 Task: Look for space in Temse, Belgium from 5th June, 2023 to 16th June, 2023 for 2 adults in price range Rs.7000 to Rs.15000. Place can be entire place with 1  bedroom having 1 bed and 1 bathroom. Property type can be hotel. Amenities needed are: heating, . Booking option can be shelf check-in. Required host language is English.
Action: Mouse moved to (485, 131)
Screenshot: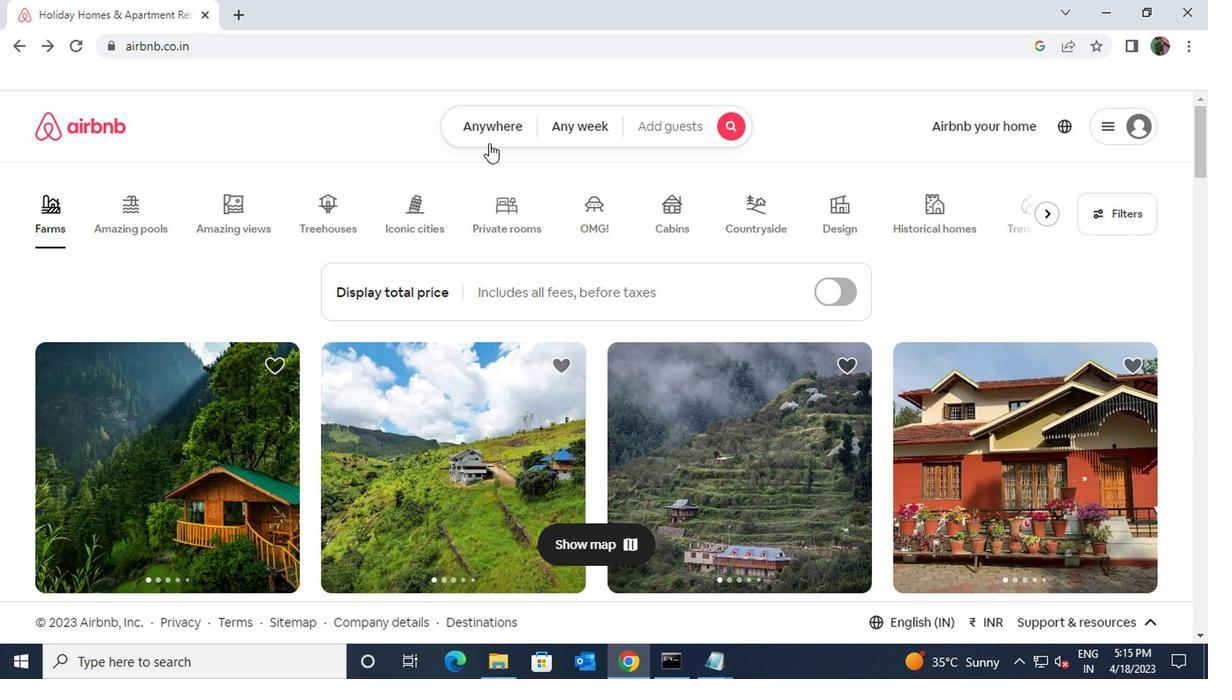 
Action: Mouse pressed left at (485, 131)
Screenshot: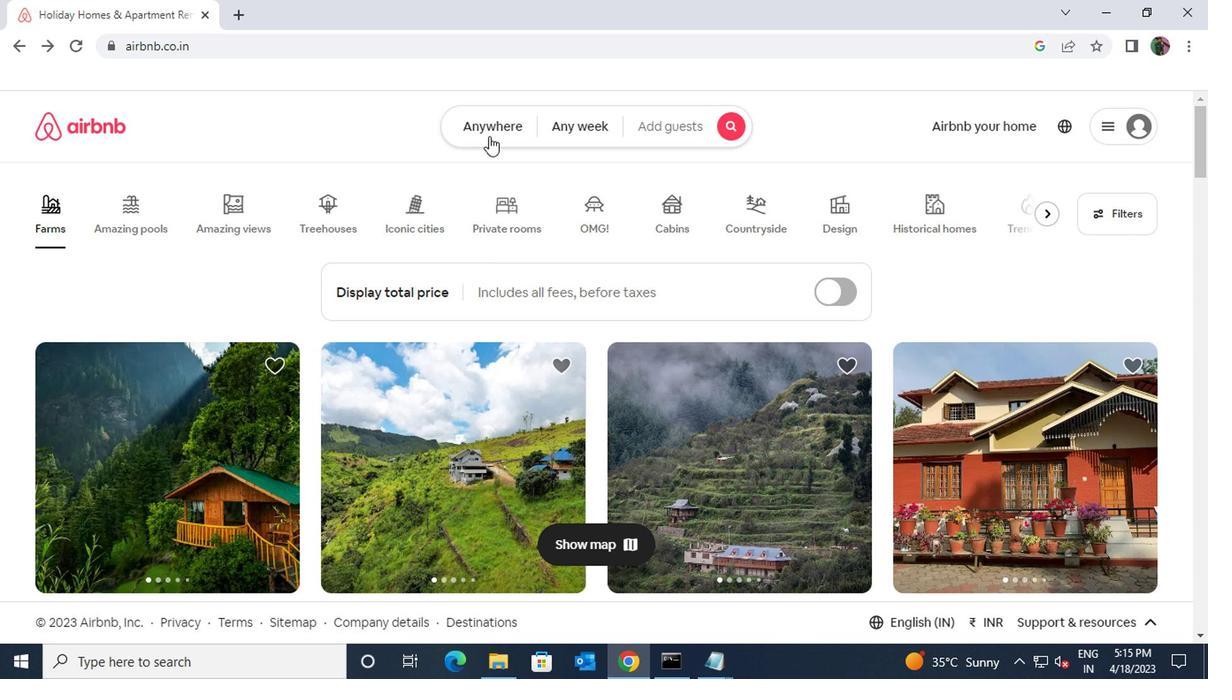 
Action: Mouse moved to (438, 195)
Screenshot: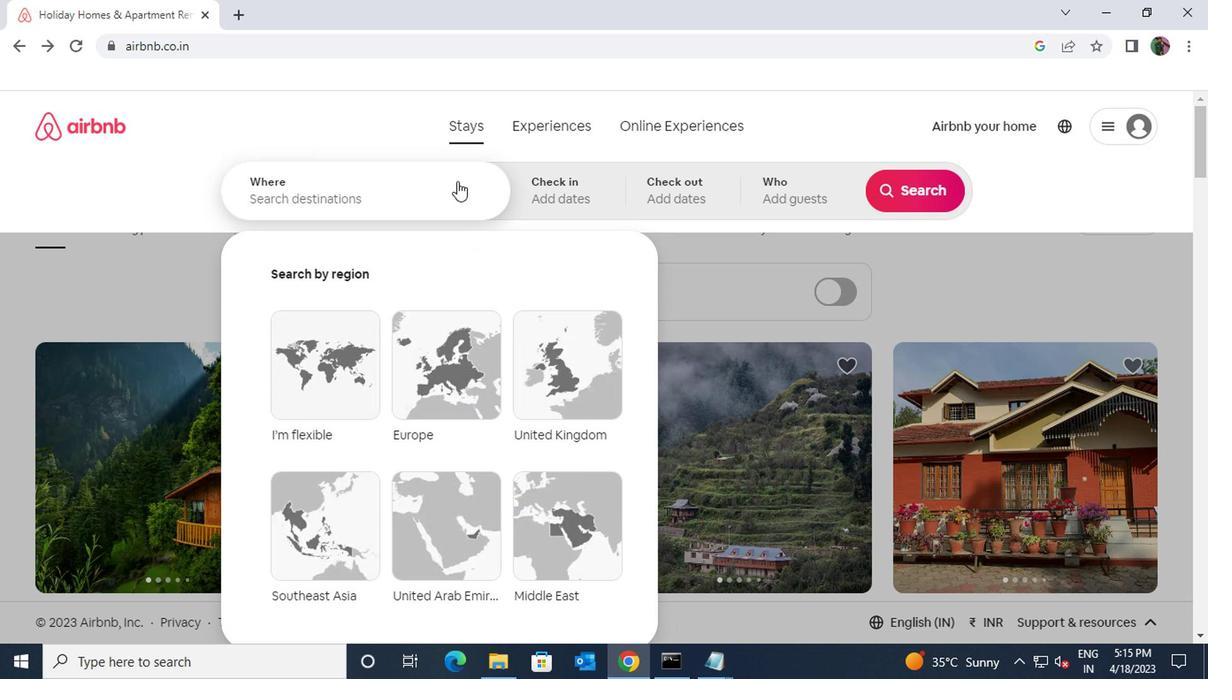 
Action: Mouse pressed left at (438, 195)
Screenshot: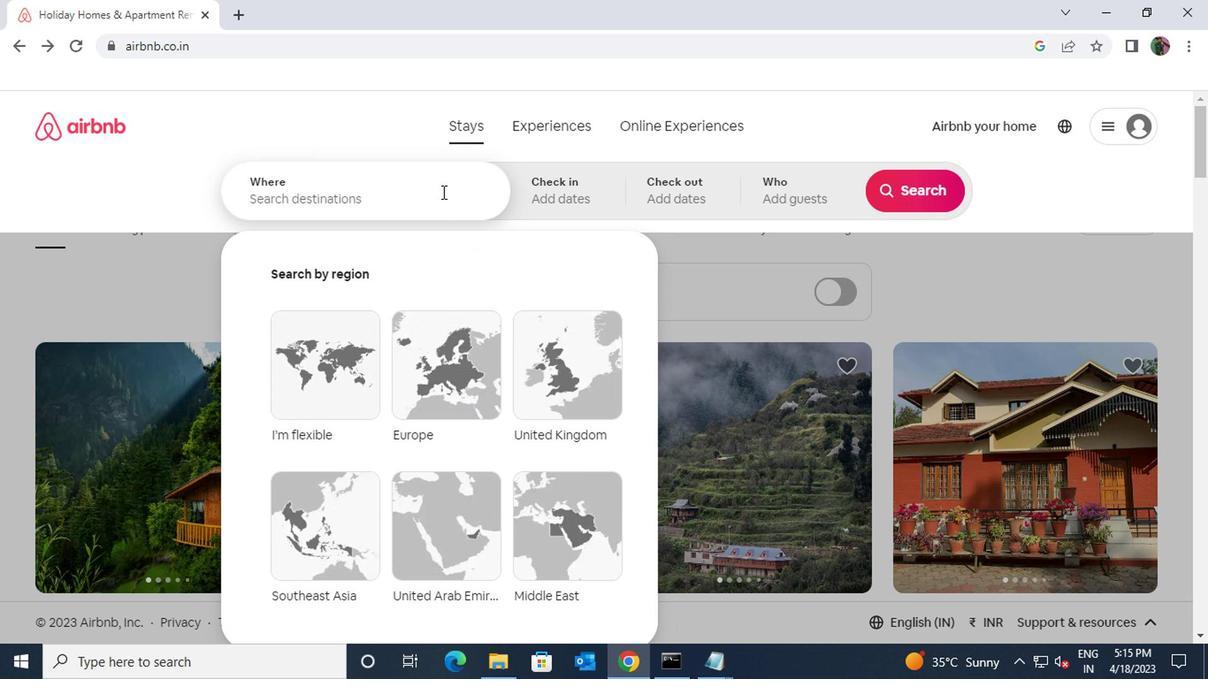 
Action: Key pressed temse<Key.space>bel
Screenshot: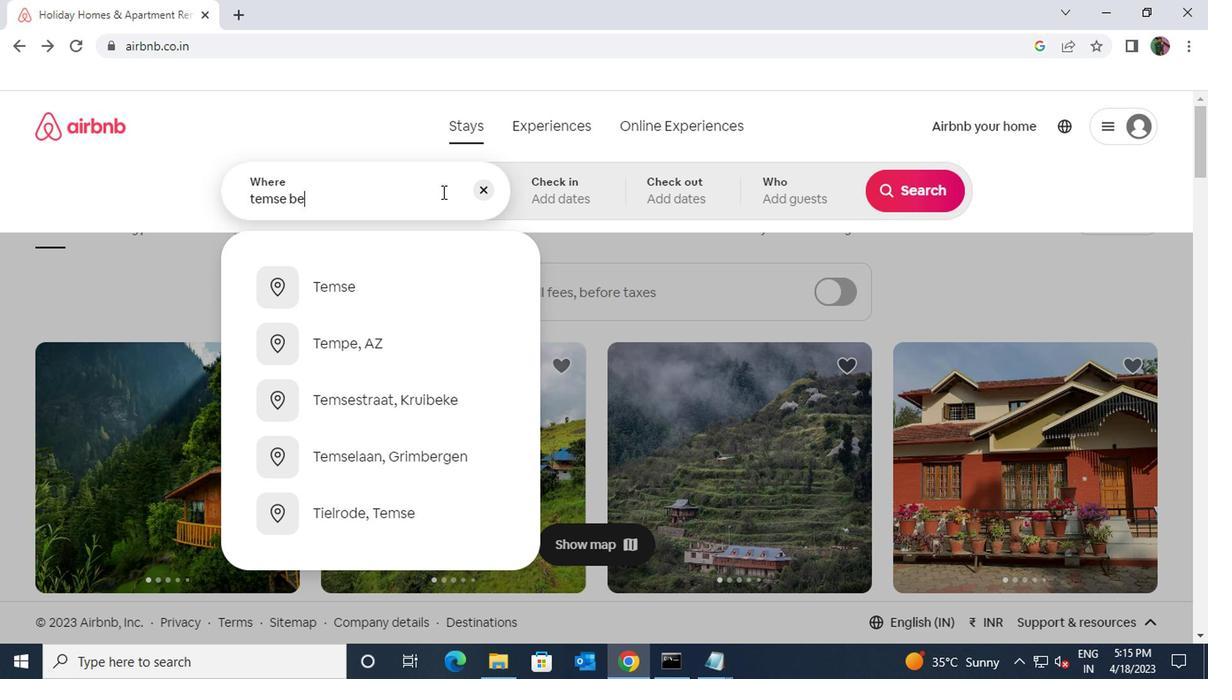 
Action: Mouse moved to (404, 279)
Screenshot: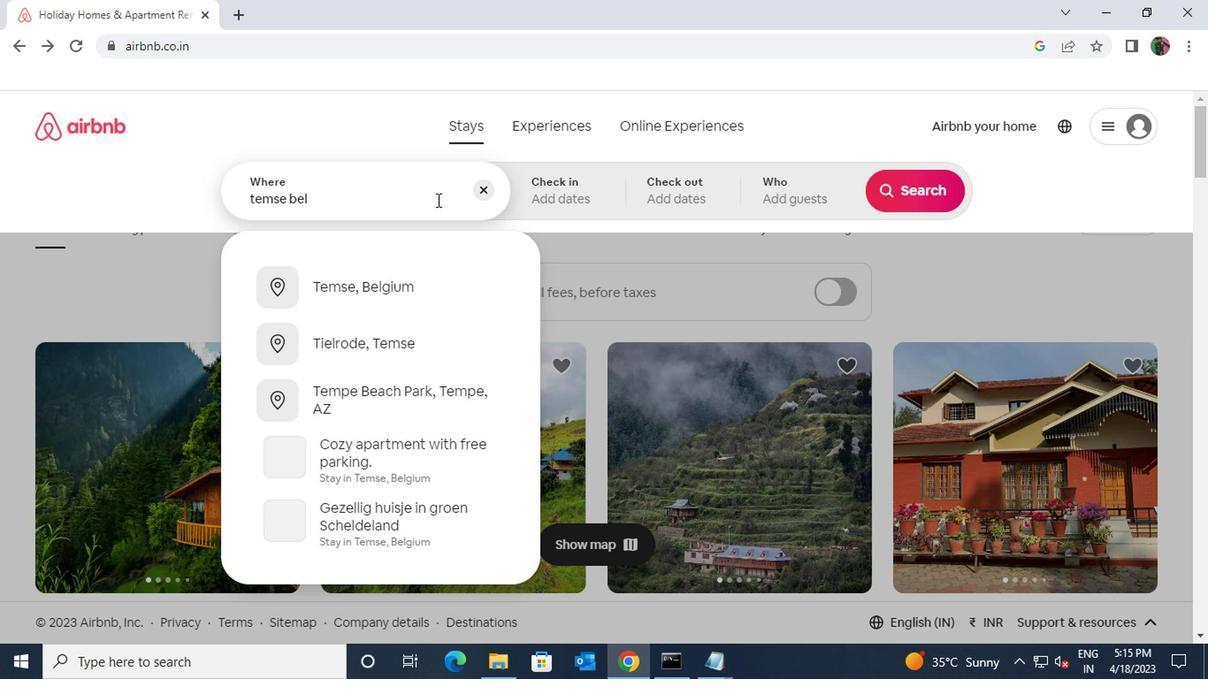 
Action: Mouse pressed left at (404, 279)
Screenshot: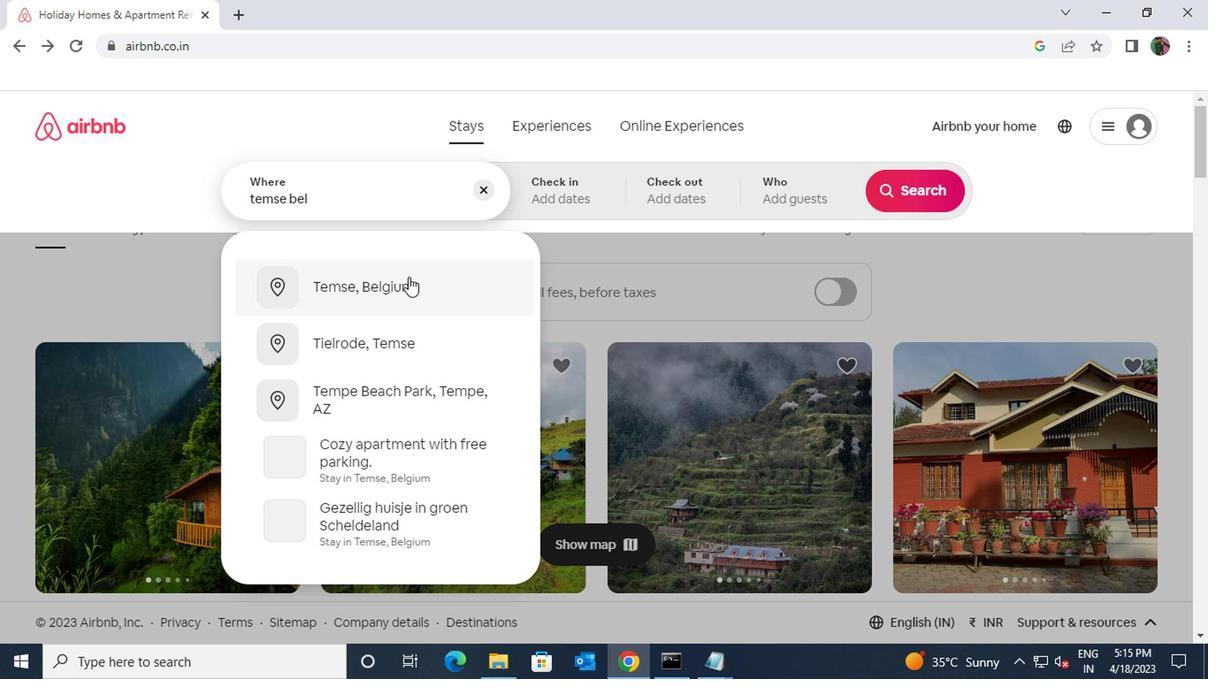 
Action: Mouse moved to (893, 336)
Screenshot: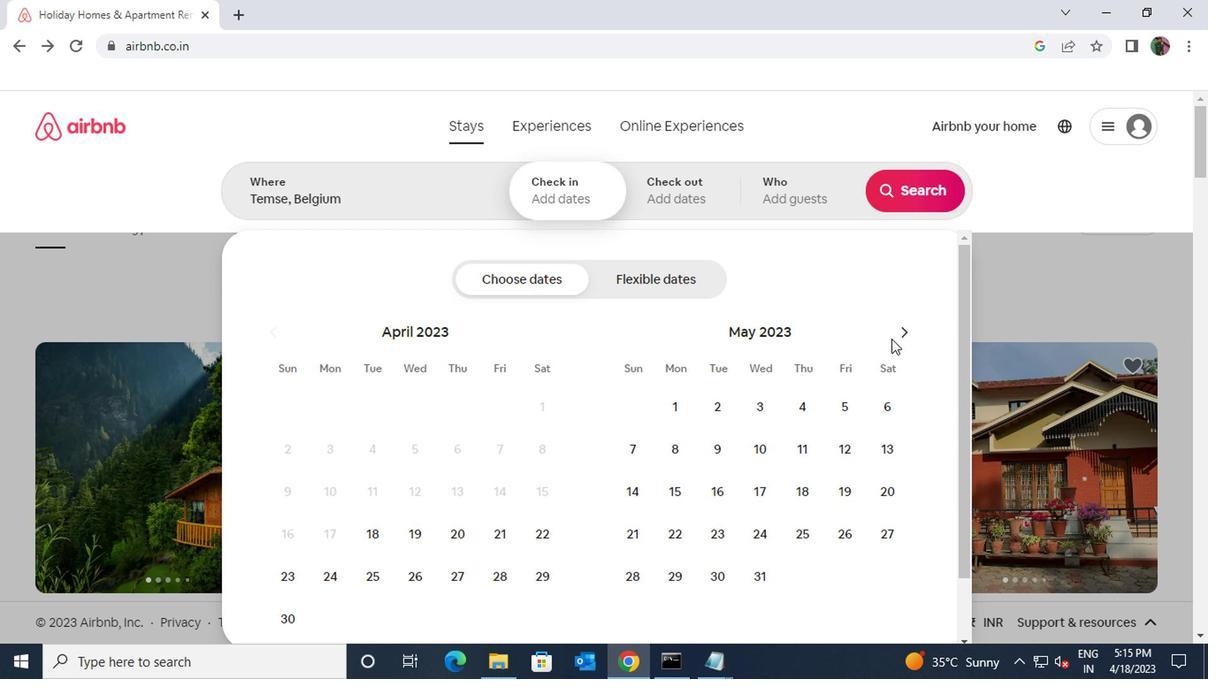 
Action: Mouse pressed left at (893, 336)
Screenshot: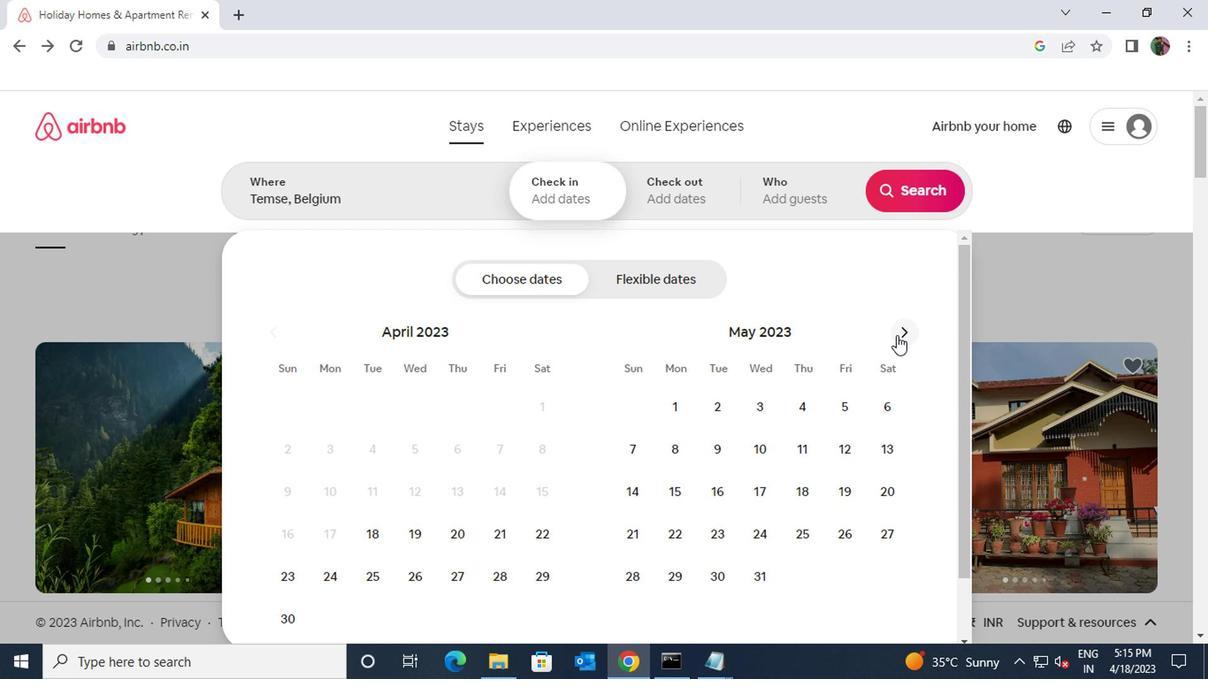 
Action: Mouse moved to (666, 449)
Screenshot: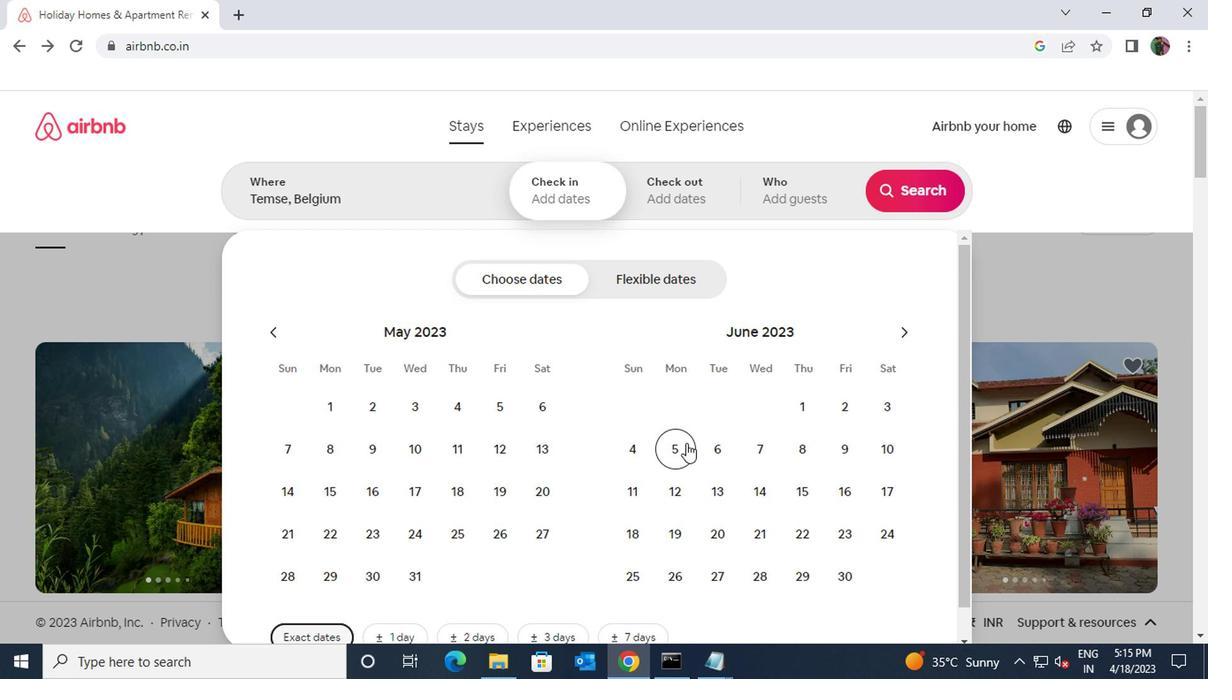 
Action: Mouse pressed left at (666, 449)
Screenshot: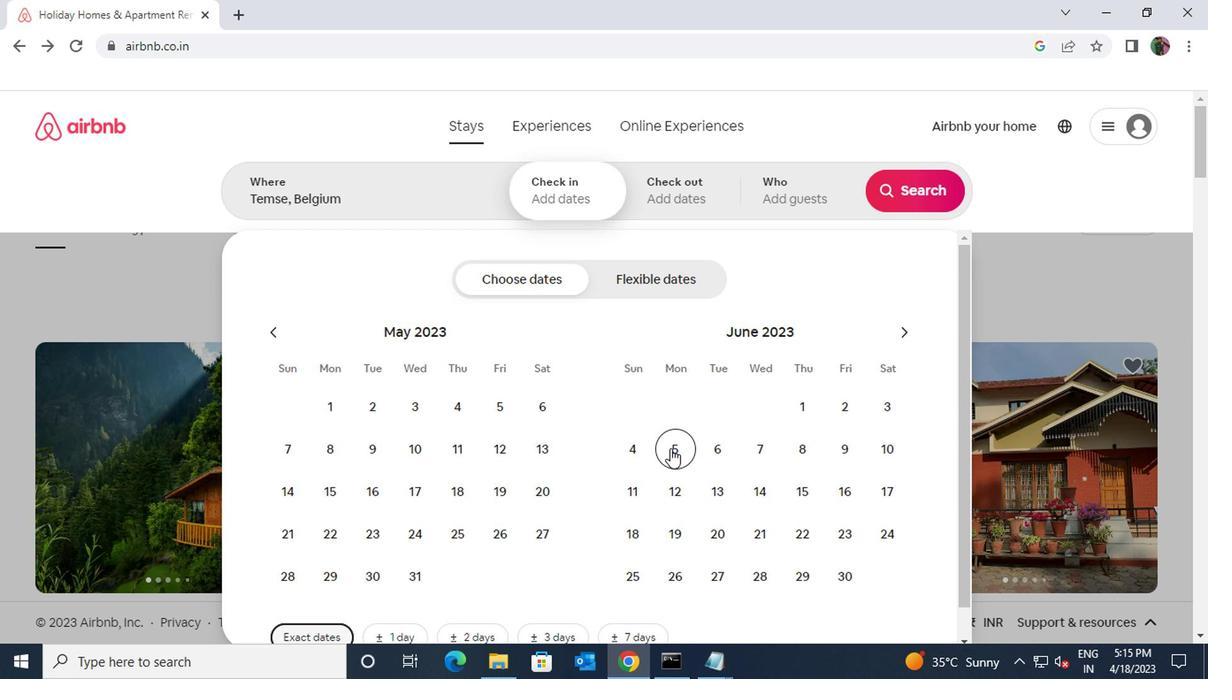 
Action: Mouse moved to (833, 492)
Screenshot: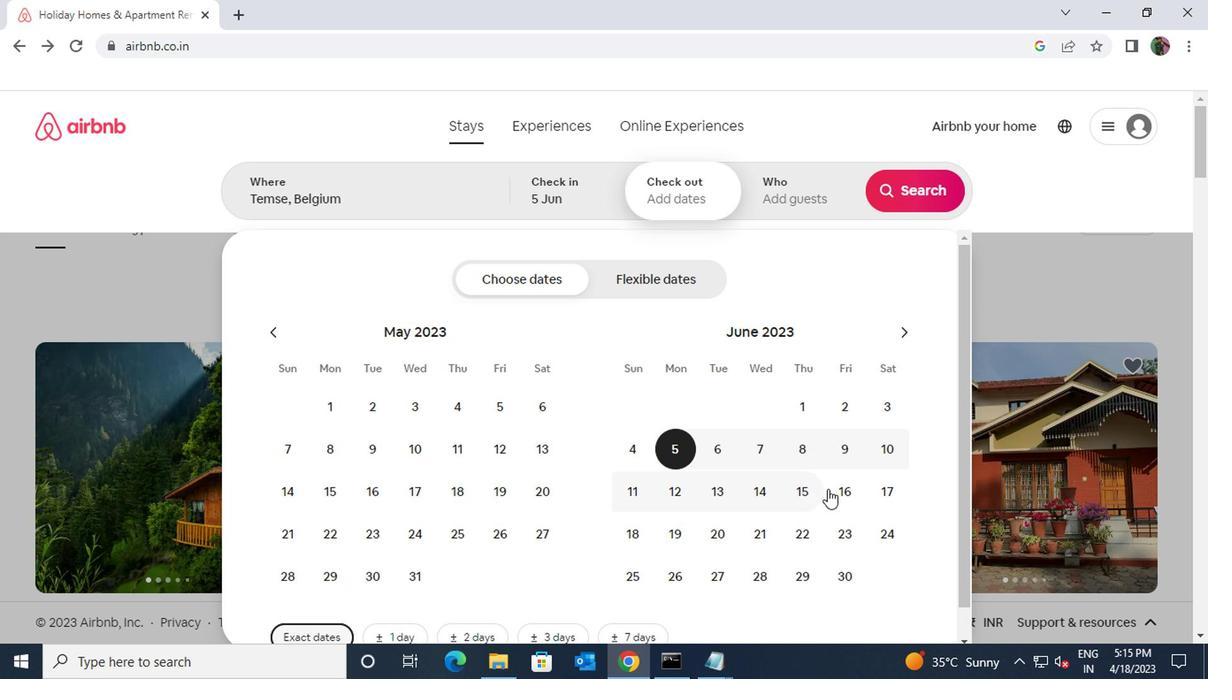
Action: Mouse pressed left at (833, 492)
Screenshot: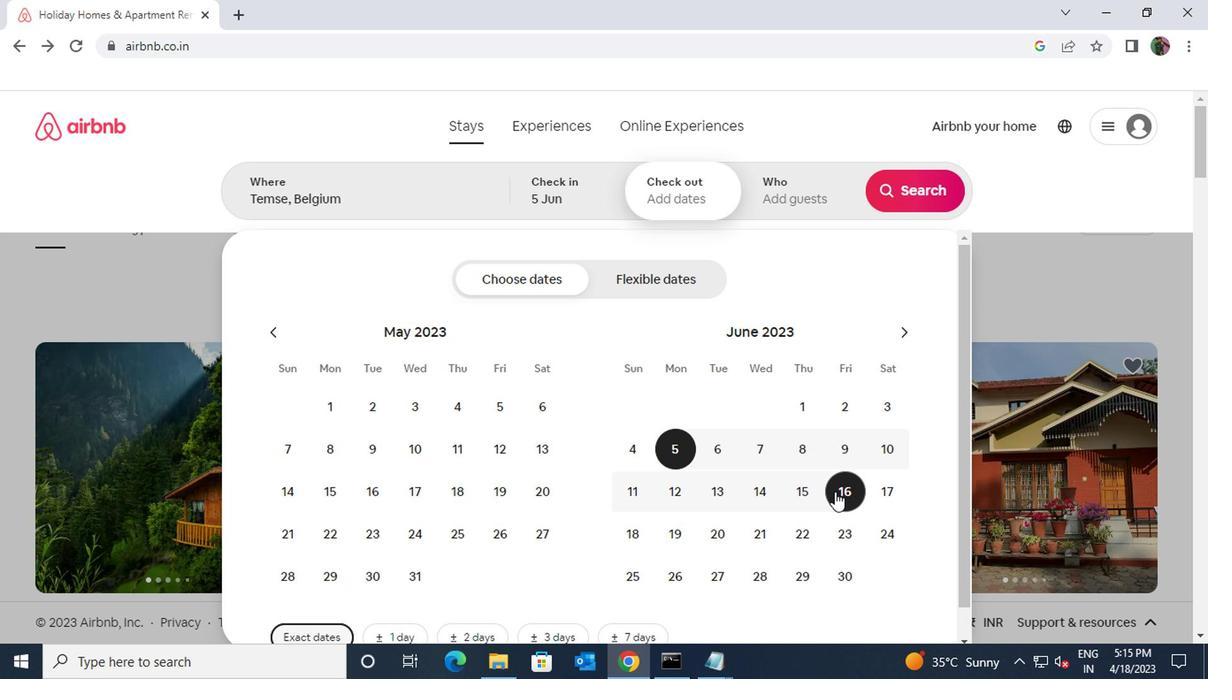 
Action: Mouse moved to (808, 202)
Screenshot: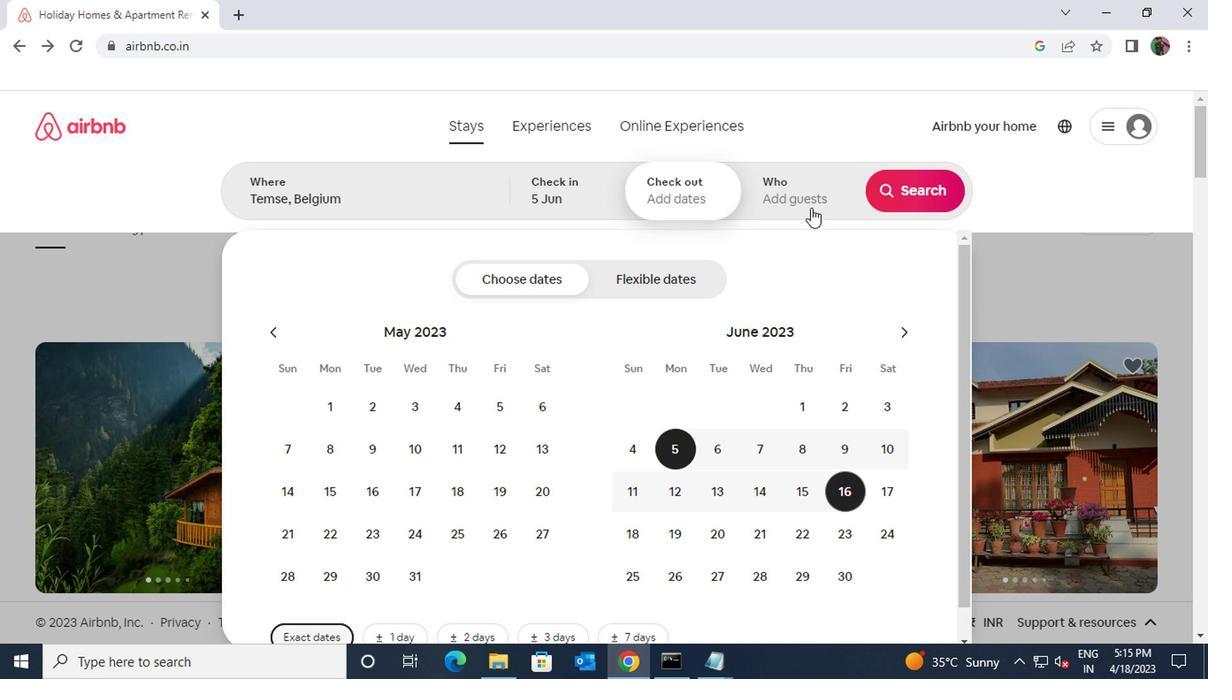 
Action: Mouse pressed left at (808, 202)
Screenshot: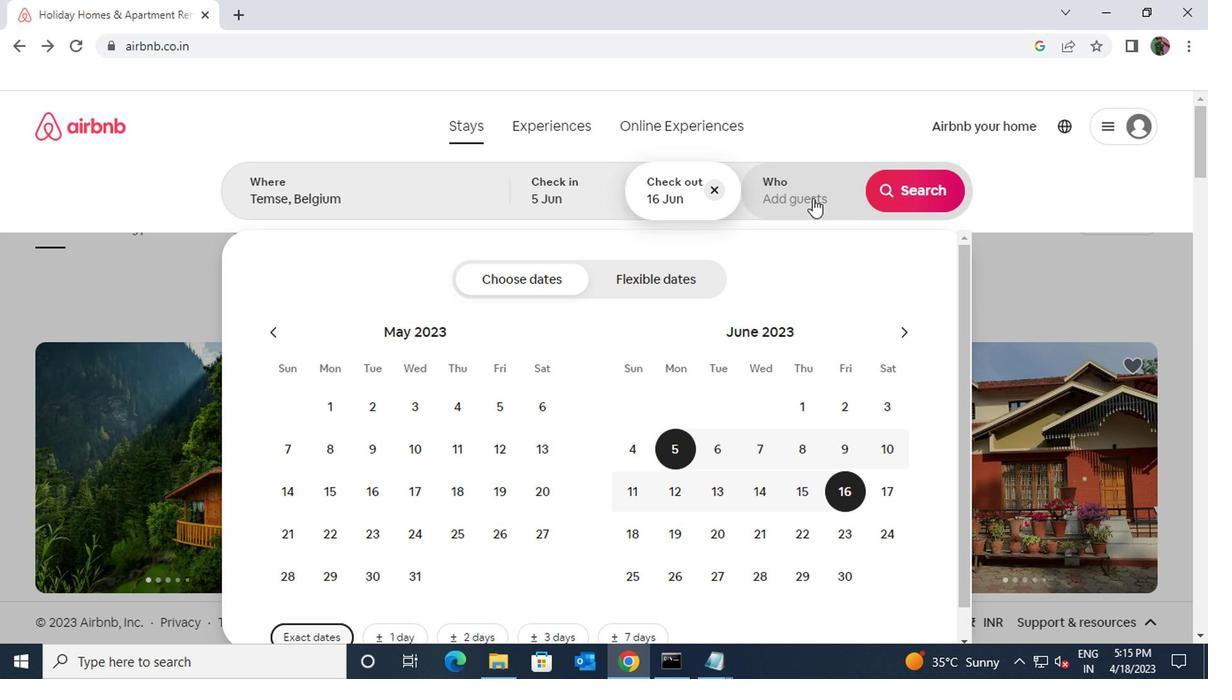 
Action: Mouse moved to (908, 287)
Screenshot: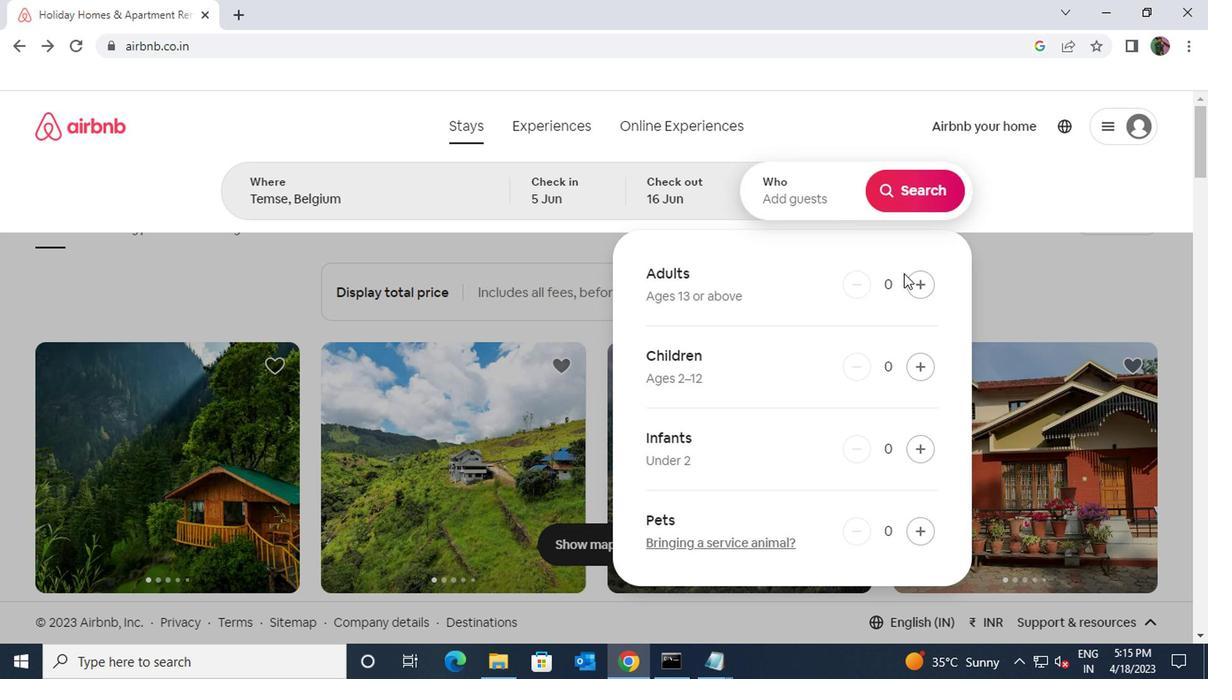 
Action: Mouse pressed left at (908, 287)
Screenshot: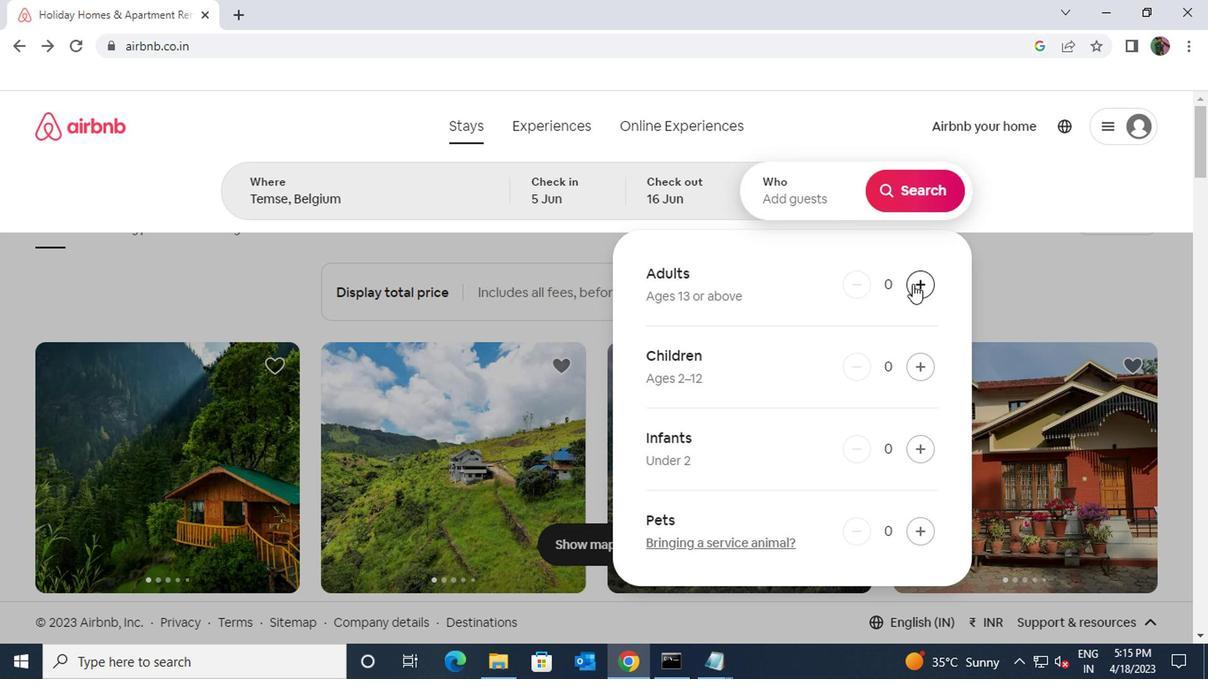 
Action: Mouse pressed left at (908, 287)
Screenshot: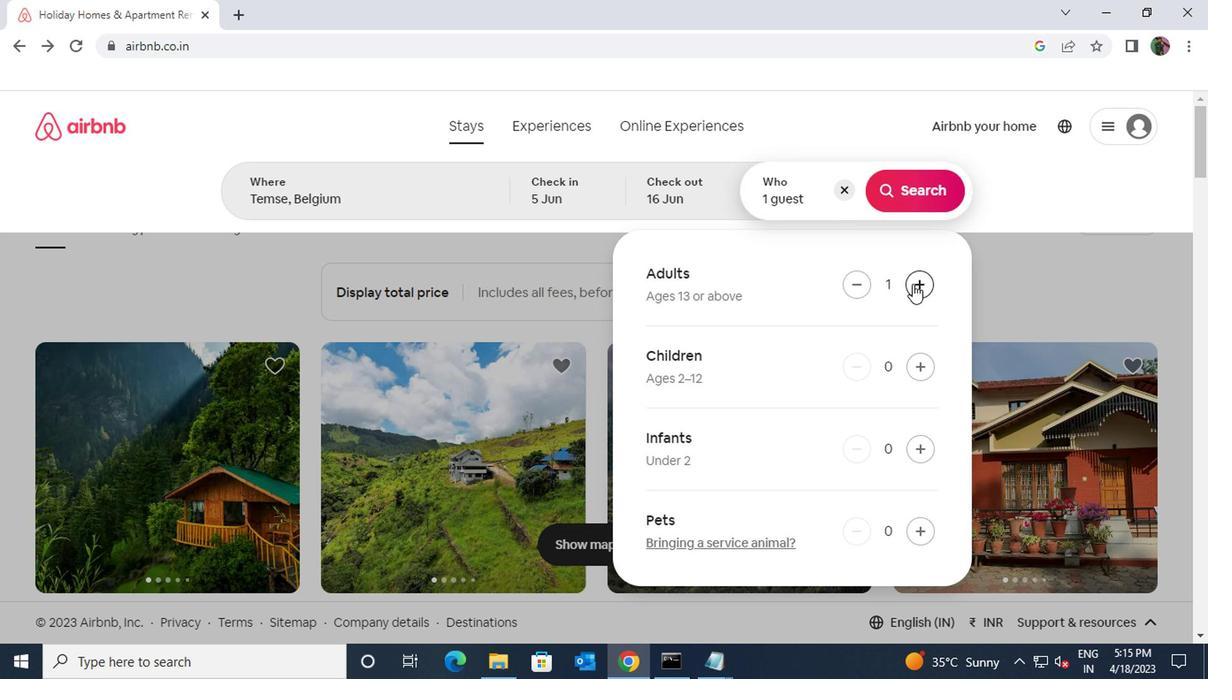 
Action: Mouse moved to (907, 193)
Screenshot: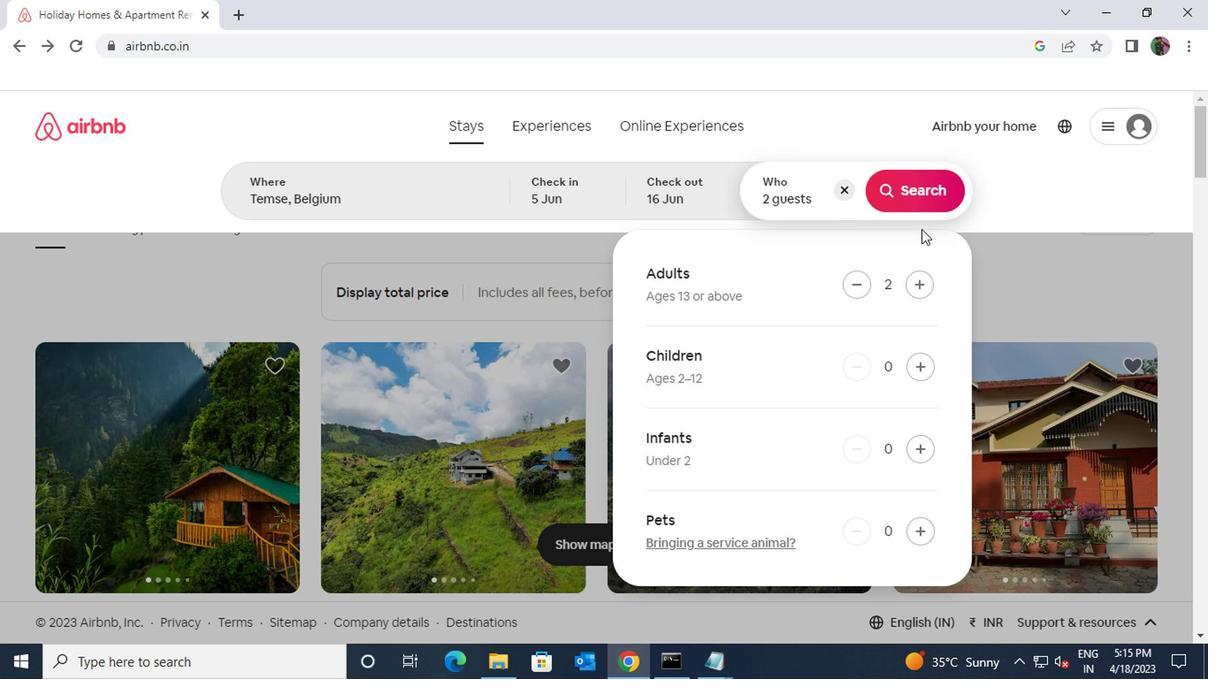 
Action: Mouse pressed left at (907, 193)
Screenshot: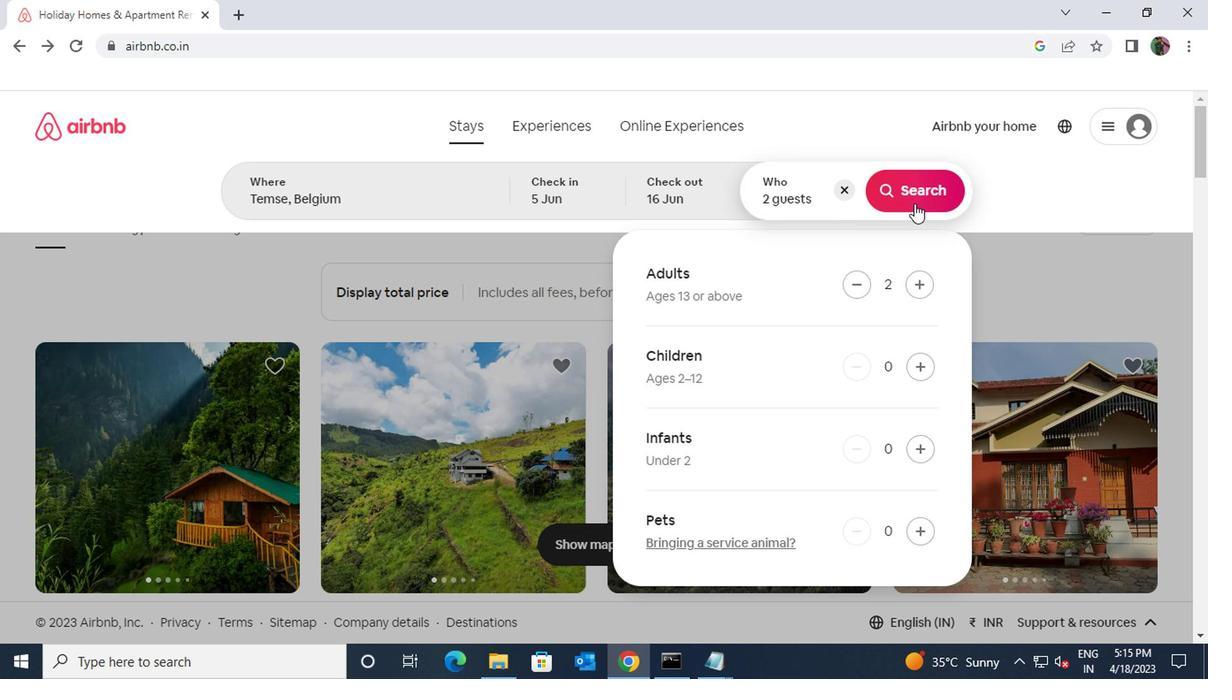 
Action: Mouse moved to (1099, 198)
Screenshot: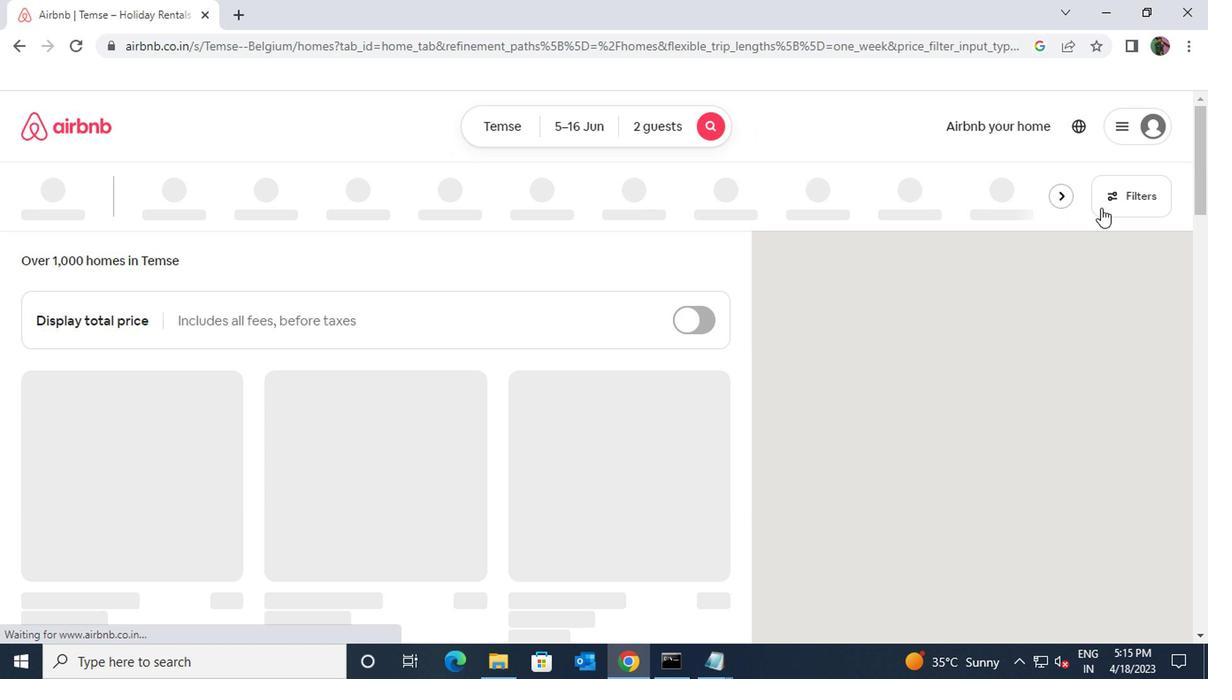 
Action: Mouse pressed left at (1099, 198)
Screenshot: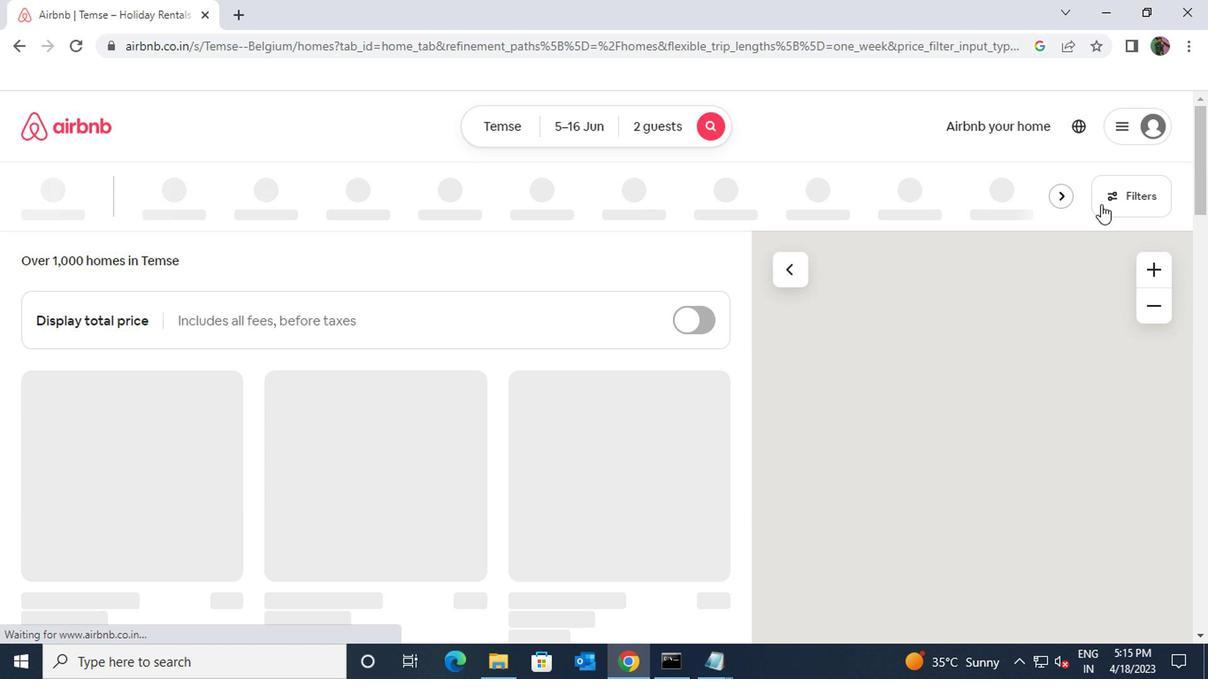 
Action: Mouse moved to (372, 421)
Screenshot: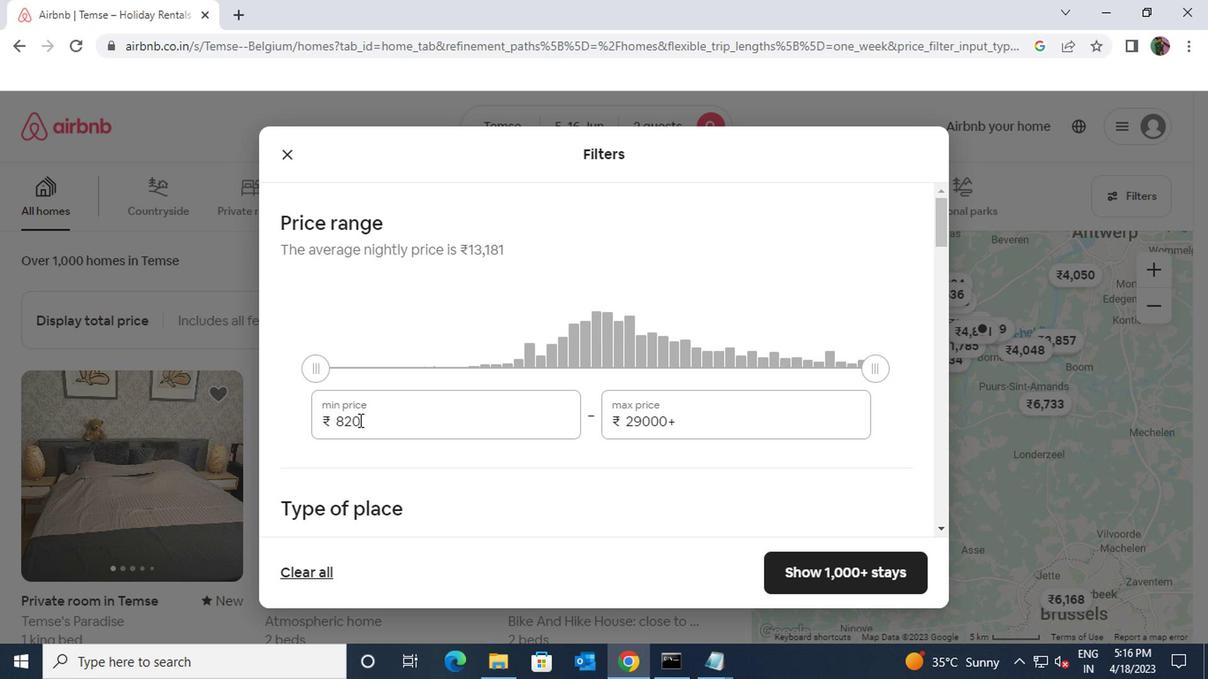 
Action: Mouse pressed left at (372, 421)
Screenshot: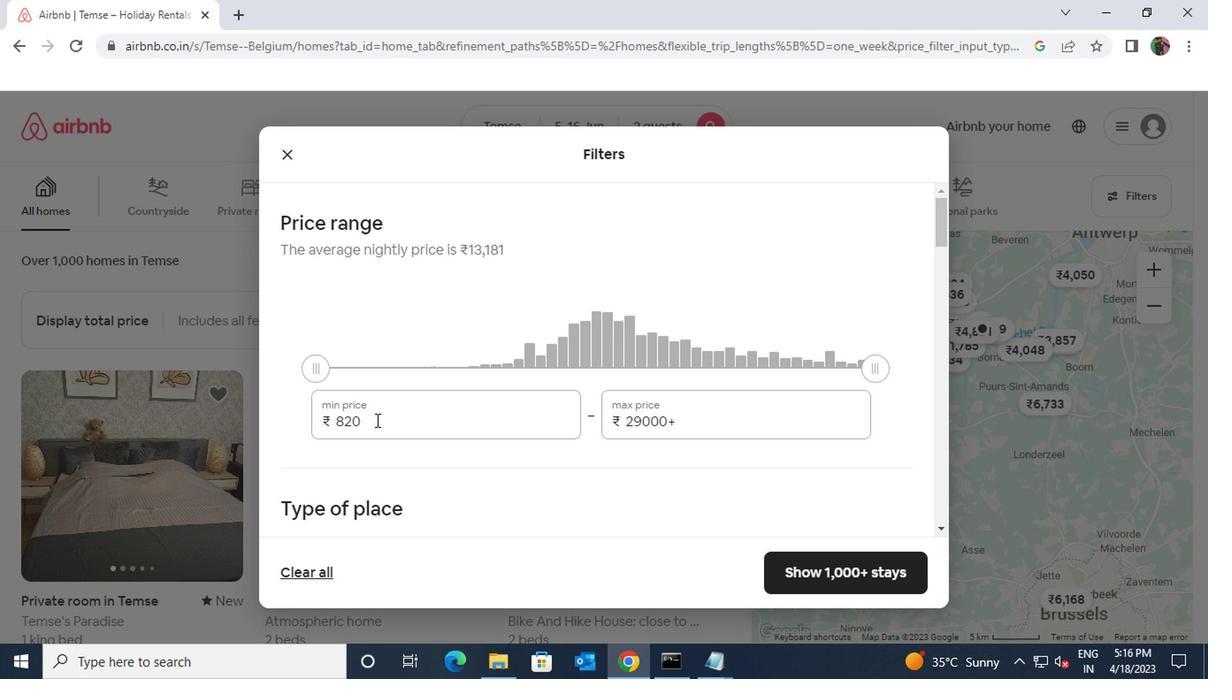 
Action: Mouse moved to (323, 424)
Screenshot: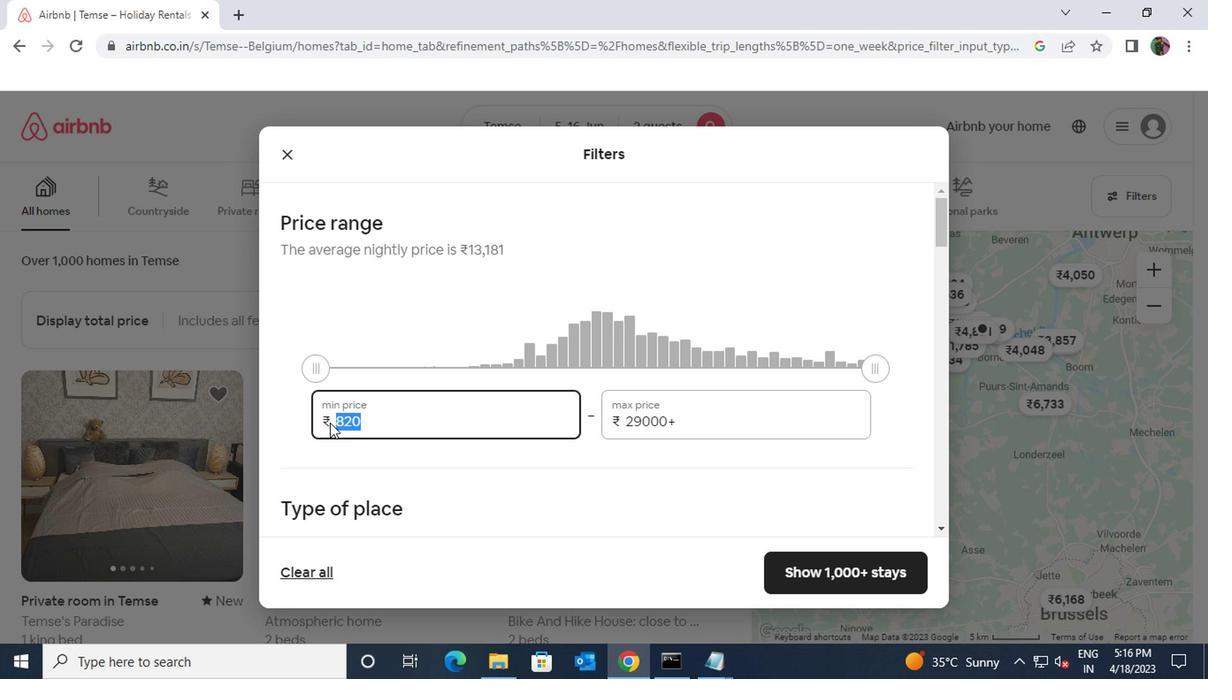 
Action: Key pressed 7000
Screenshot: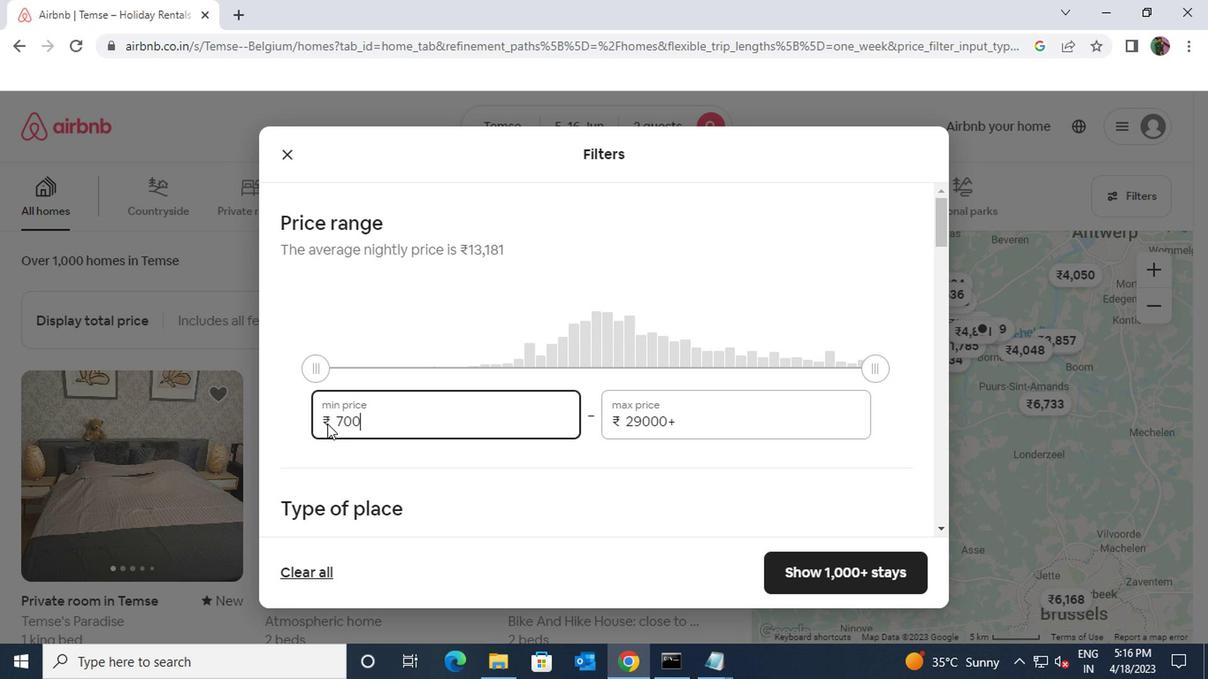 
Action: Mouse moved to (669, 418)
Screenshot: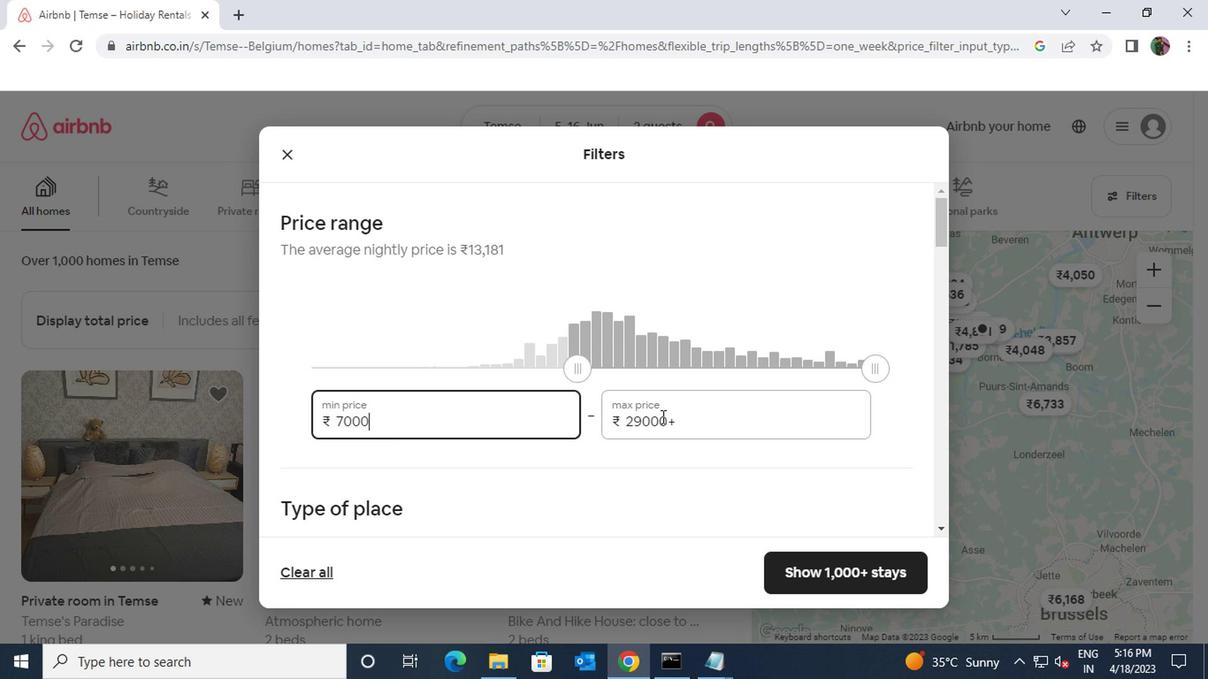 
Action: Mouse pressed left at (669, 418)
Screenshot: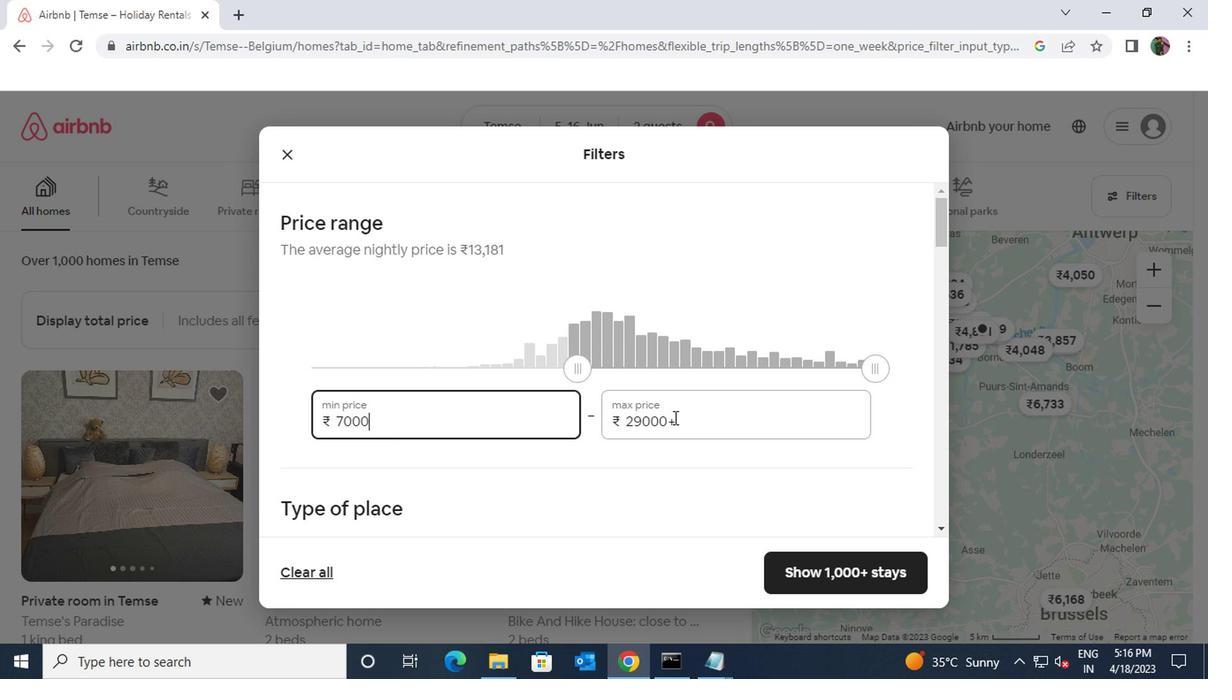 
Action: Mouse moved to (621, 421)
Screenshot: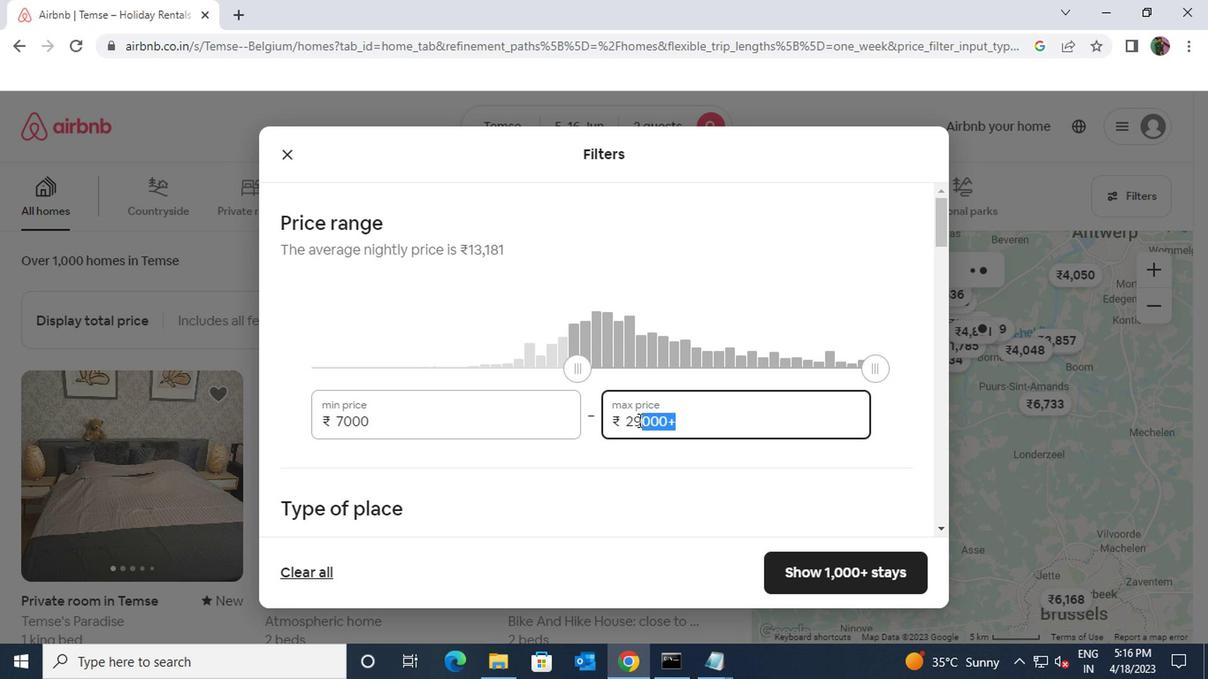 
Action: Key pressed 15000
Screenshot: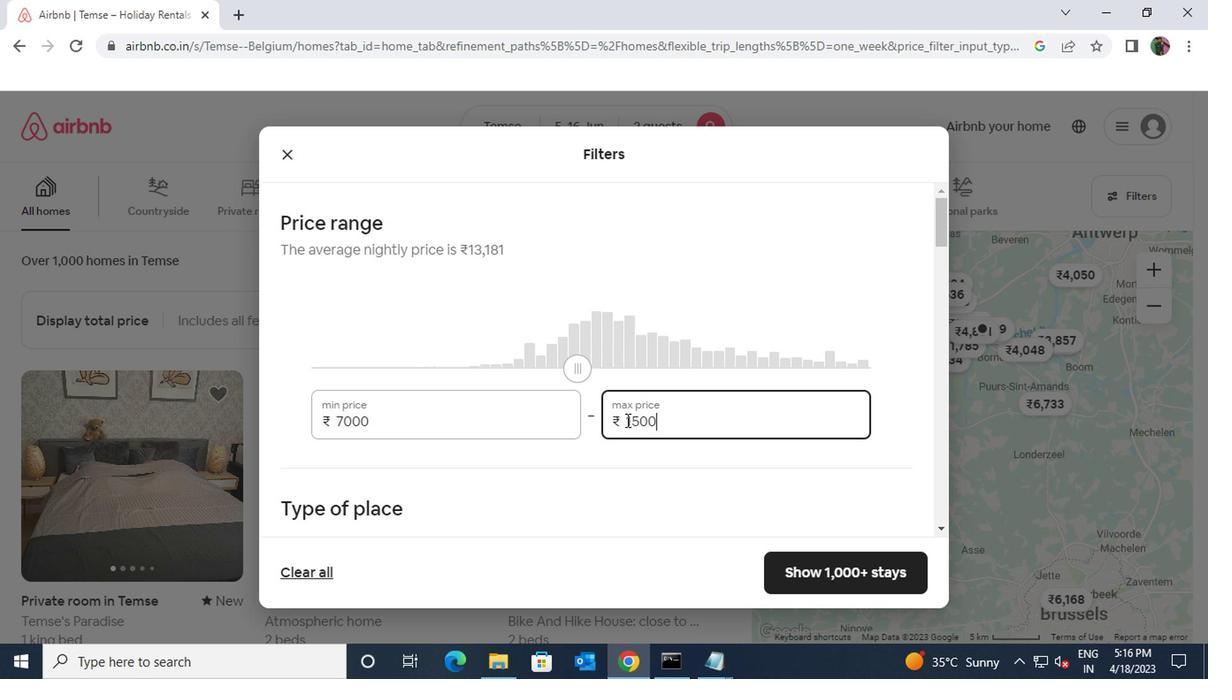 
Action: Mouse moved to (579, 472)
Screenshot: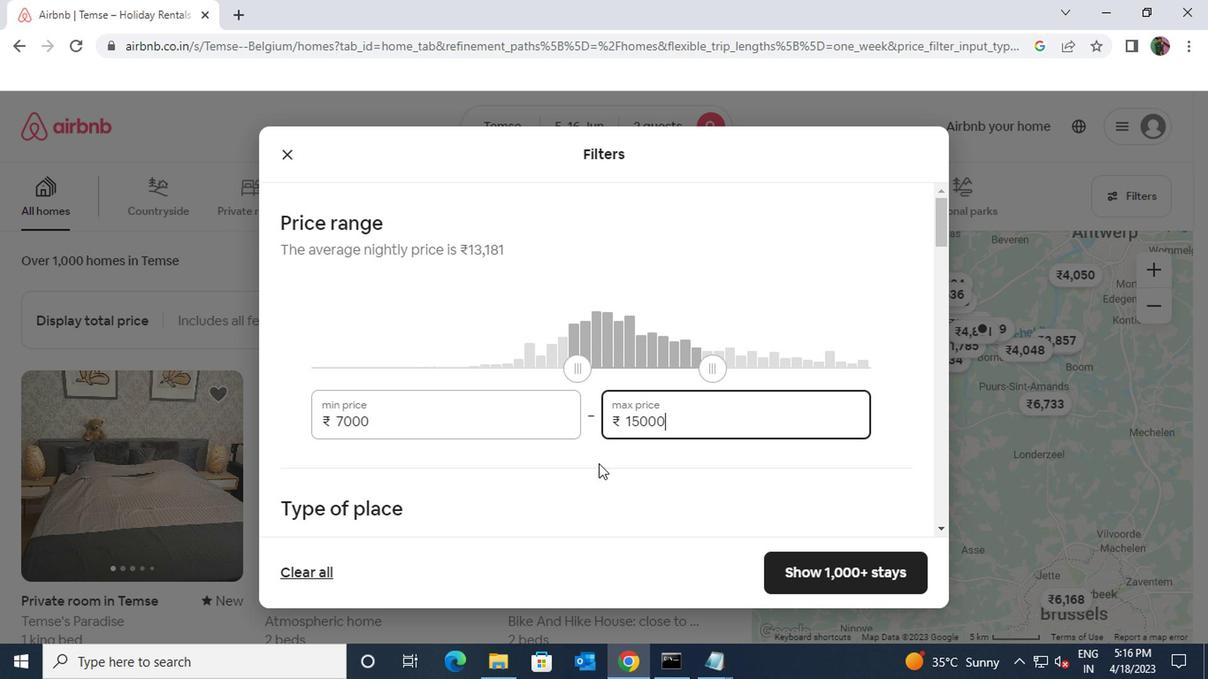 
Action: Mouse scrolled (579, 471) with delta (0, 0)
Screenshot: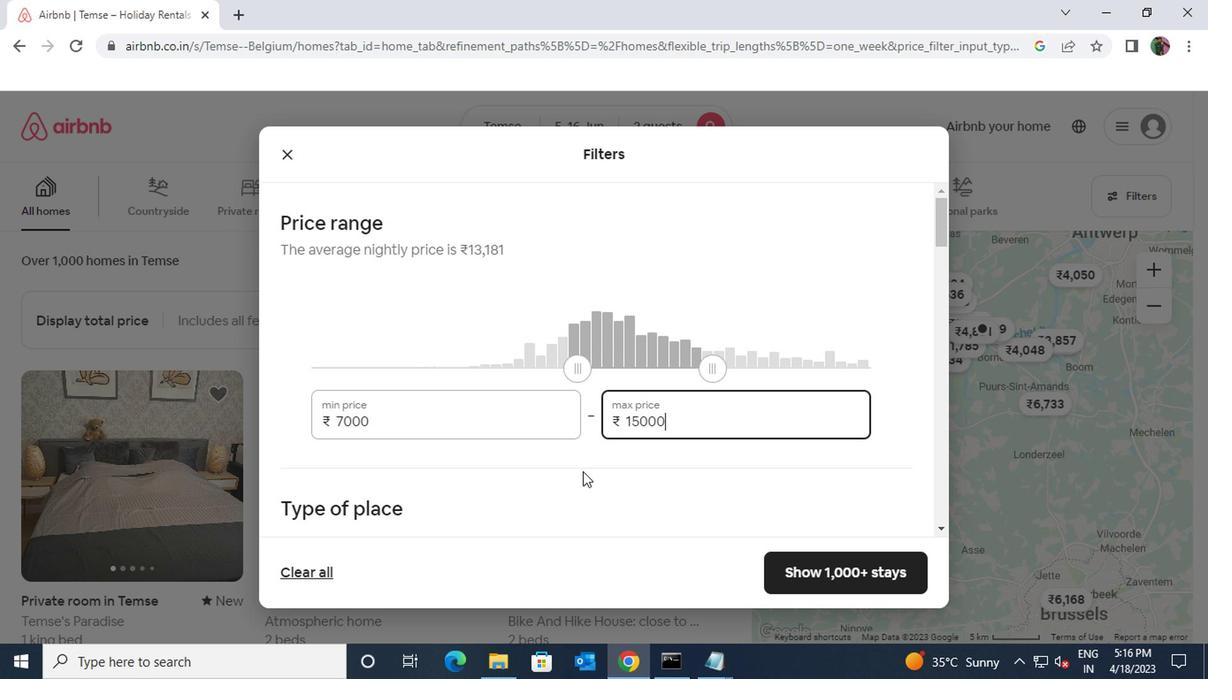 
Action: Mouse scrolled (579, 471) with delta (0, 0)
Screenshot: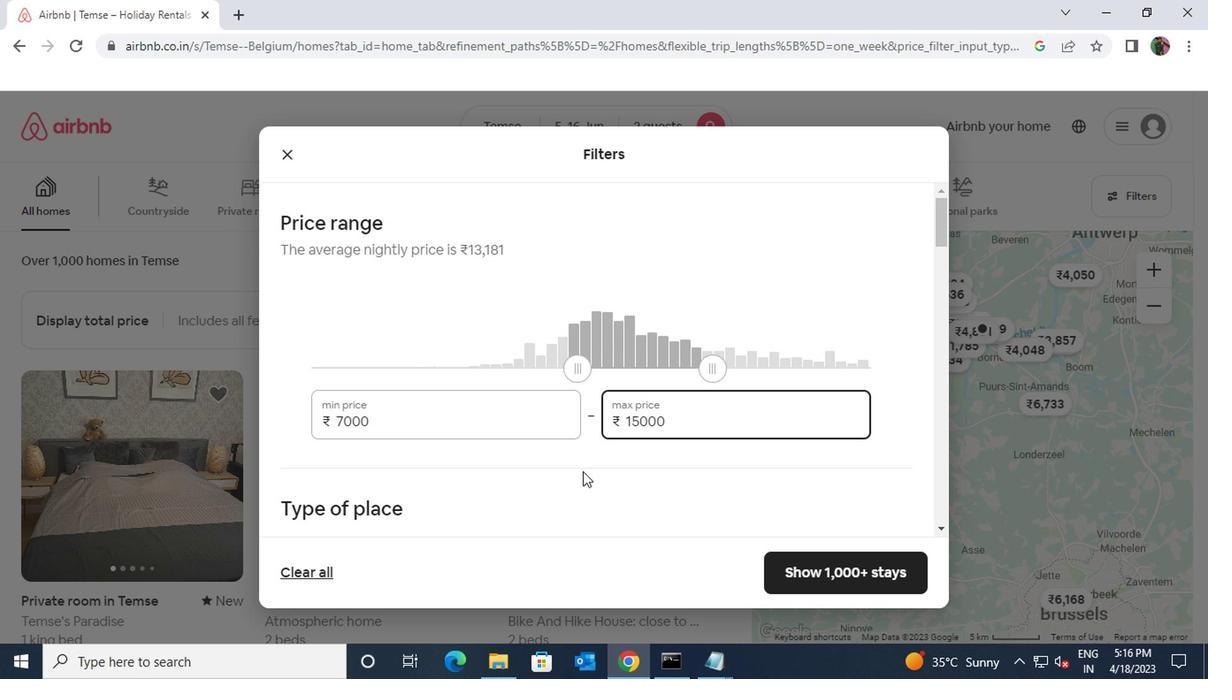 
Action: Mouse moved to (289, 392)
Screenshot: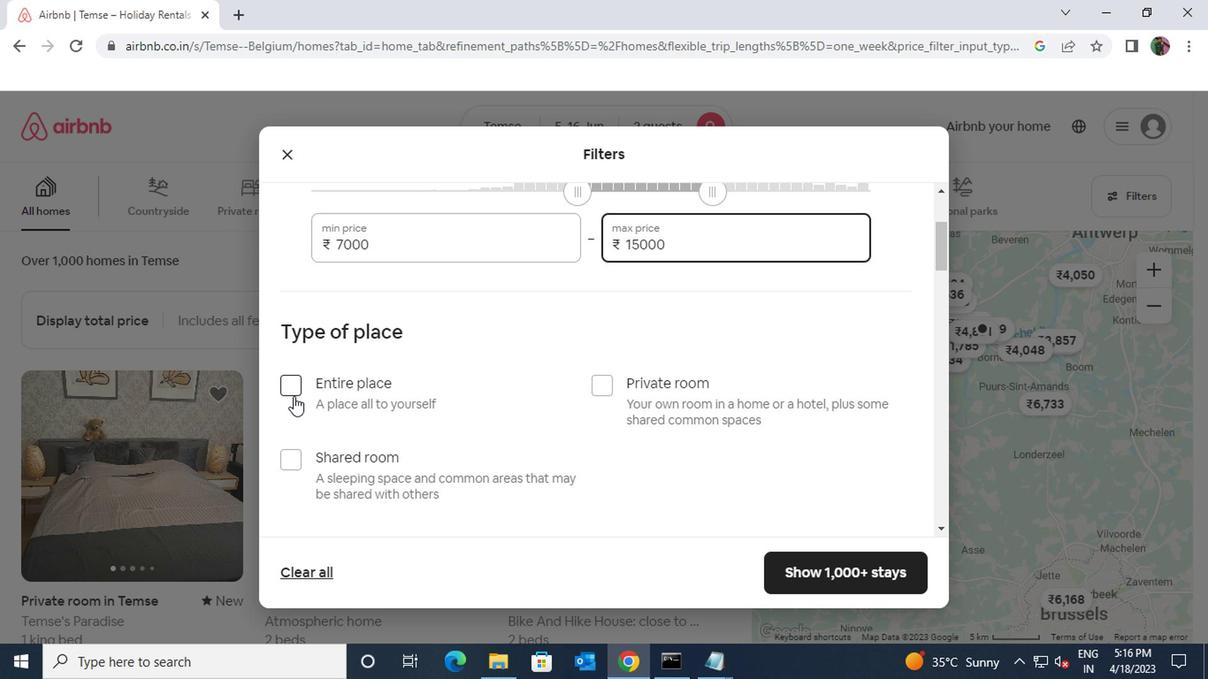 
Action: Mouse pressed left at (289, 392)
Screenshot: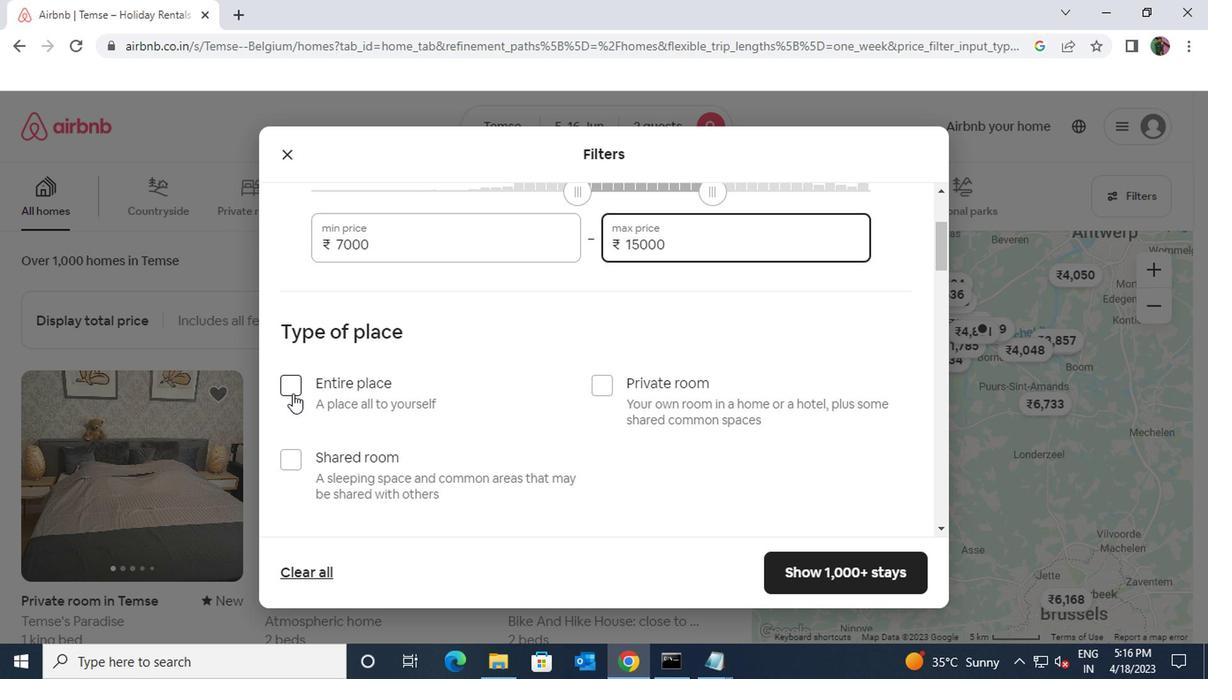 
Action: Mouse moved to (484, 470)
Screenshot: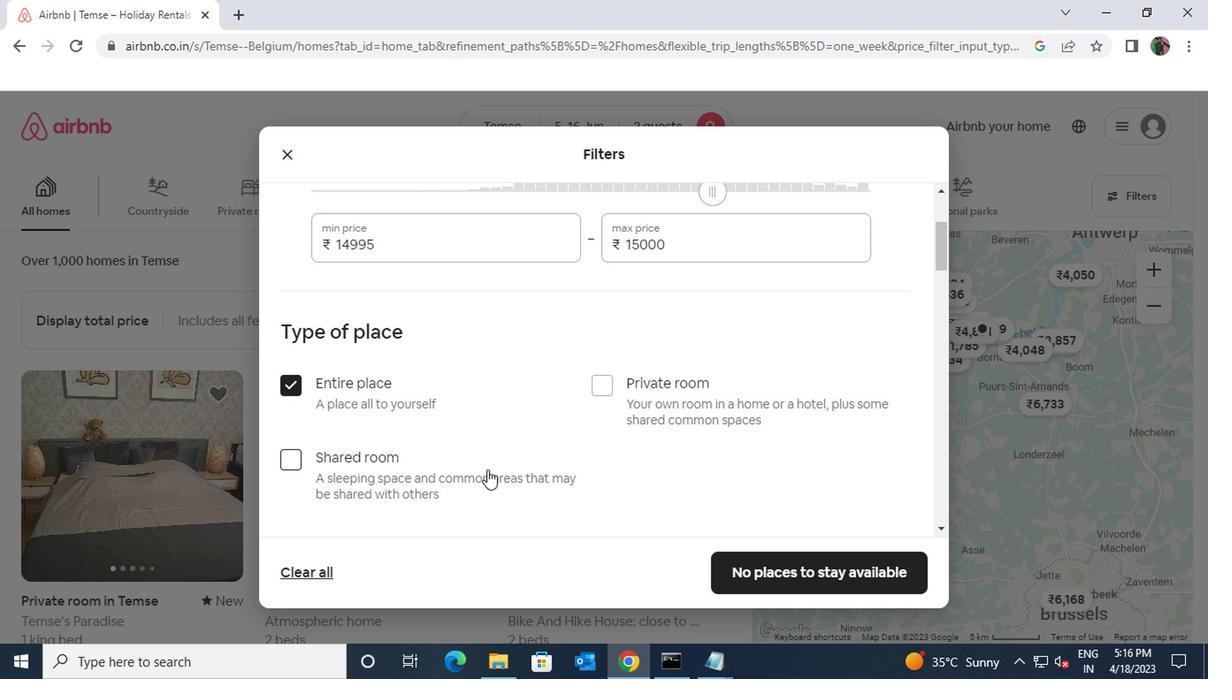 
Action: Mouse scrolled (484, 469) with delta (0, 0)
Screenshot: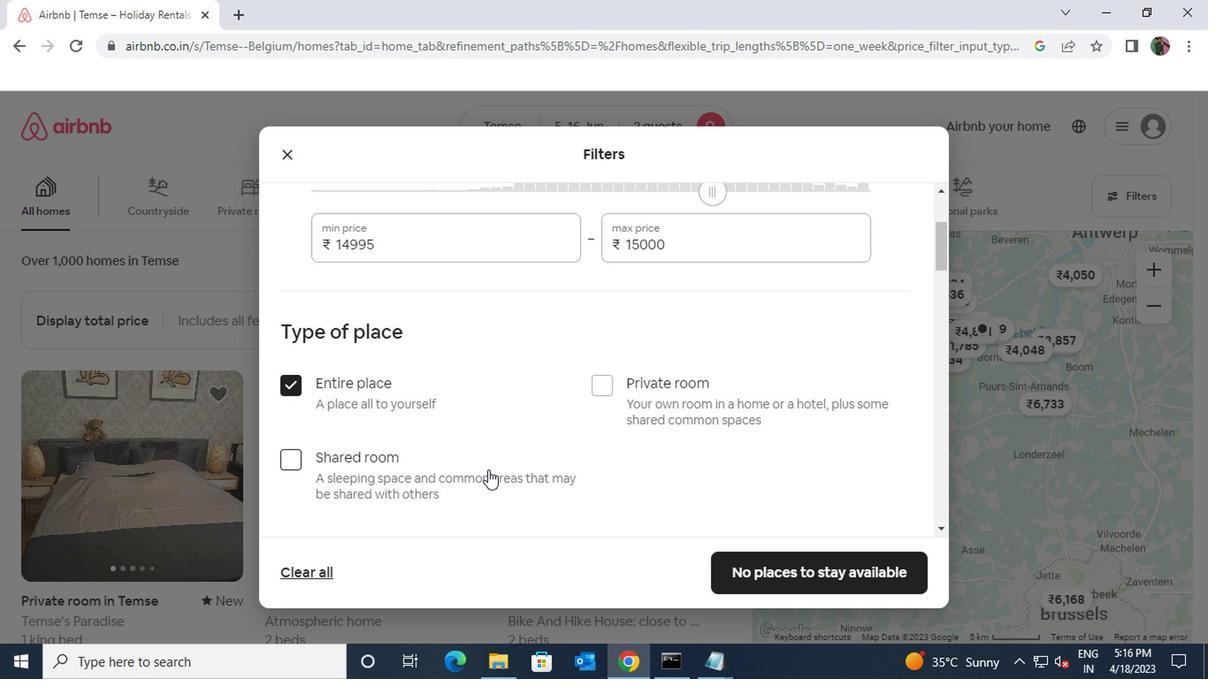 
Action: Mouse scrolled (484, 469) with delta (0, 0)
Screenshot: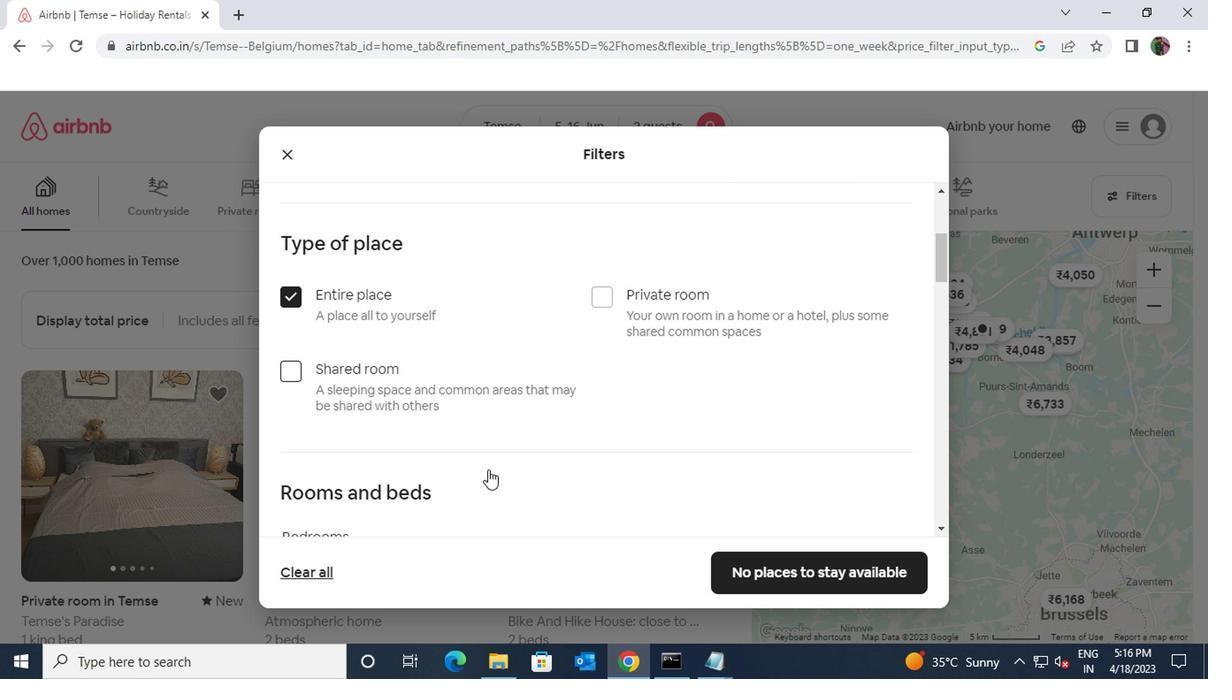 
Action: Mouse moved to (391, 496)
Screenshot: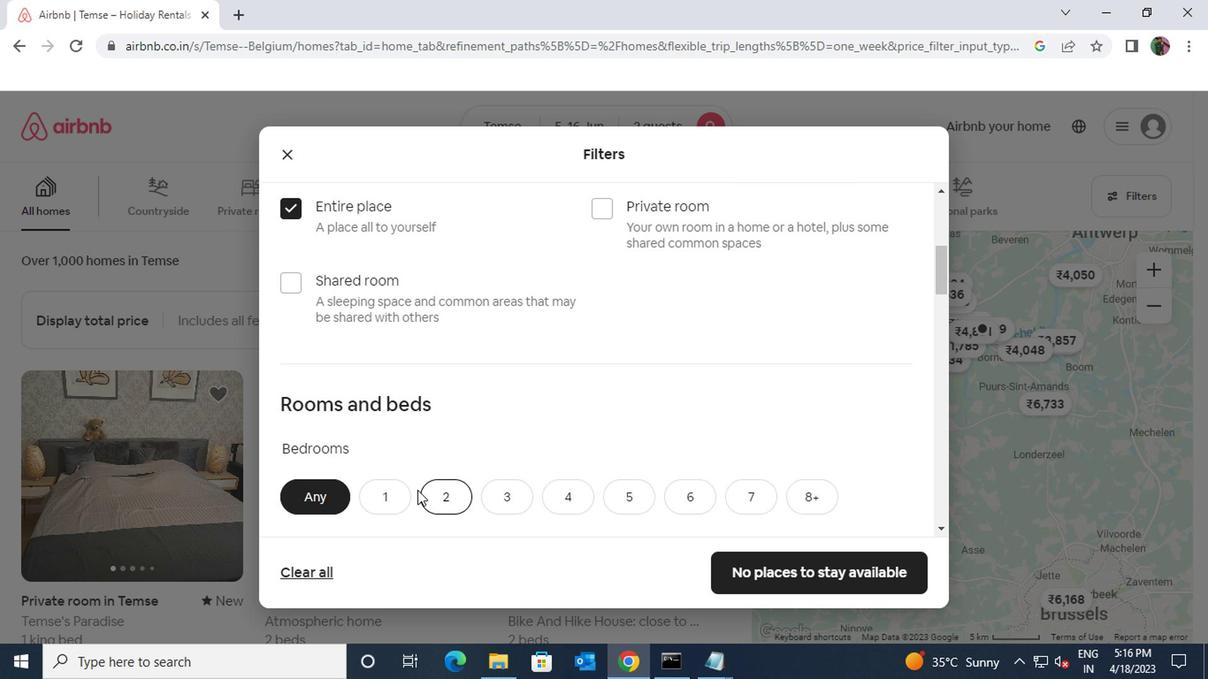 
Action: Mouse pressed left at (391, 496)
Screenshot: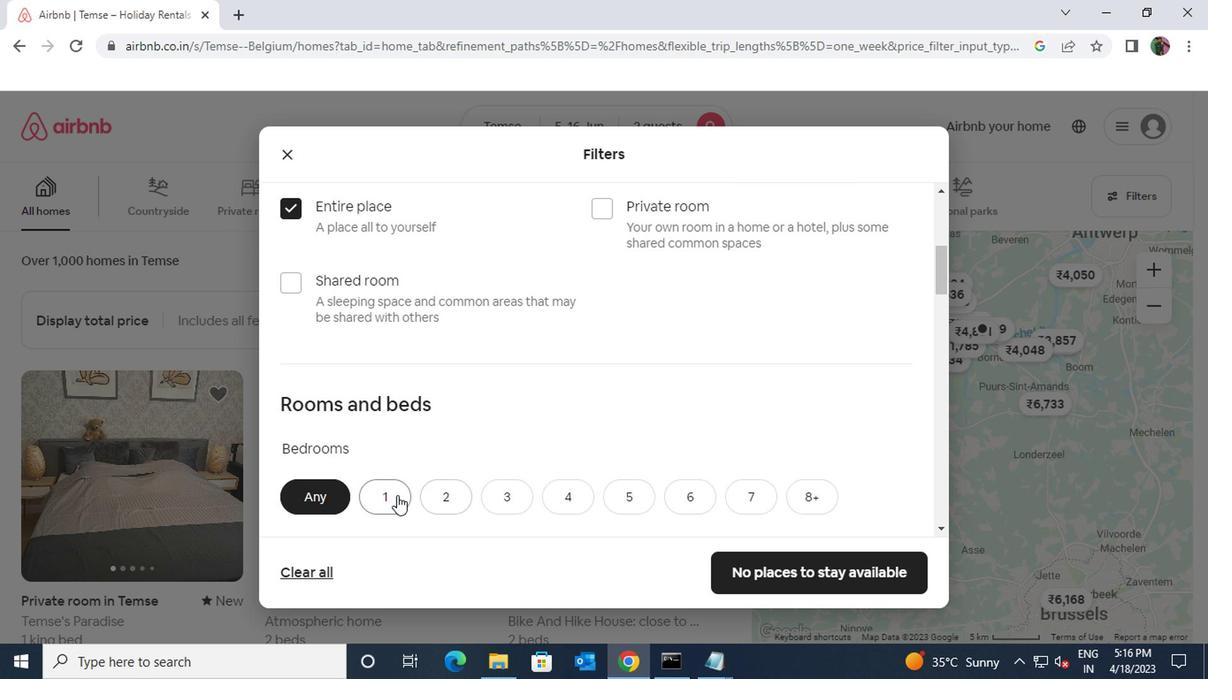 
Action: Mouse scrolled (391, 496) with delta (0, 0)
Screenshot: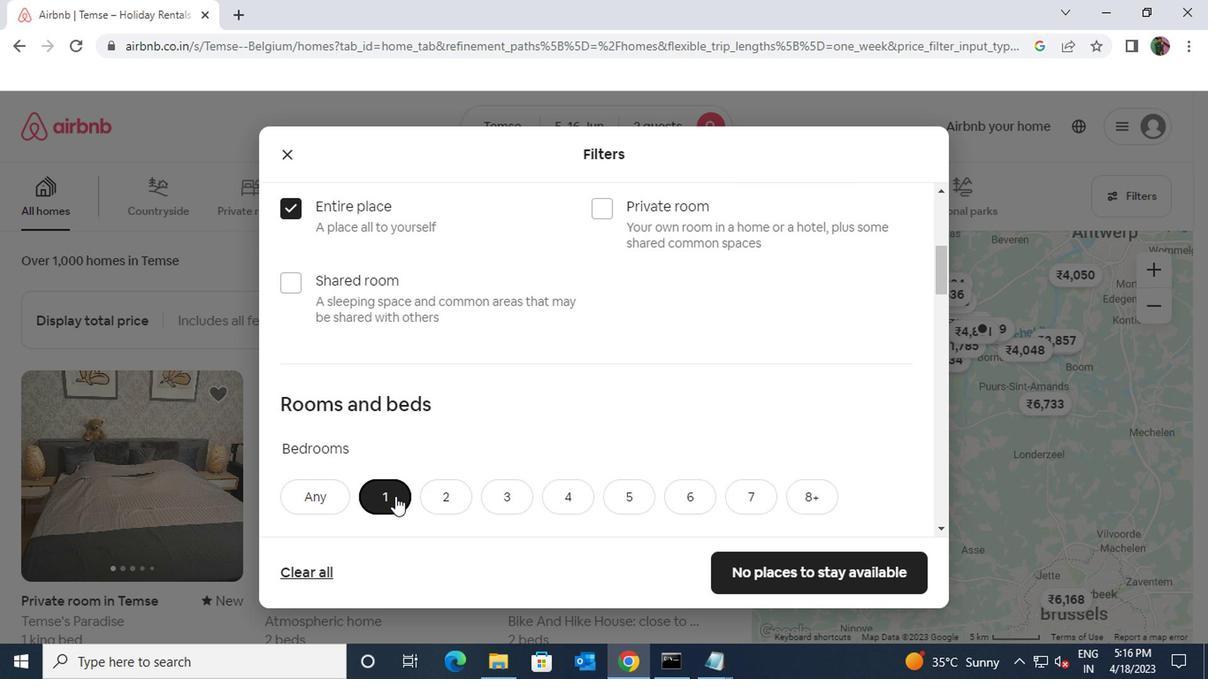 
Action: Mouse pressed left at (391, 496)
Screenshot: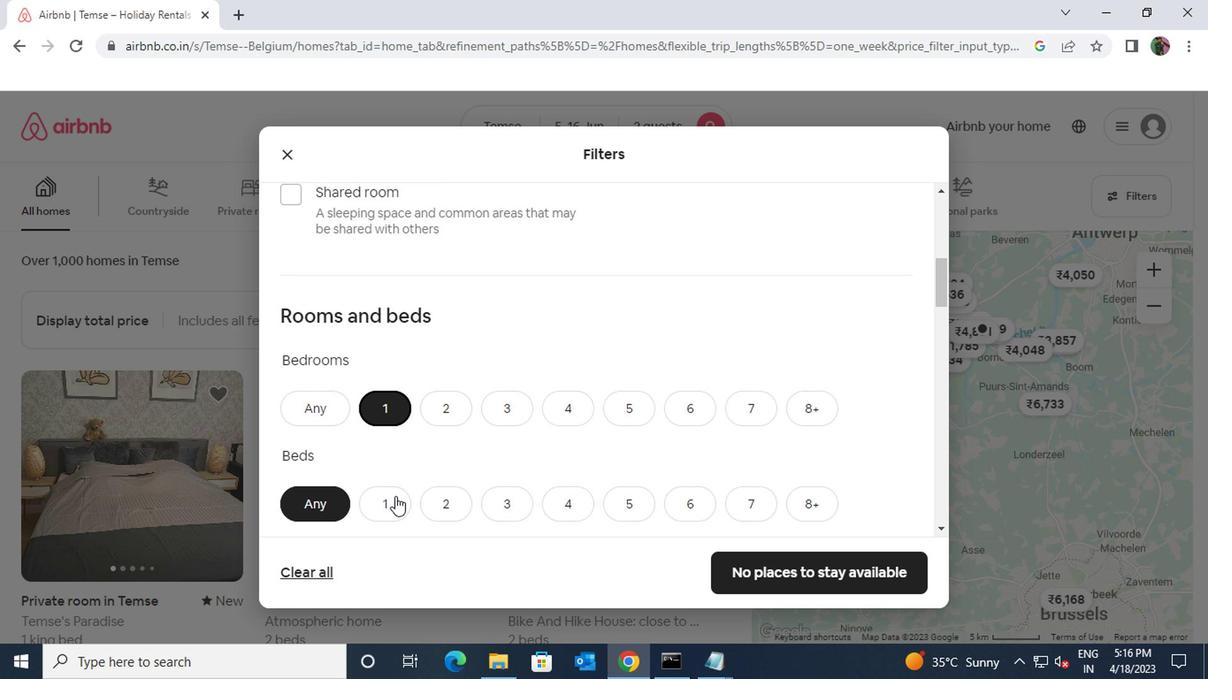 
Action: Mouse scrolled (391, 496) with delta (0, 0)
Screenshot: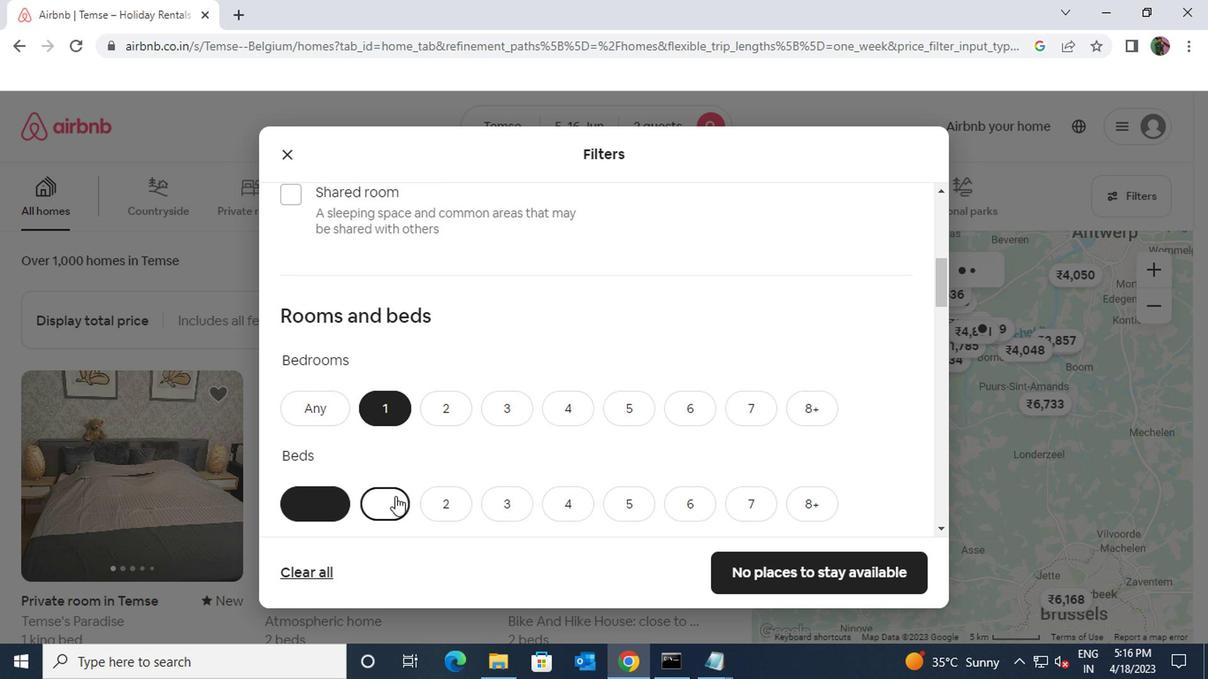 
Action: Mouse scrolled (391, 496) with delta (0, 0)
Screenshot: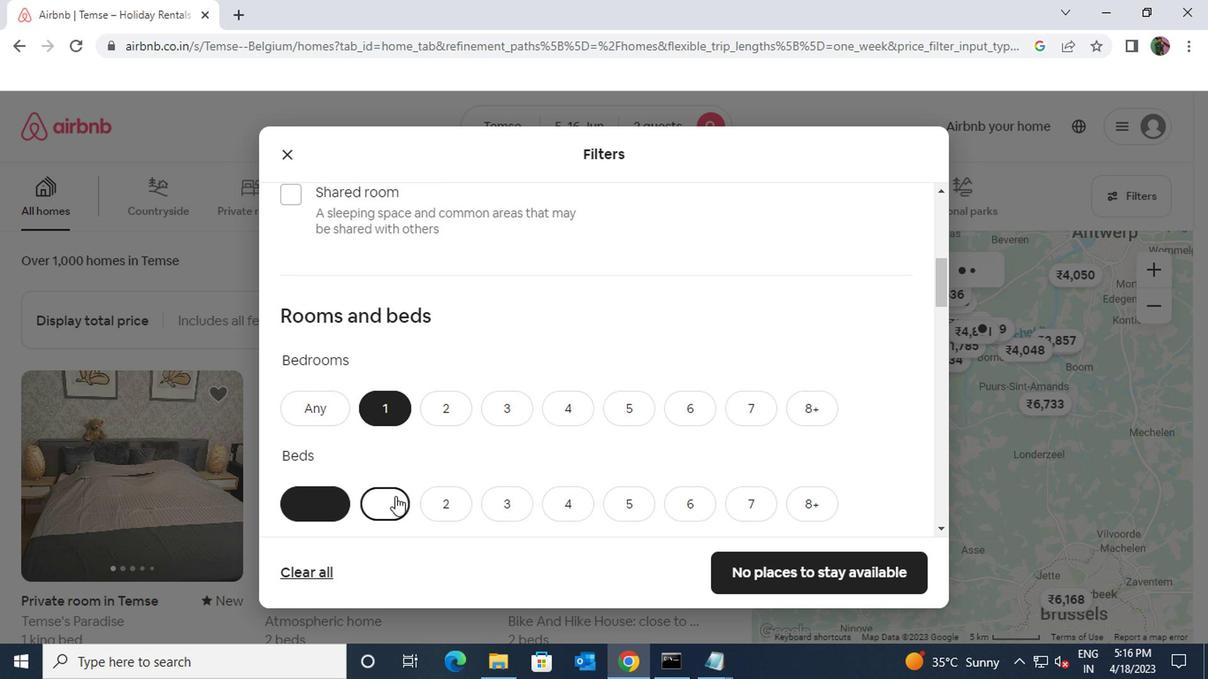 
Action: Mouse moved to (386, 431)
Screenshot: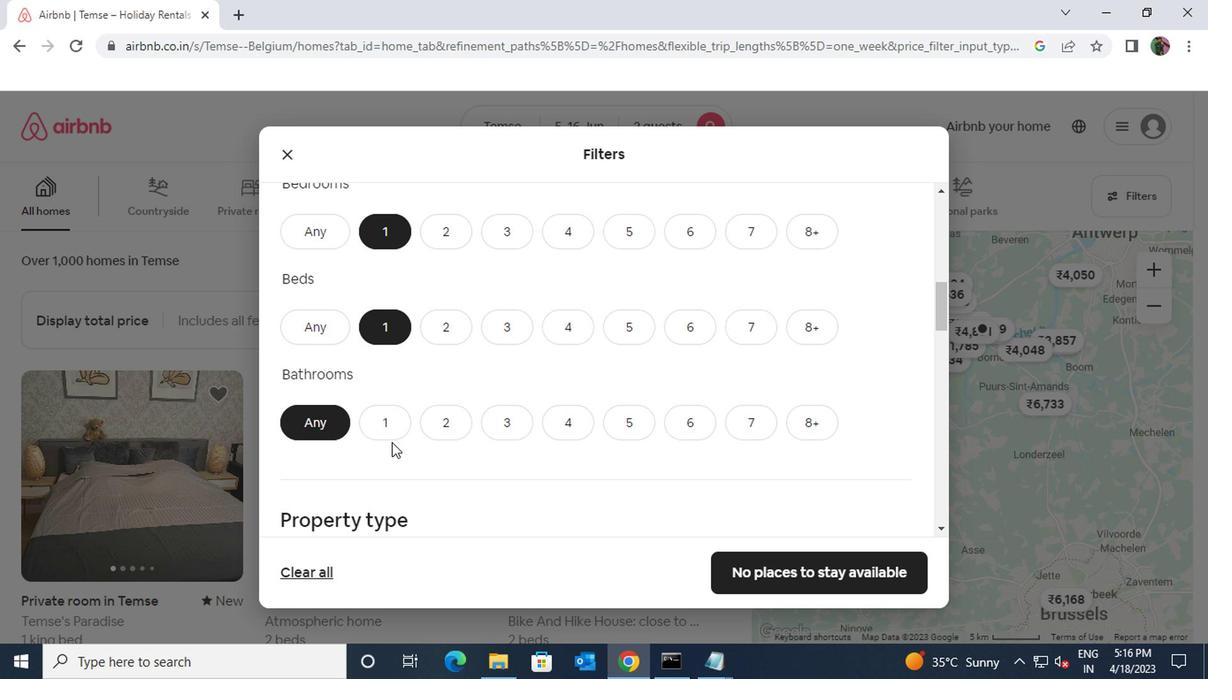 
Action: Mouse pressed left at (386, 431)
Screenshot: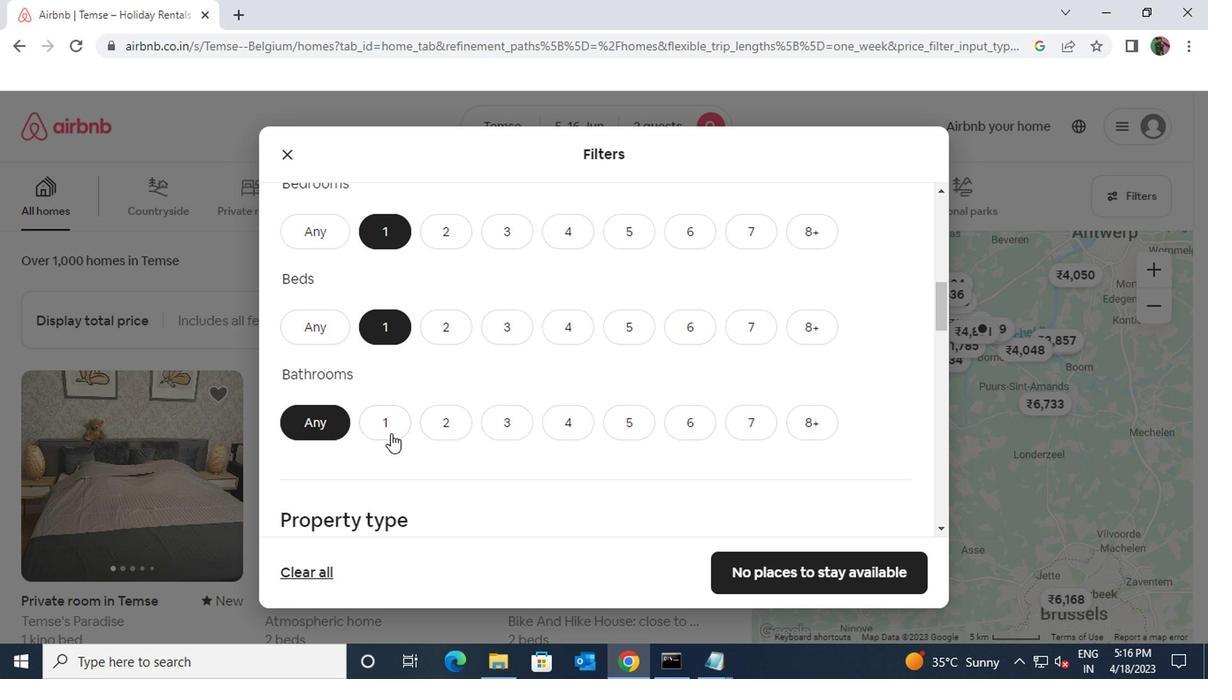 
Action: Mouse scrolled (386, 430) with delta (0, 0)
Screenshot: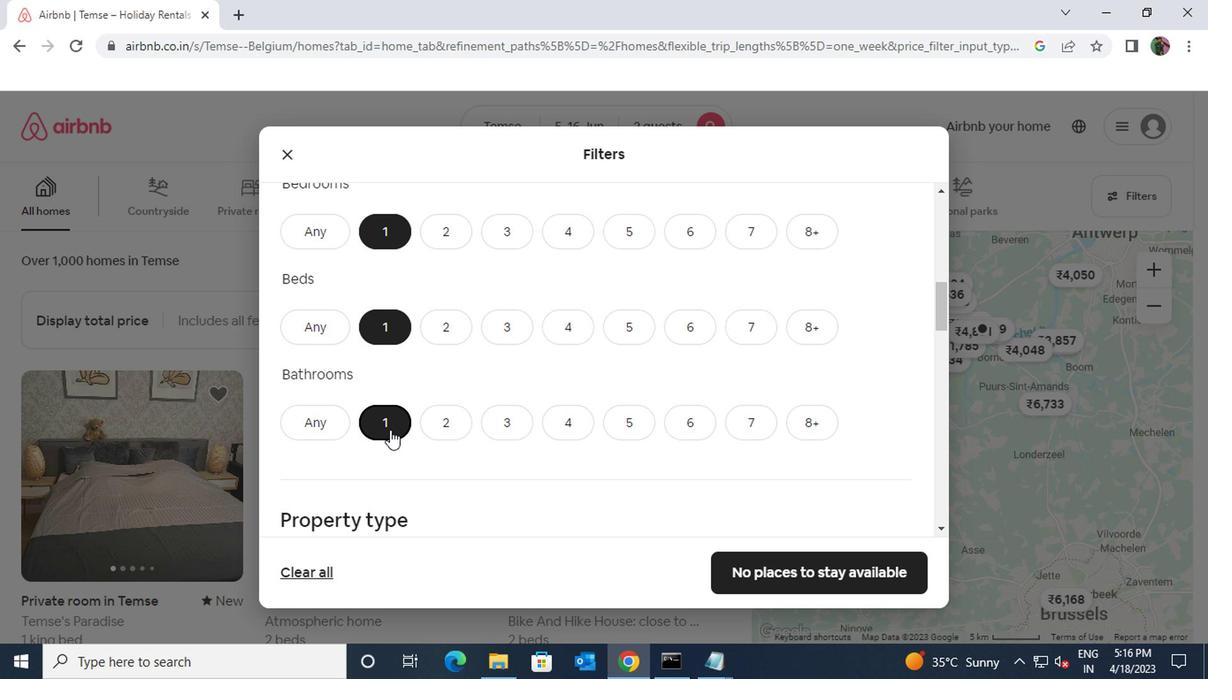 
Action: Mouse scrolled (386, 430) with delta (0, 0)
Screenshot: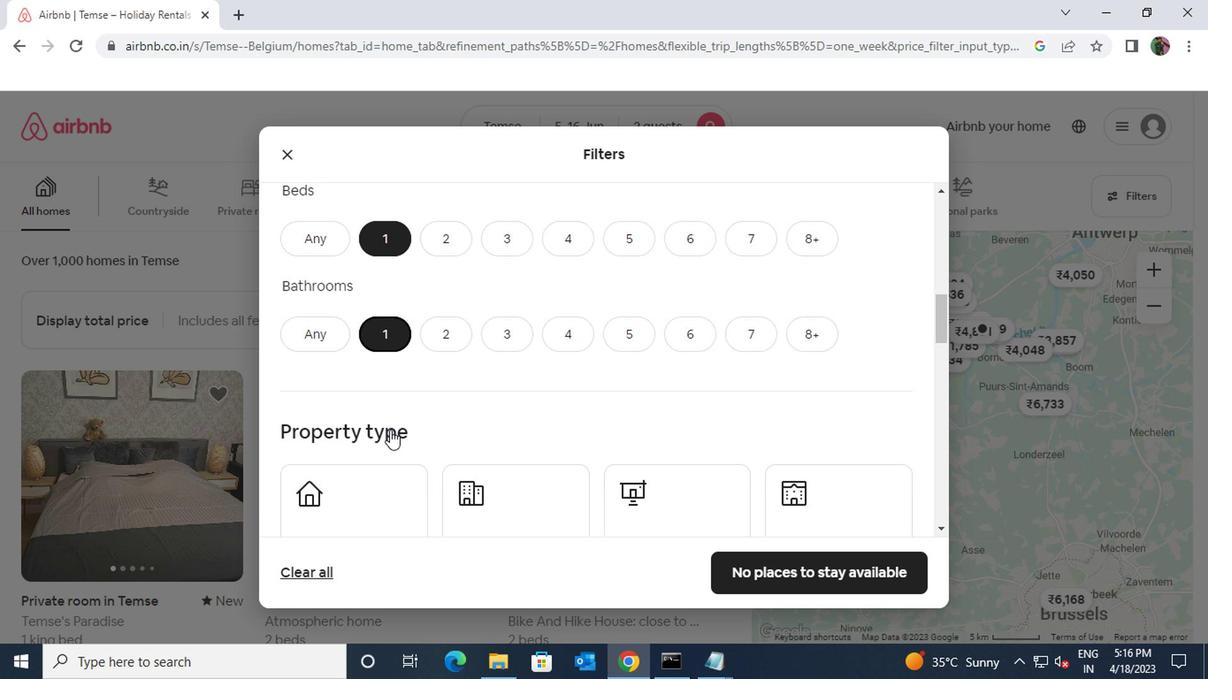
Action: Mouse moved to (767, 412)
Screenshot: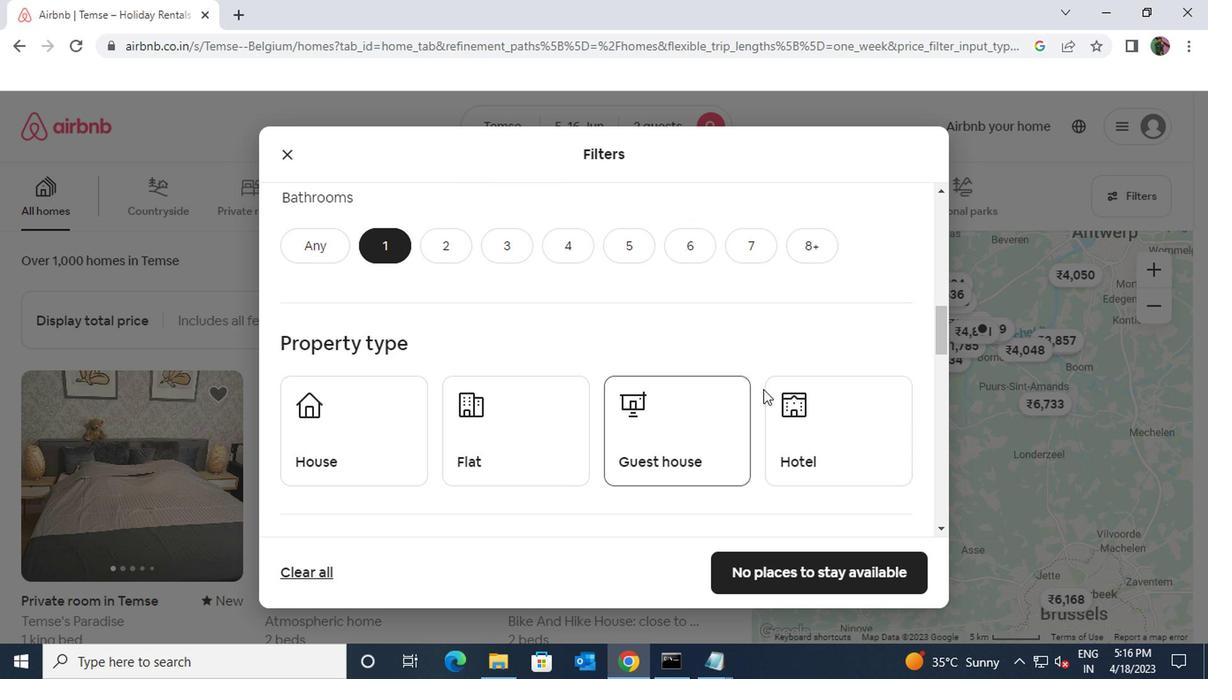 
Action: Mouse pressed left at (767, 412)
Screenshot: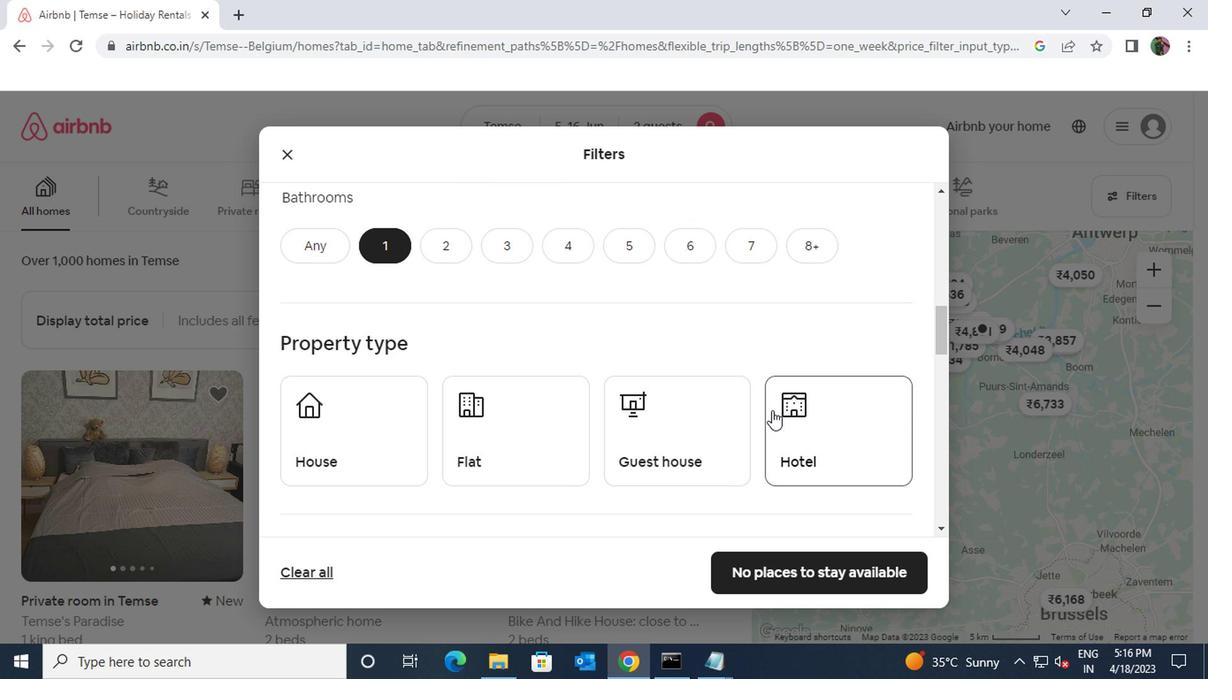 
Action: Mouse moved to (564, 507)
Screenshot: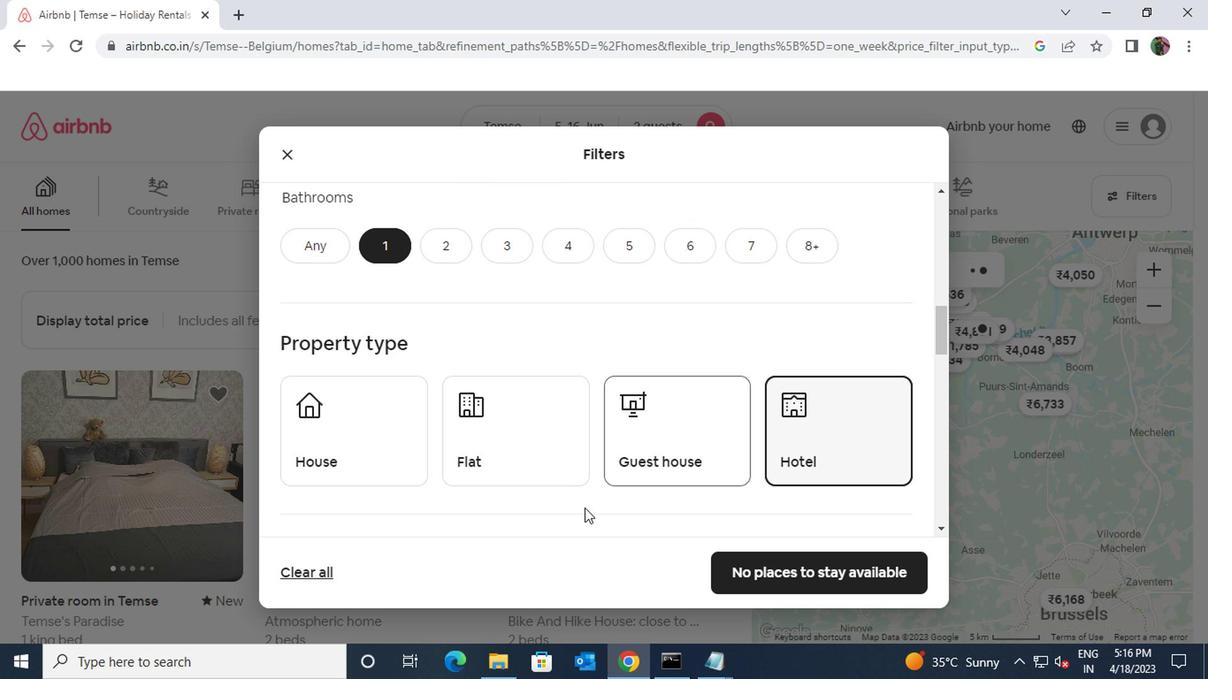 
Action: Mouse scrolled (564, 507) with delta (0, 0)
Screenshot: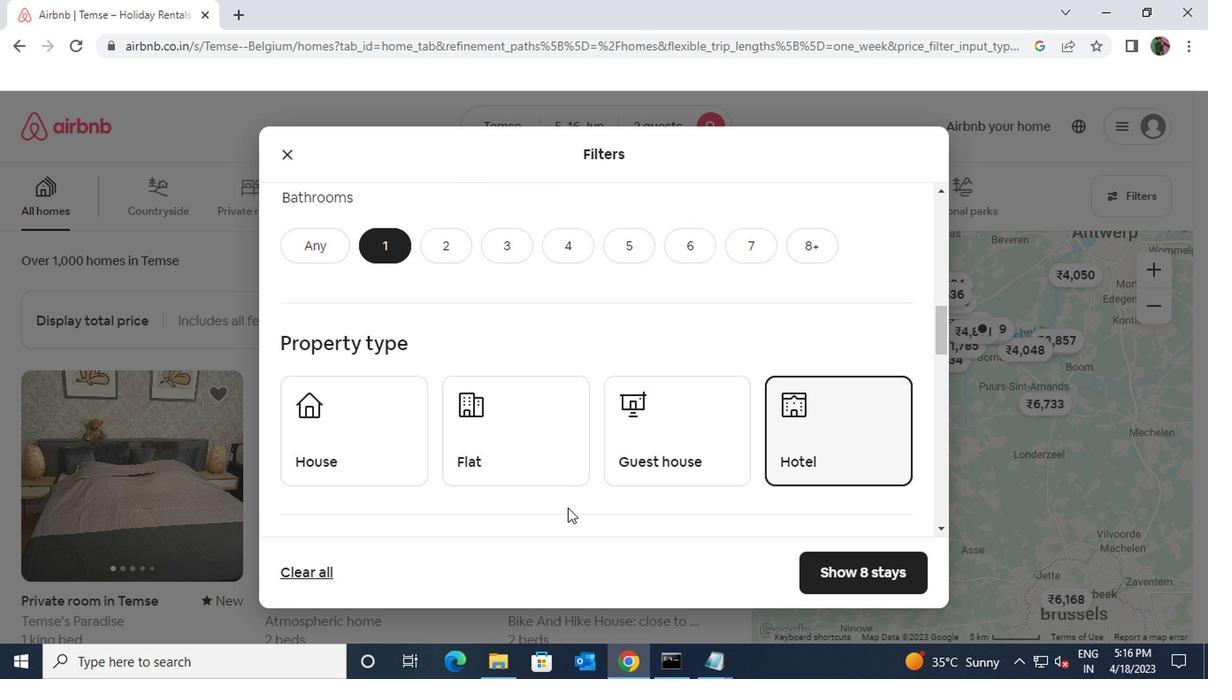 
Action: Mouse moved to (551, 479)
Screenshot: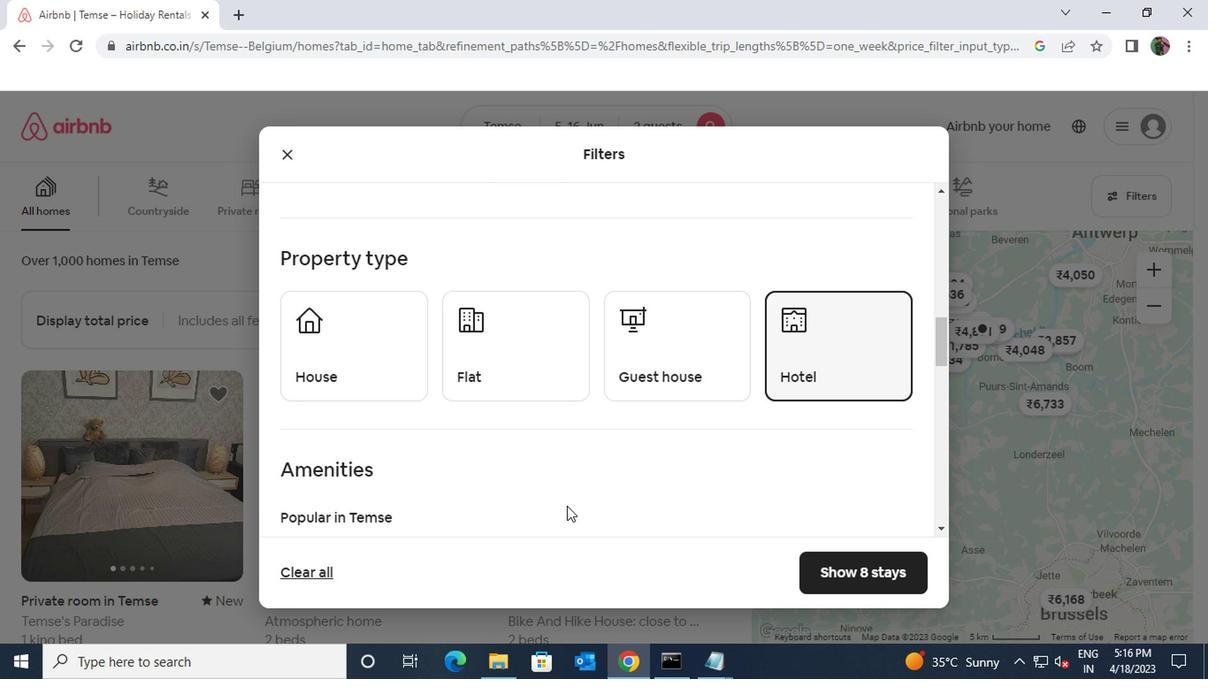 
Action: Mouse scrolled (551, 478) with delta (0, 0)
Screenshot: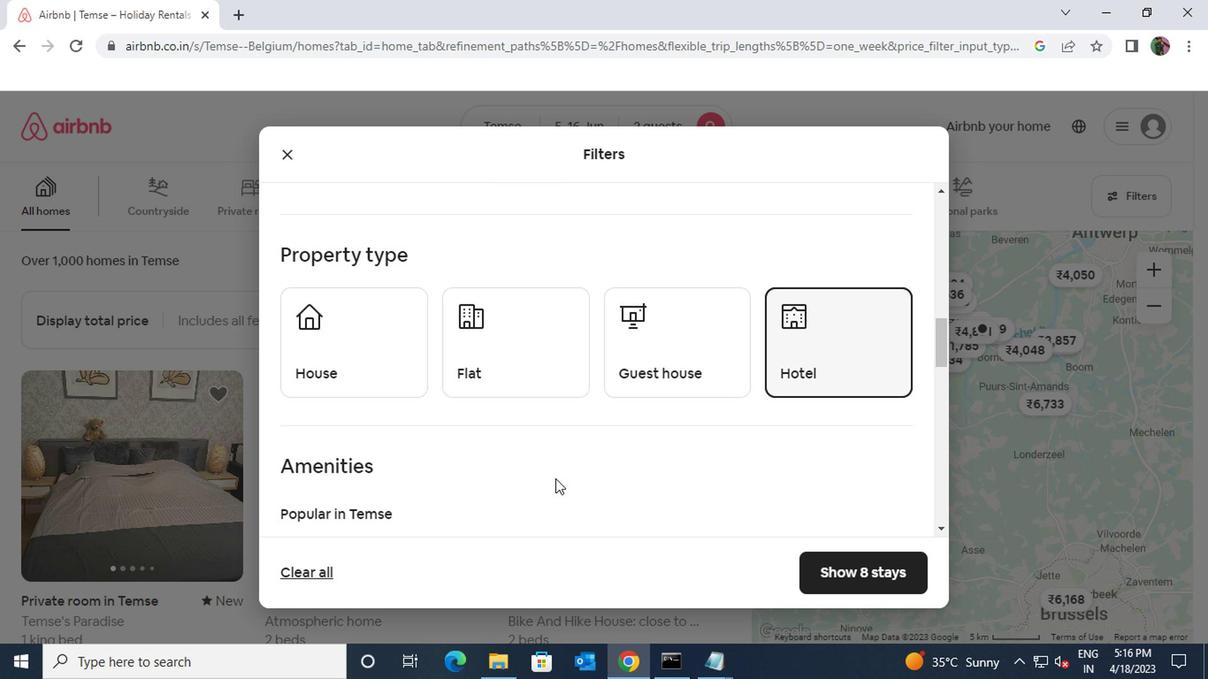 
Action: Mouse scrolled (551, 478) with delta (0, 0)
Screenshot: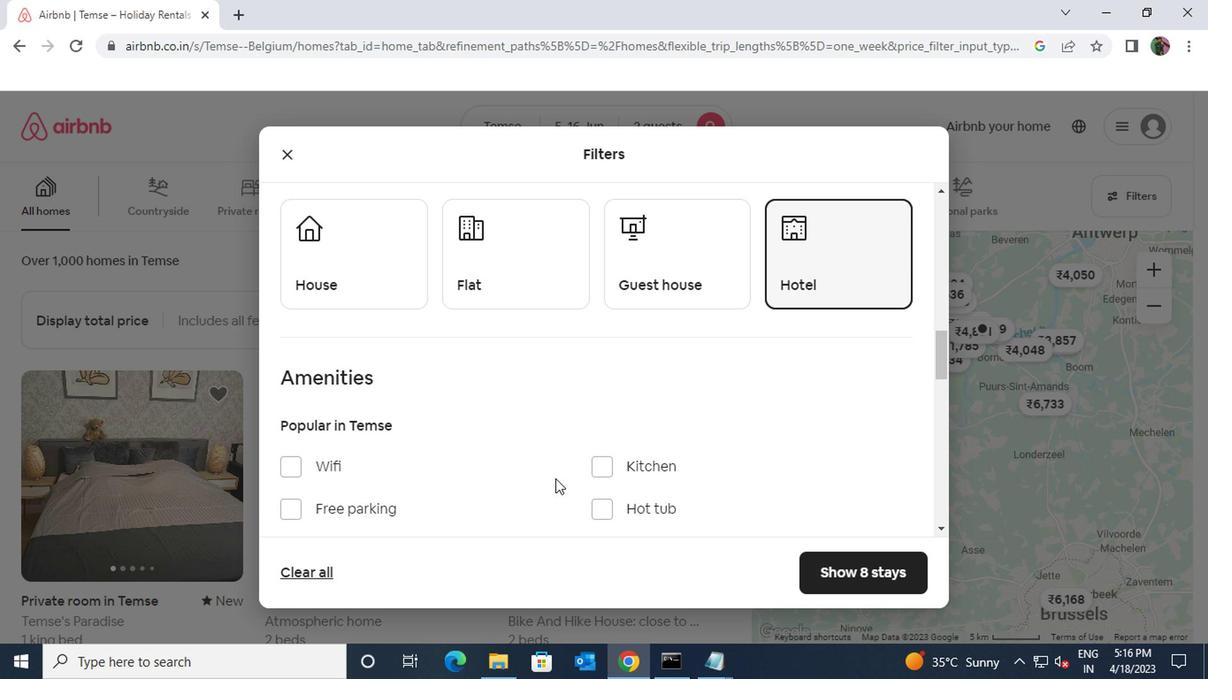 
Action: Mouse scrolled (551, 478) with delta (0, 0)
Screenshot: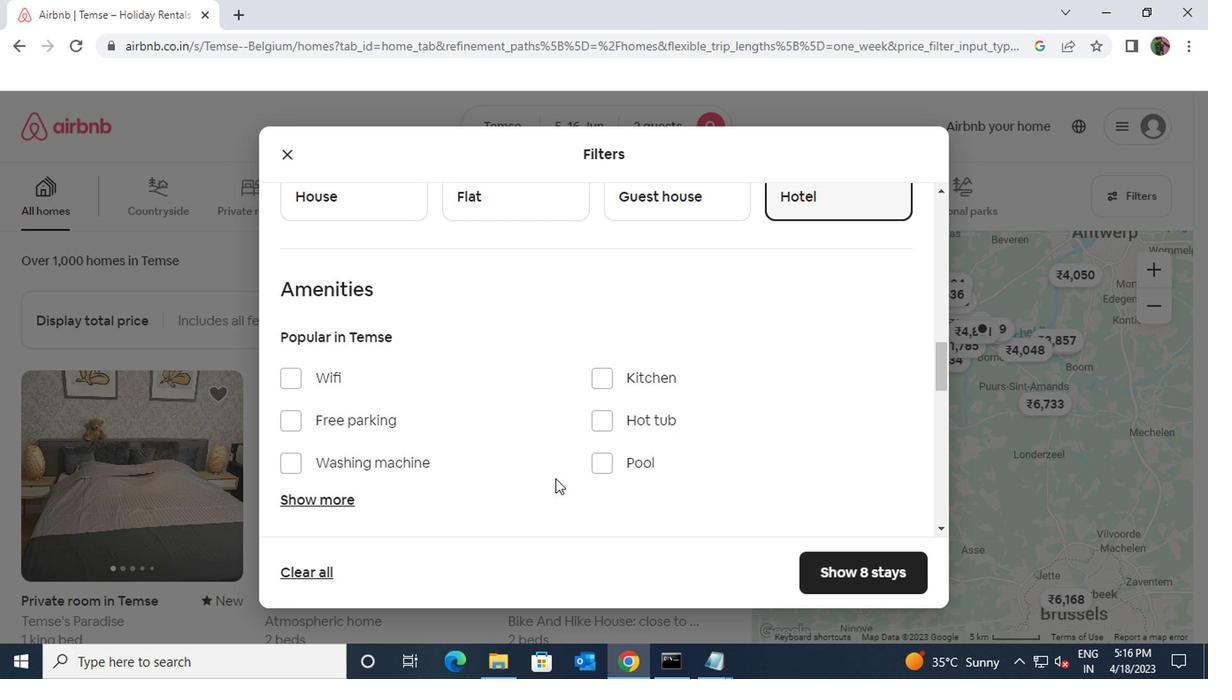 
Action: Mouse moved to (331, 412)
Screenshot: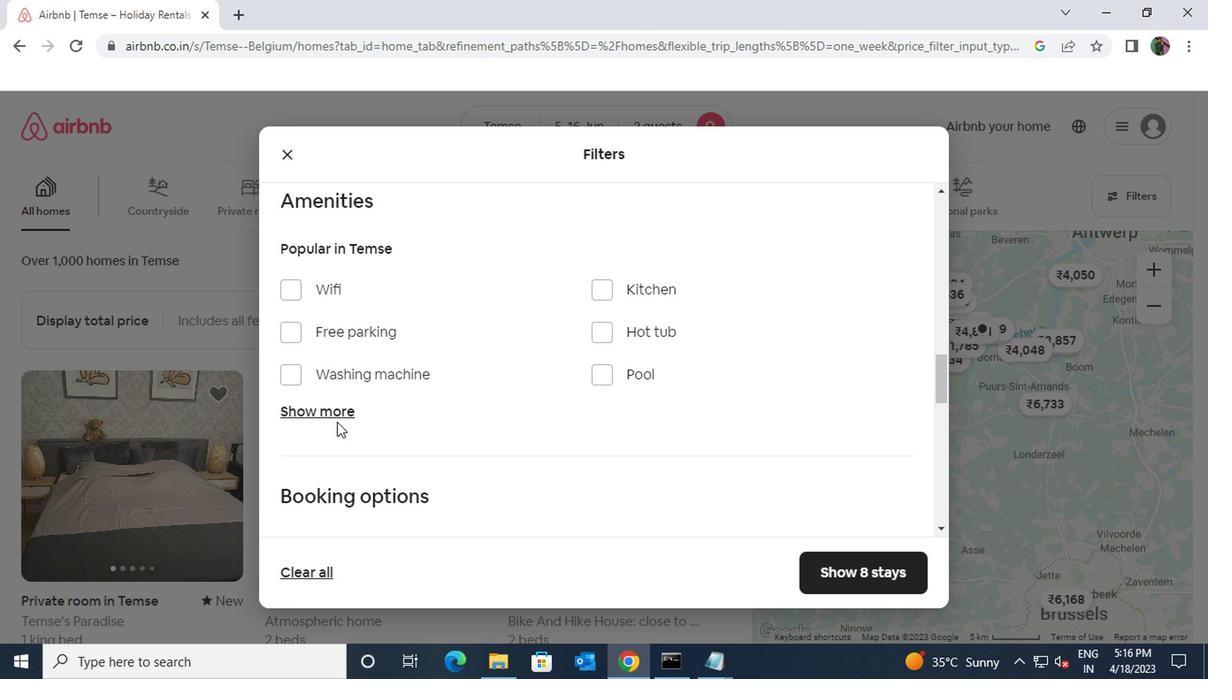 
Action: Mouse pressed left at (331, 412)
Screenshot: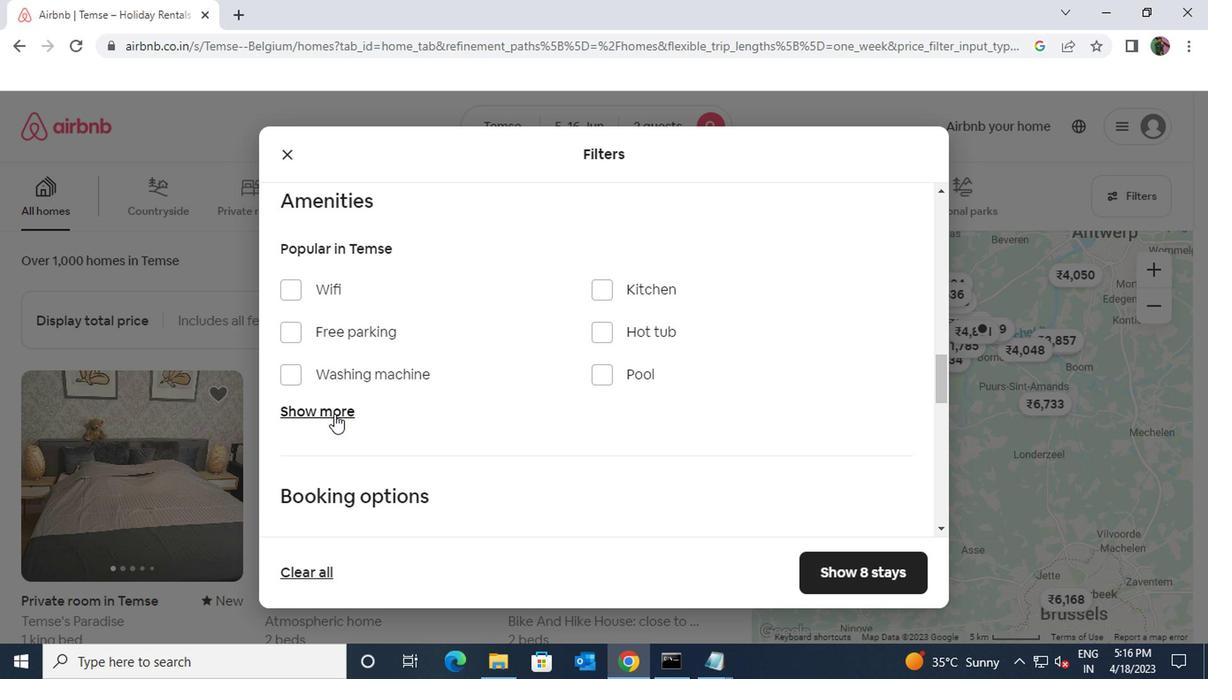 
Action: Mouse moved to (298, 519)
Screenshot: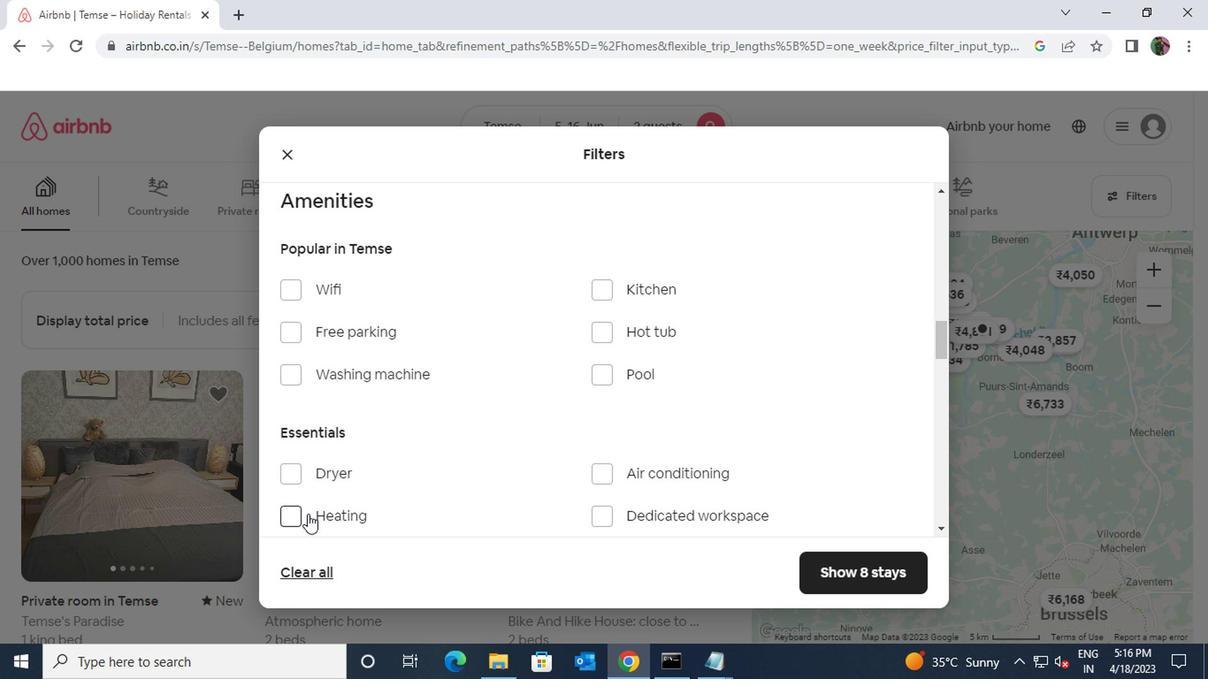 
Action: Mouse pressed left at (298, 519)
Screenshot: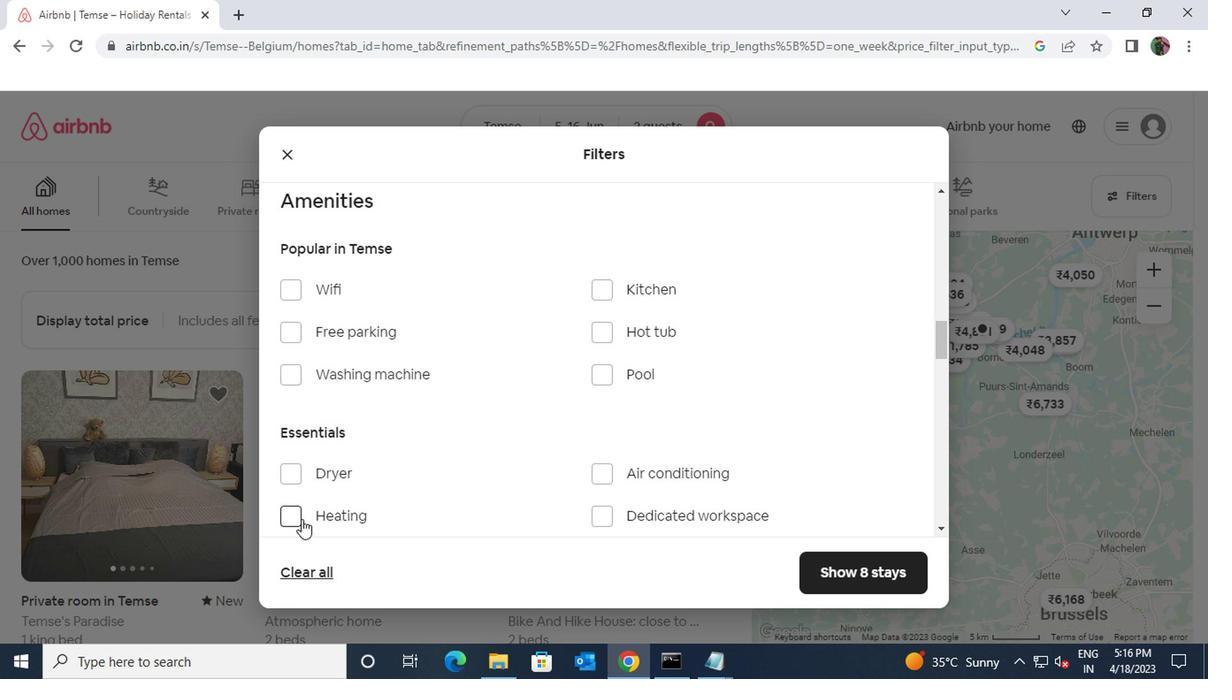 
Action: Mouse moved to (461, 479)
Screenshot: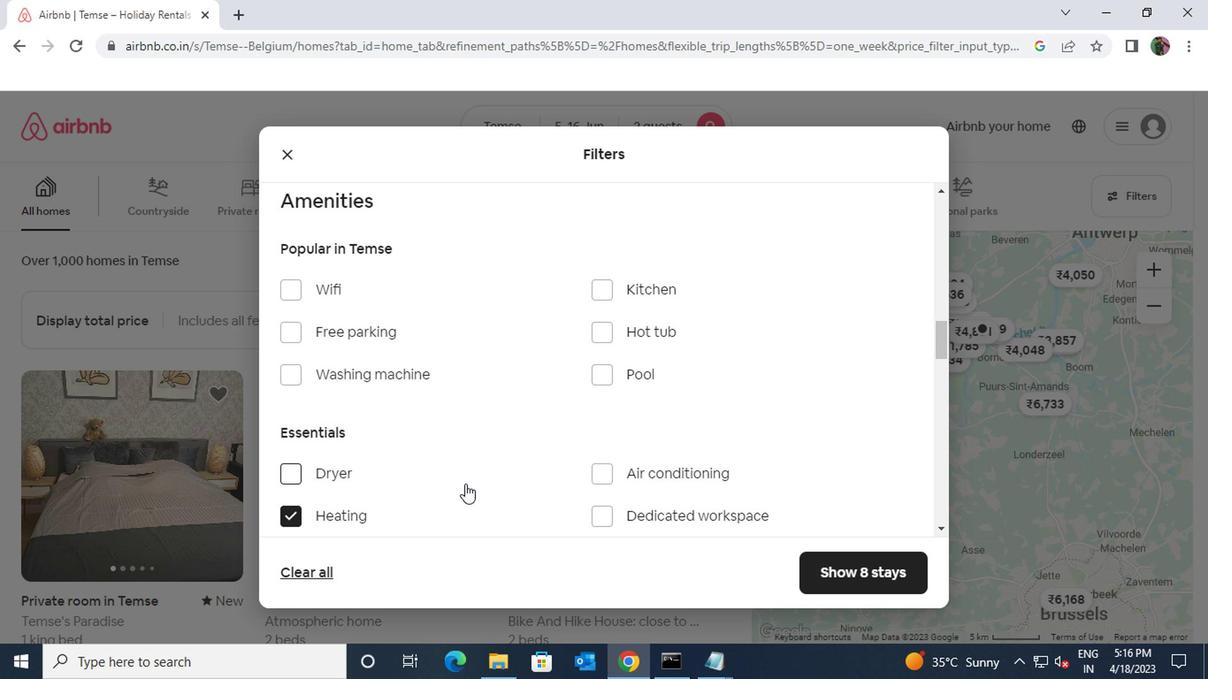 
Action: Mouse scrolled (461, 478) with delta (0, 0)
Screenshot: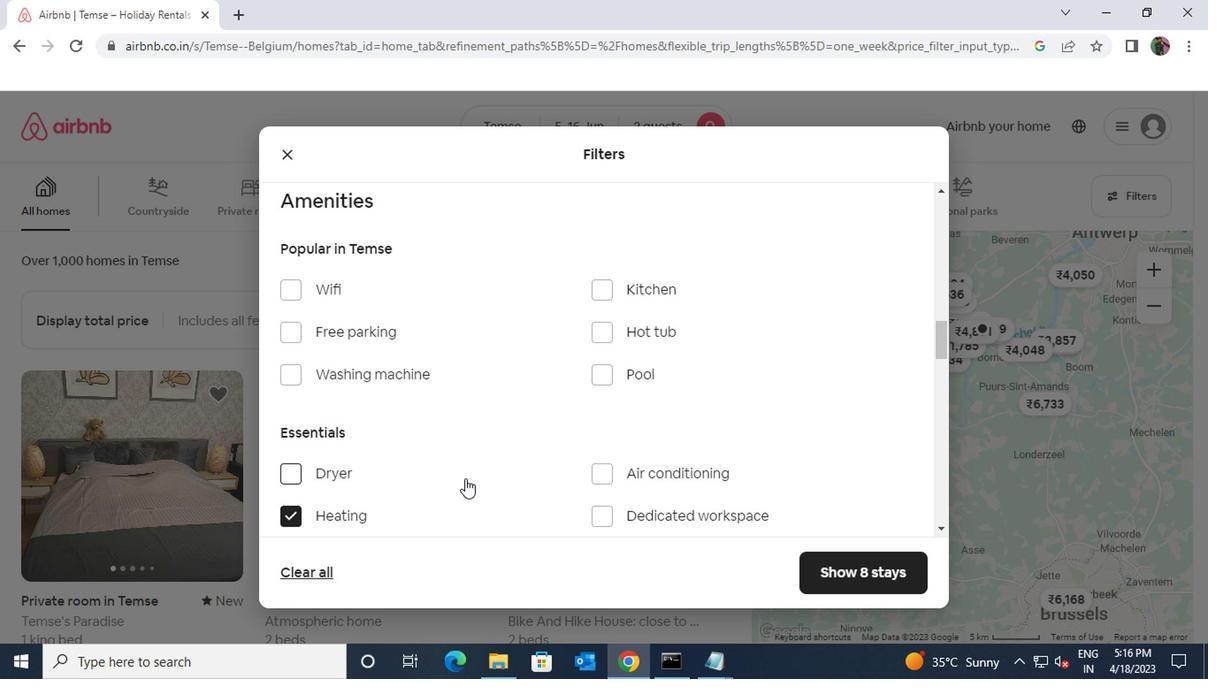 
Action: Mouse moved to (461, 456)
Screenshot: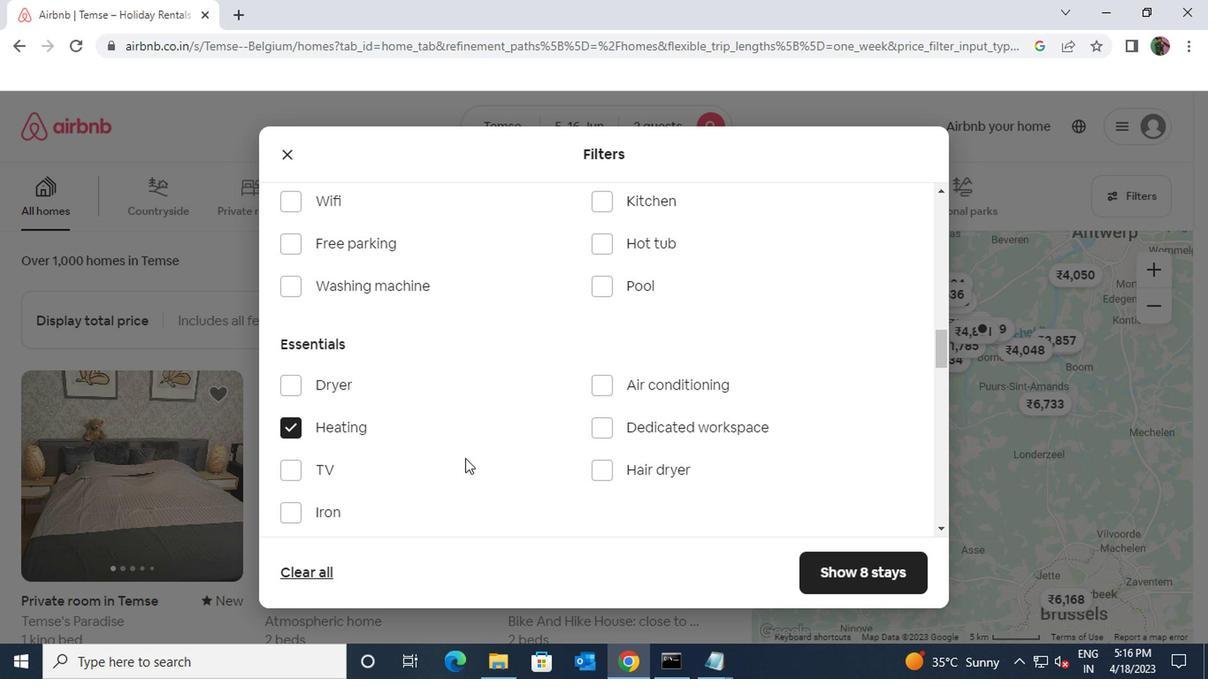 
Action: Mouse scrolled (461, 455) with delta (0, 0)
Screenshot: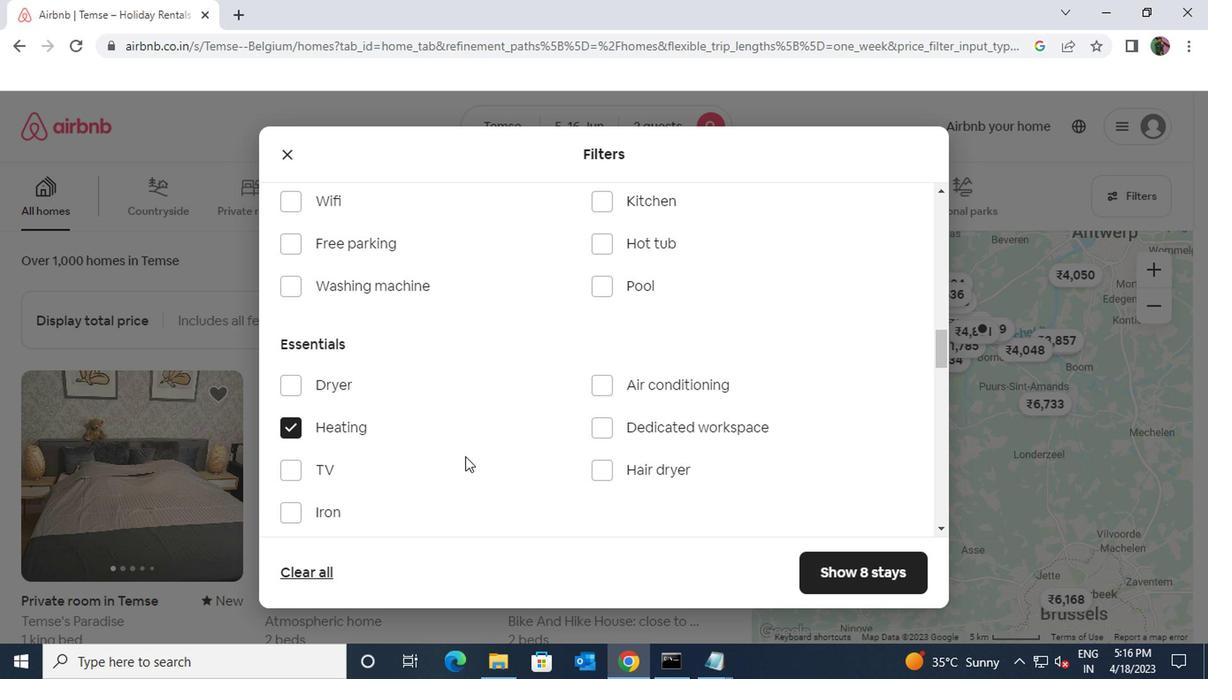 
Action: Mouse scrolled (461, 455) with delta (0, 0)
Screenshot: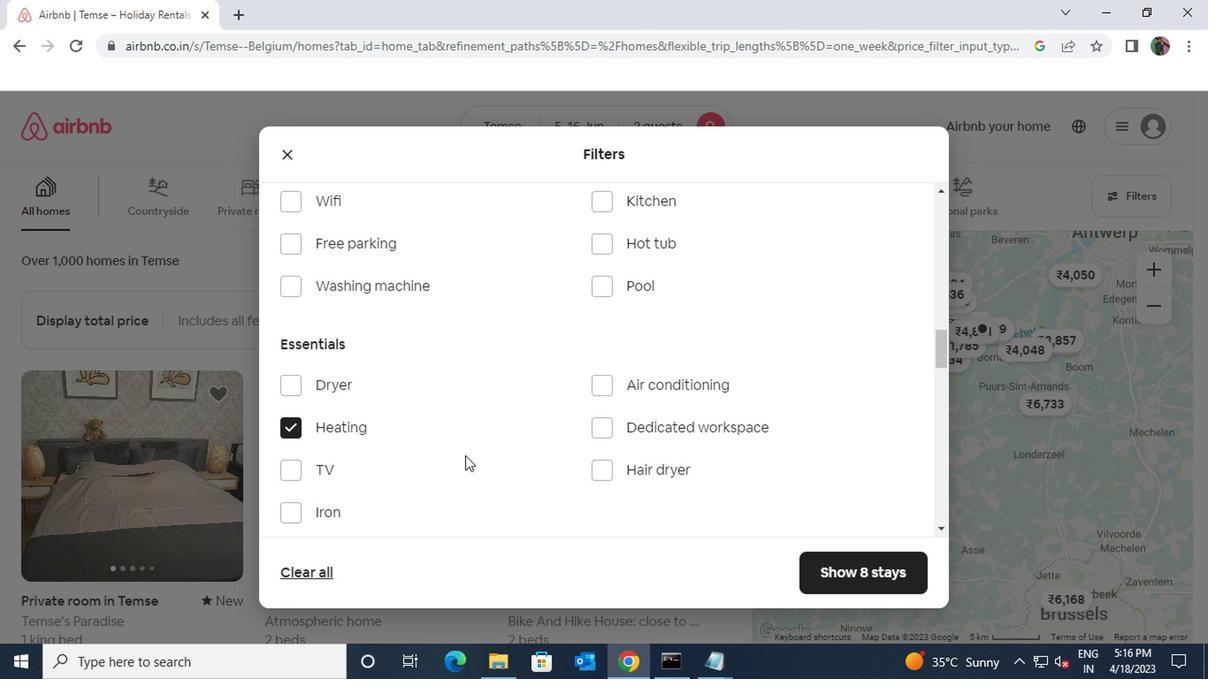 
Action: Mouse scrolled (461, 455) with delta (0, 0)
Screenshot: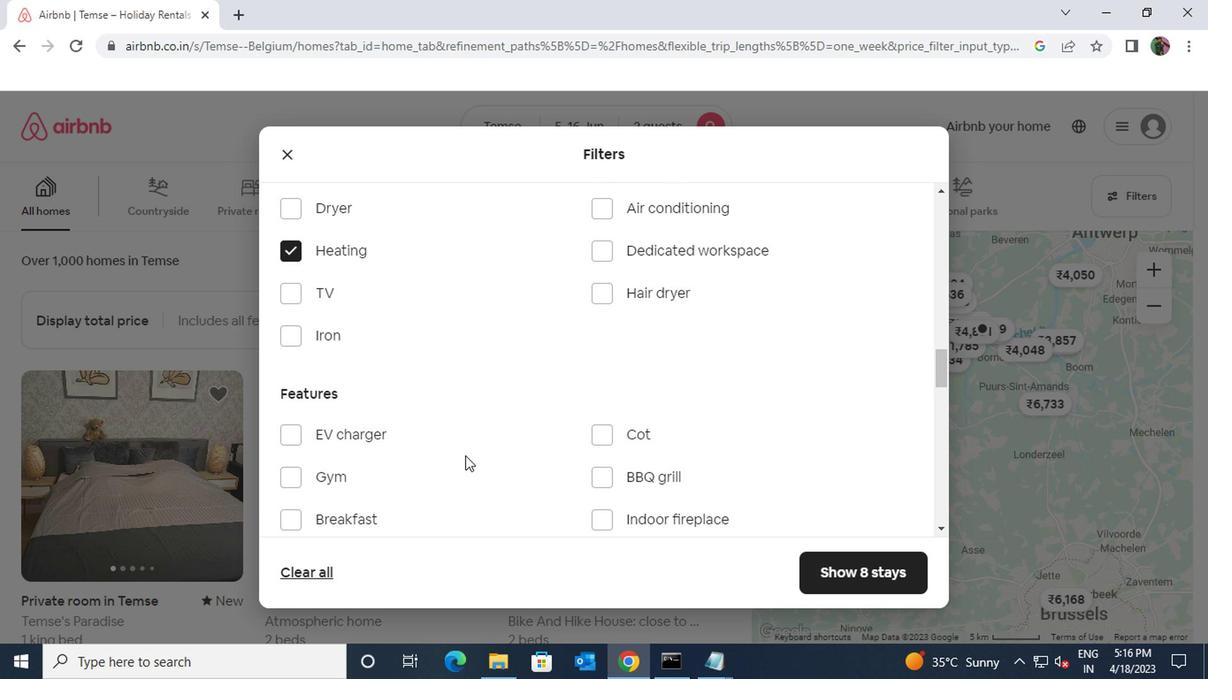 
Action: Mouse scrolled (461, 455) with delta (0, 0)
Screenshot: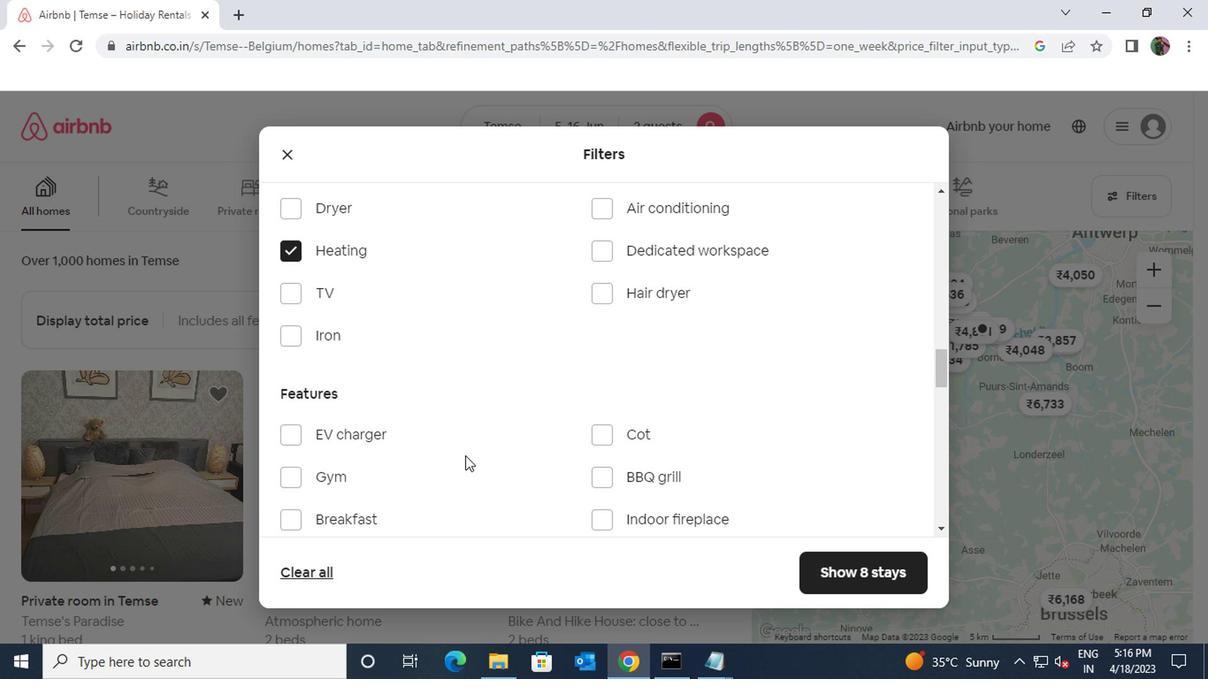 
Action: Mouse scrolled (461, 455) with delta (0, 0)
Screenshot: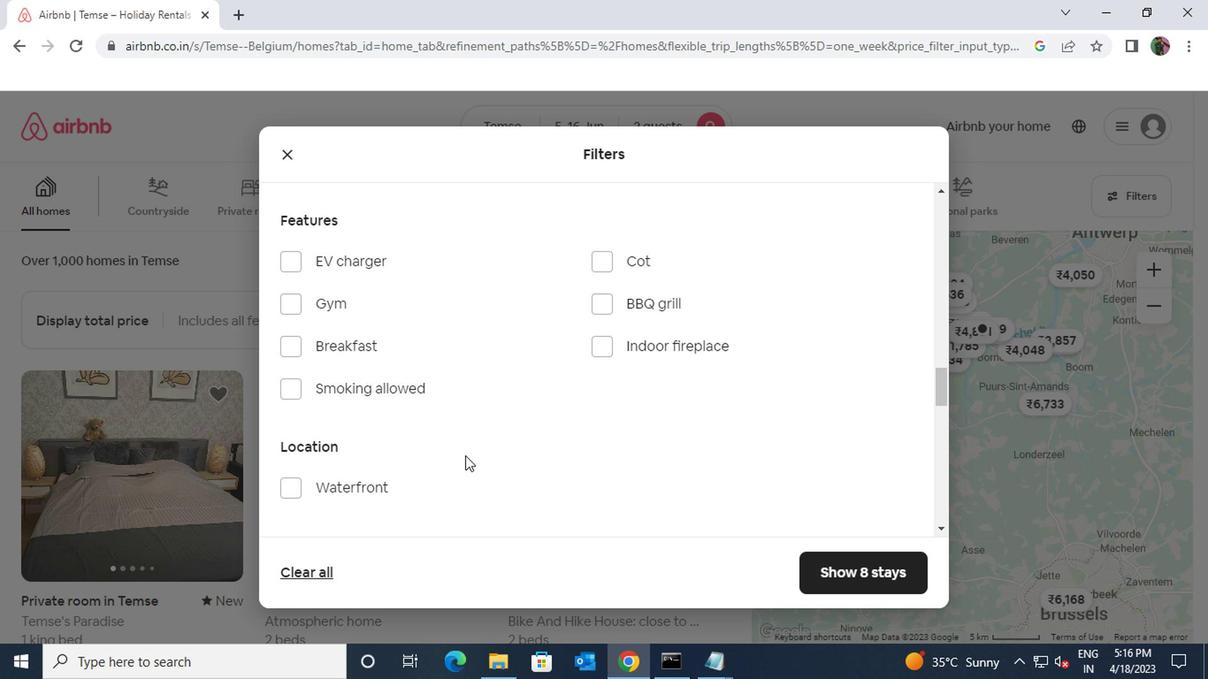 
Action: Mouse scrolled (461, 455) with delta (0, 0)
Screenshot: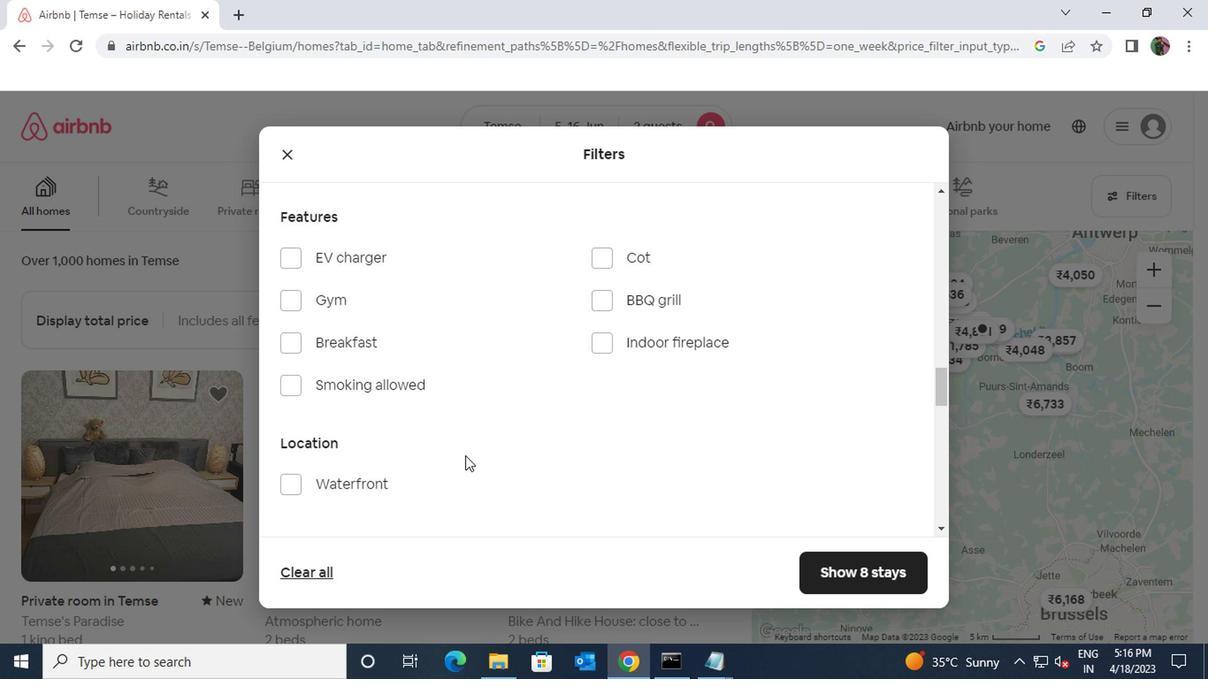 
Action: Mouse scrolled (461, 455) with delta (0, 0)
Screenshot: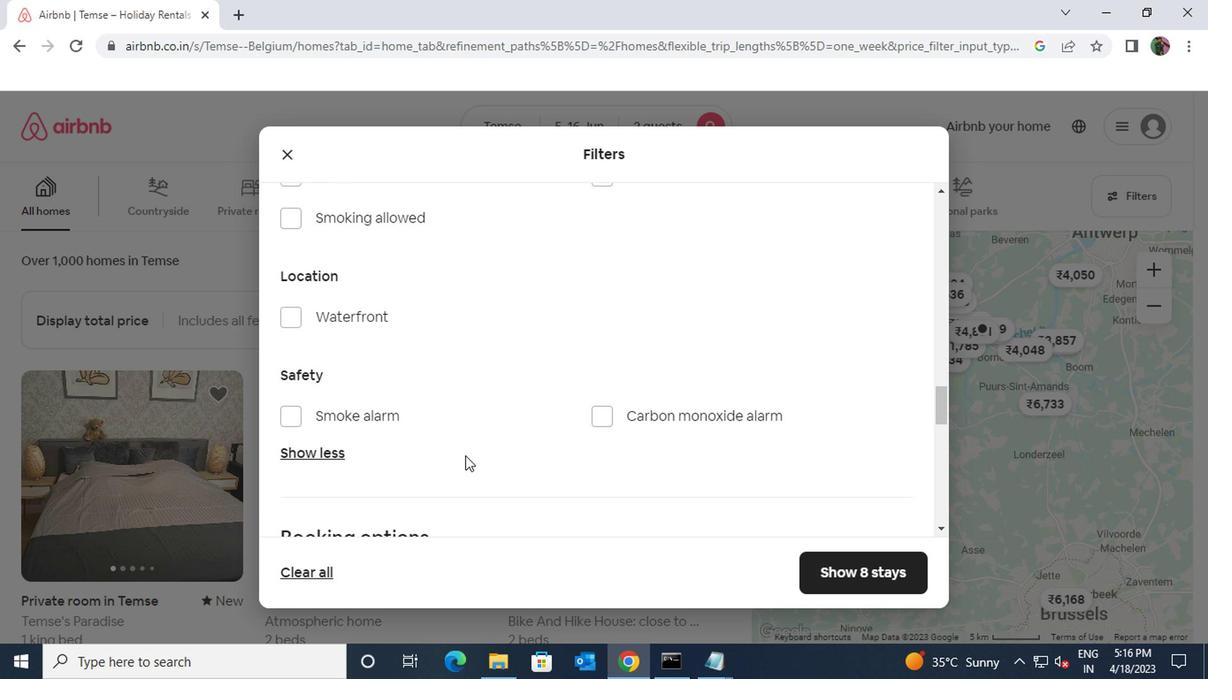 
Action: Mouse scrolled (461, 455) with delta (0, 0)
Screenshot: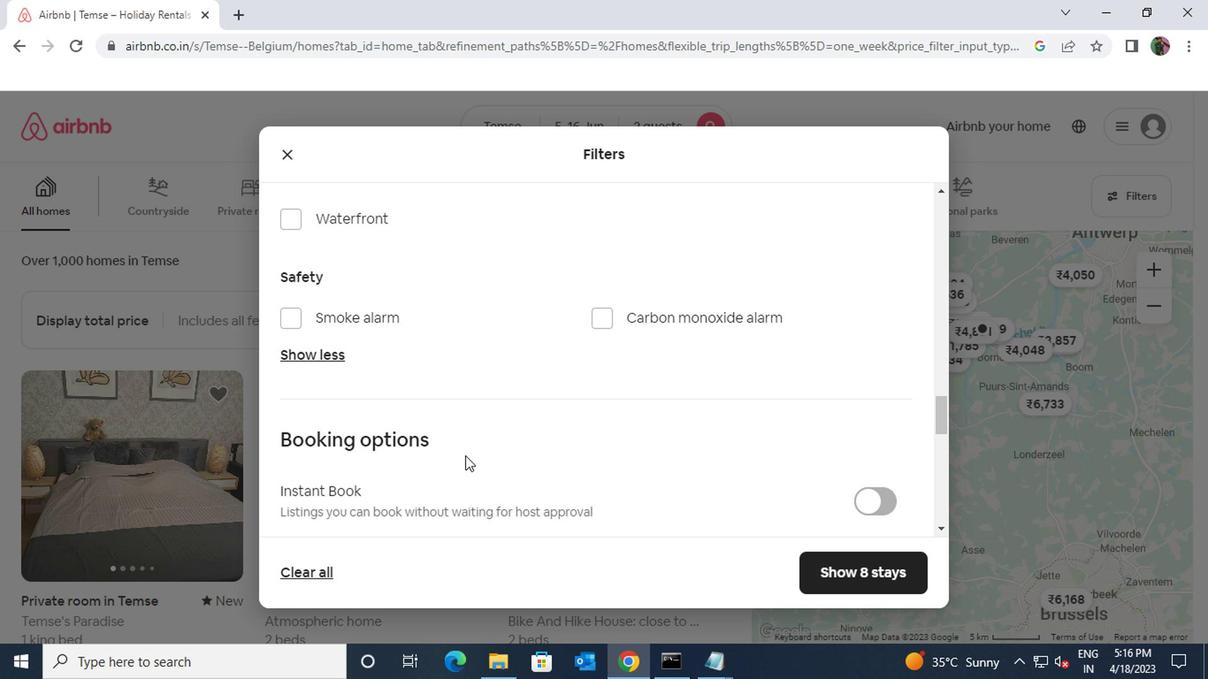 
Action: Mouse scrolled (461, 455) with delta (0, 0)
Screenshot: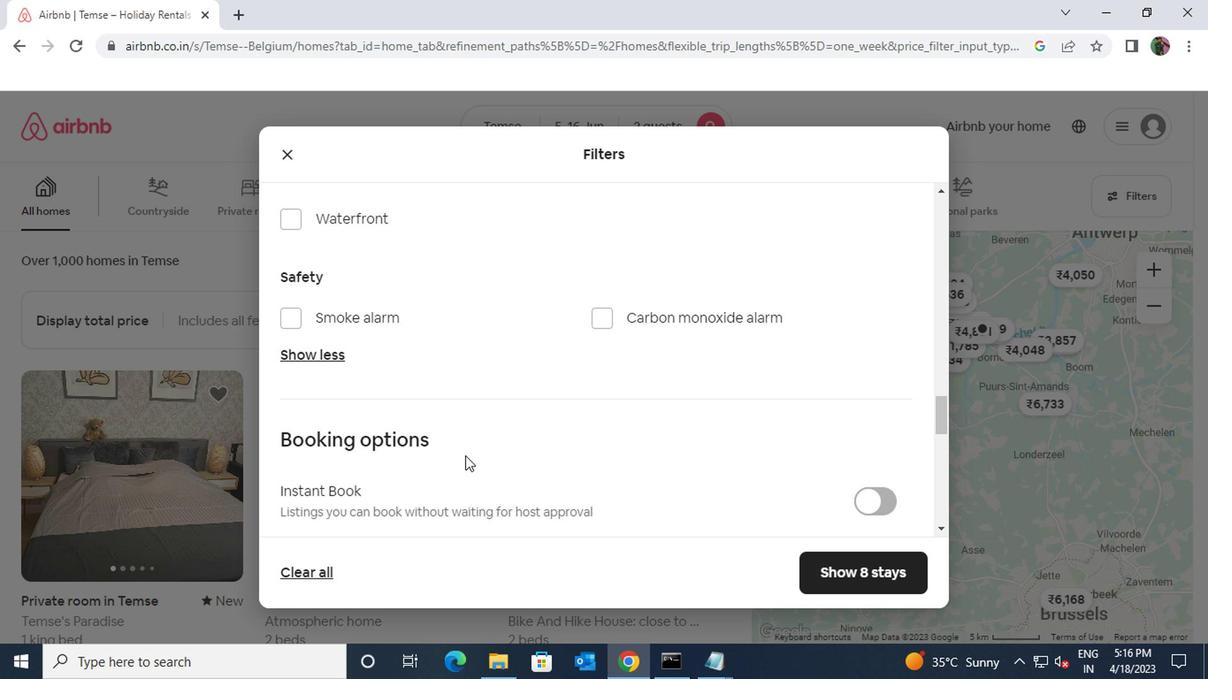 
Action: Mouse moved to (873, 386)
Screenshot: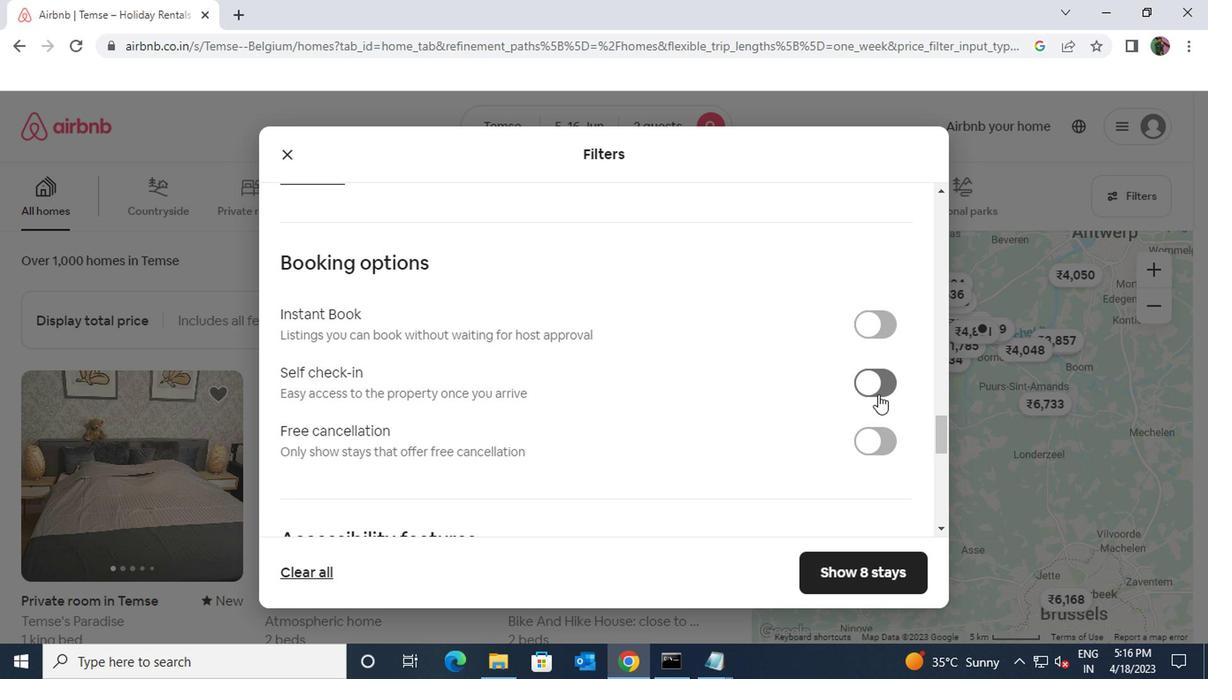 
Action: Mouse pressed left at (873, 386)
Screenshot: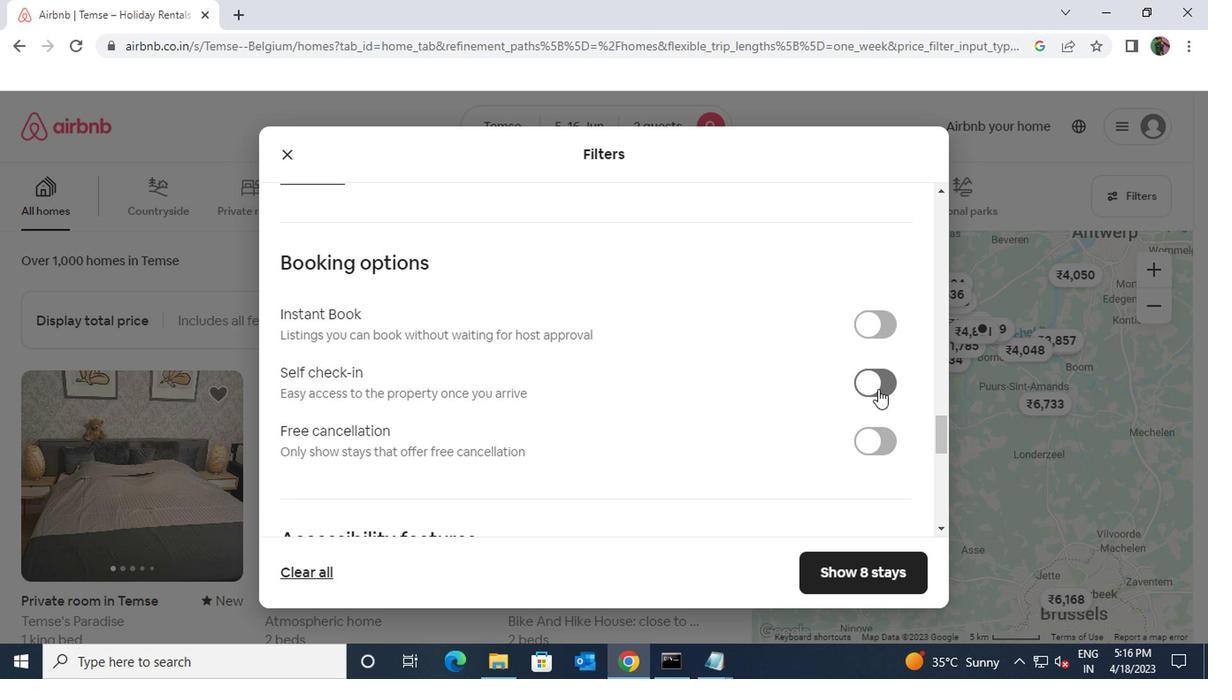 
Action: Mouse moved to (531, 415)
Screenshot: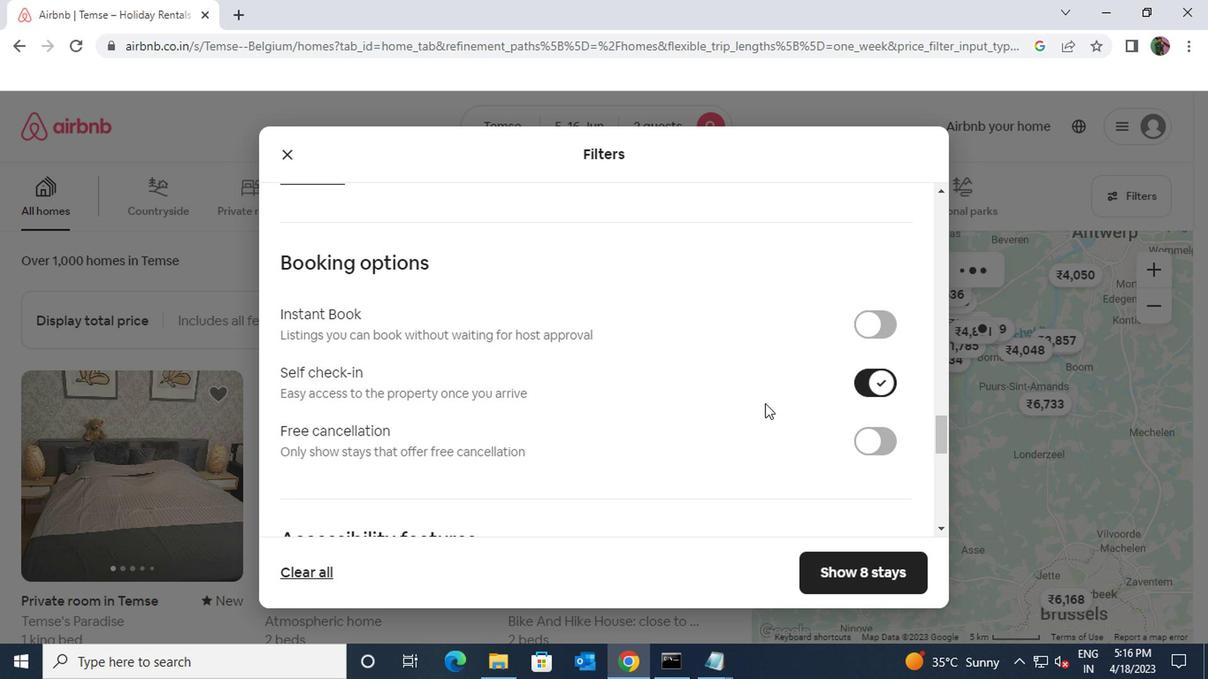 
Action: Mouse scrolled (531, 414) with delta (0, 0)
Screenshot: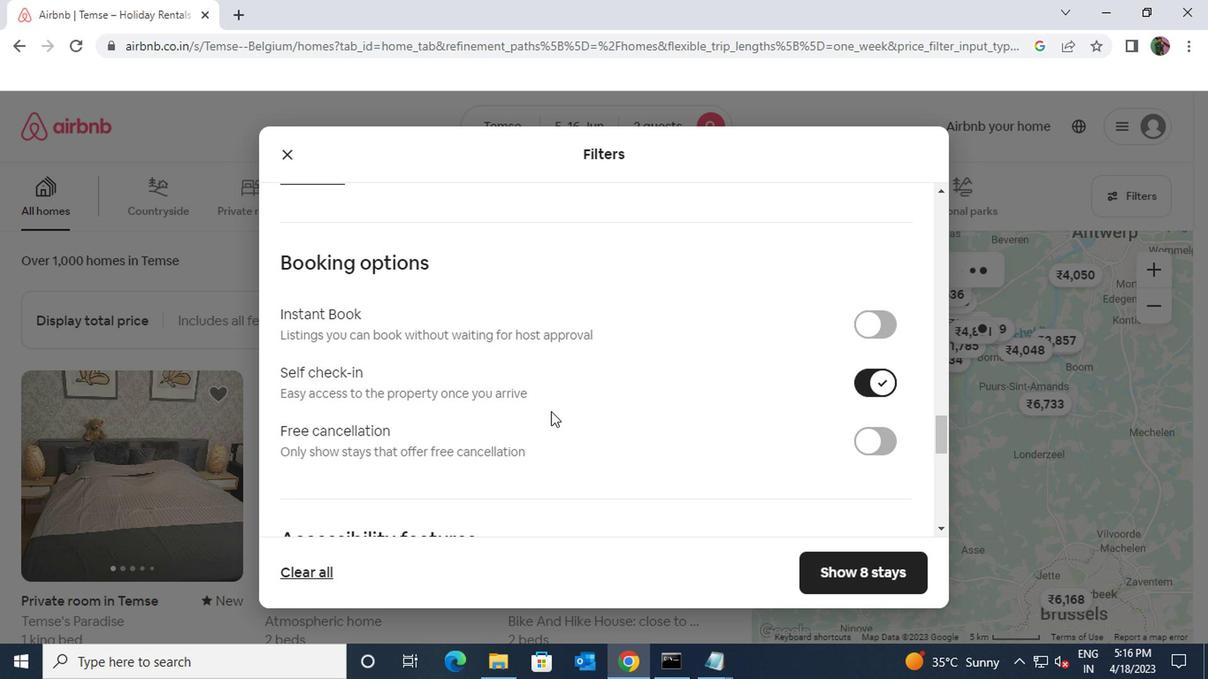 
Action: Mouse scrolled (531, 414) with delta (0, 0)
Screenshot: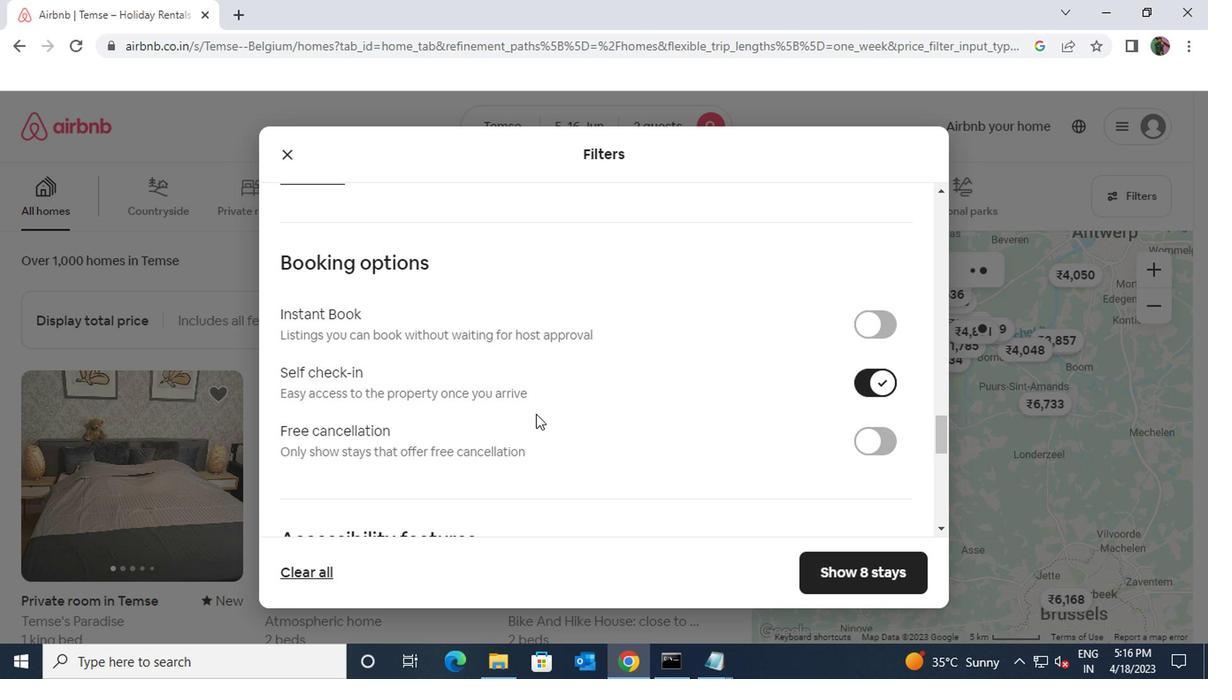 
Action: Mouse scrolled (531, 414) with delta (0, 0)
Screenshot: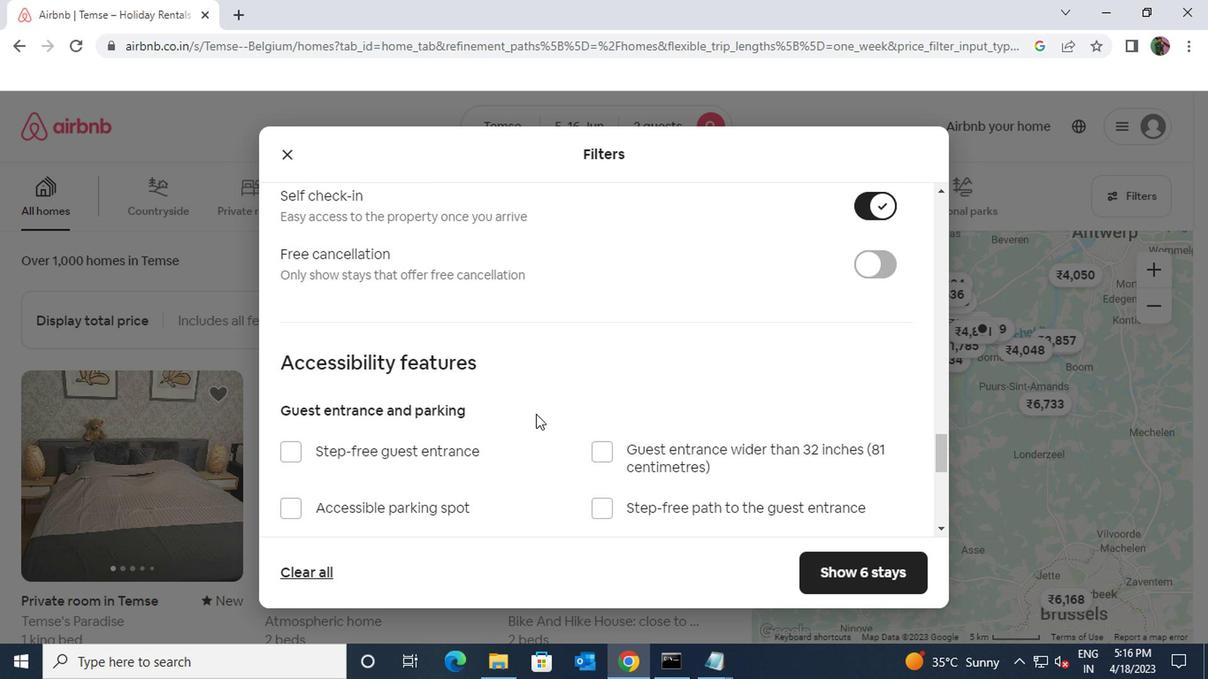 
Action: Mouse scrolled (531, 414) with delta (0, 0)
Screenshot: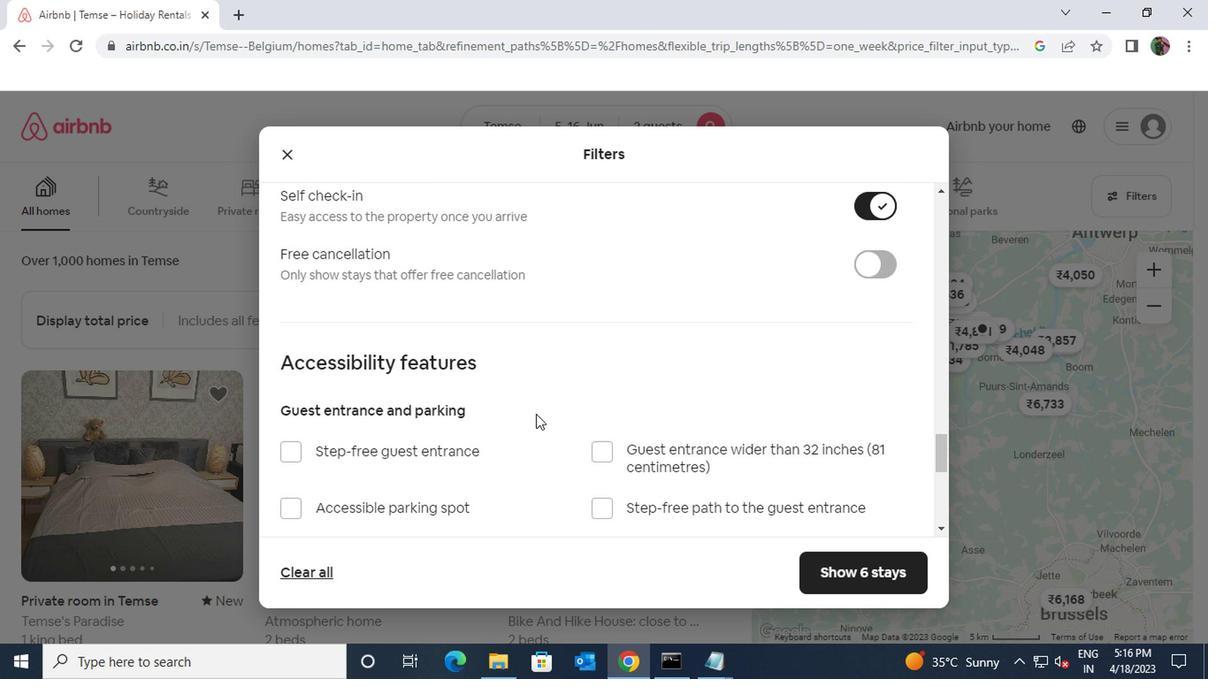 
Action: Mouse scrolled (531, 414) with delta (0, 0)
Screenshot: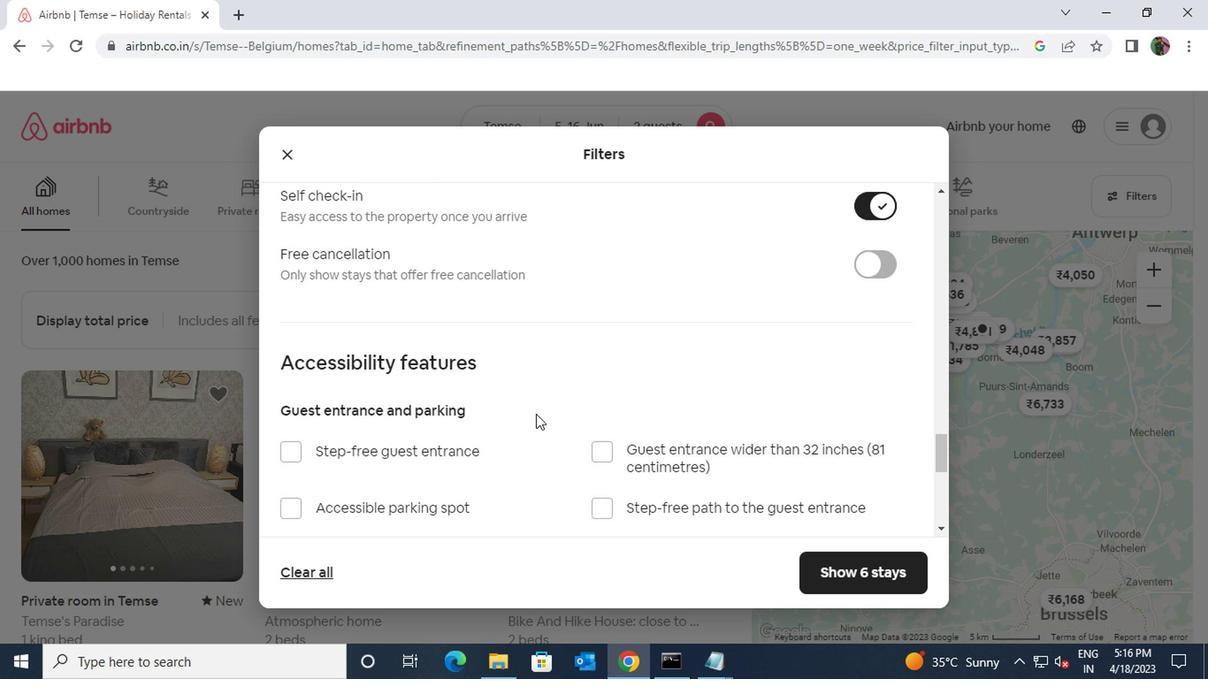 
Action: Mouse scrolled (531, 414) with delta (0, 0)
Screenshot: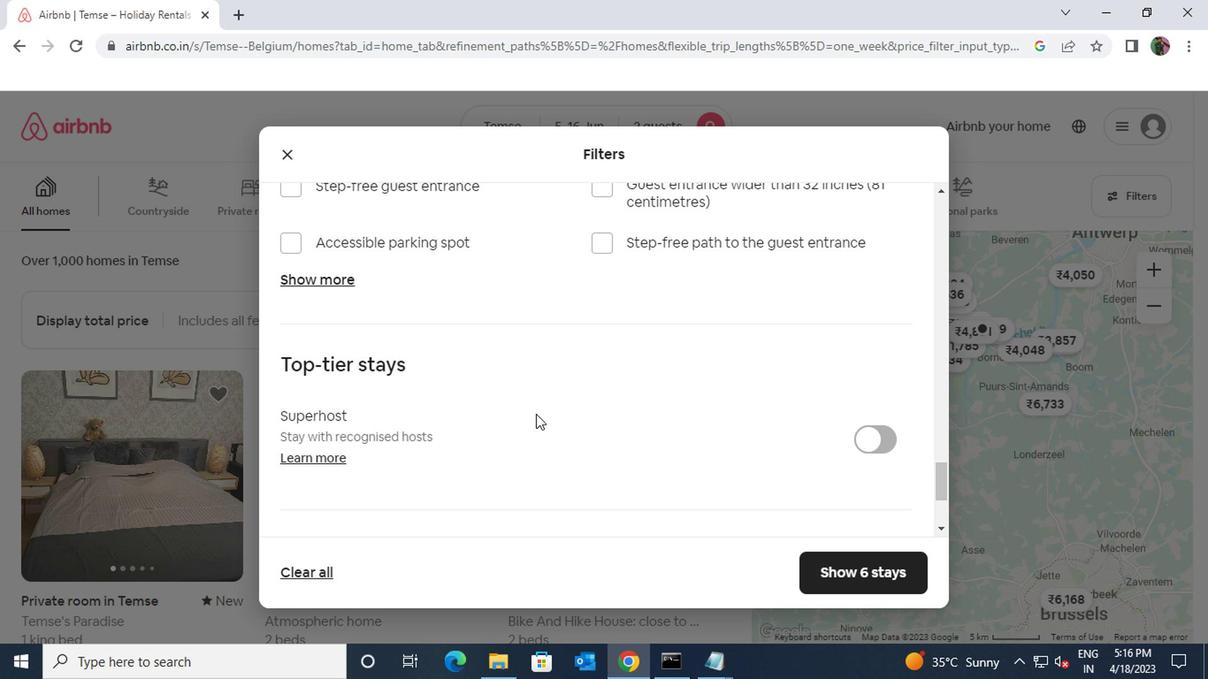 
Action: Mouse scrolled (531, 414) with delta (0, 0)
Screenshot: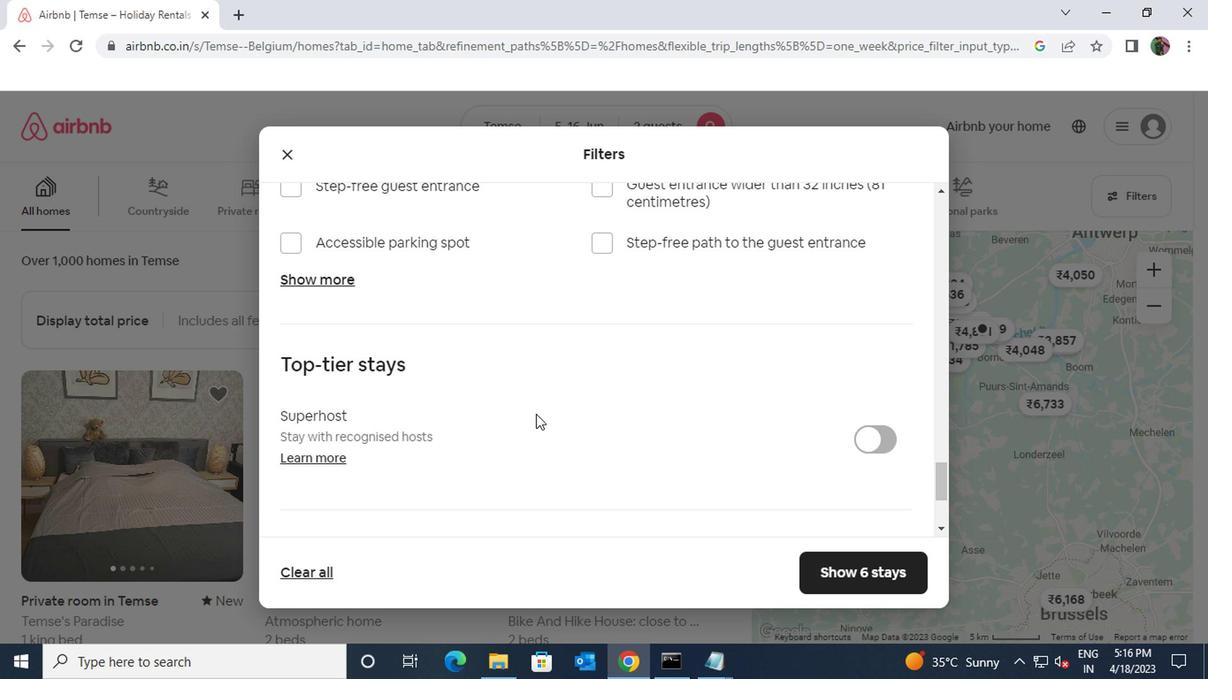 
Action: Mouse scrolled (531, 414) with delta (0, 0)
Screenshot: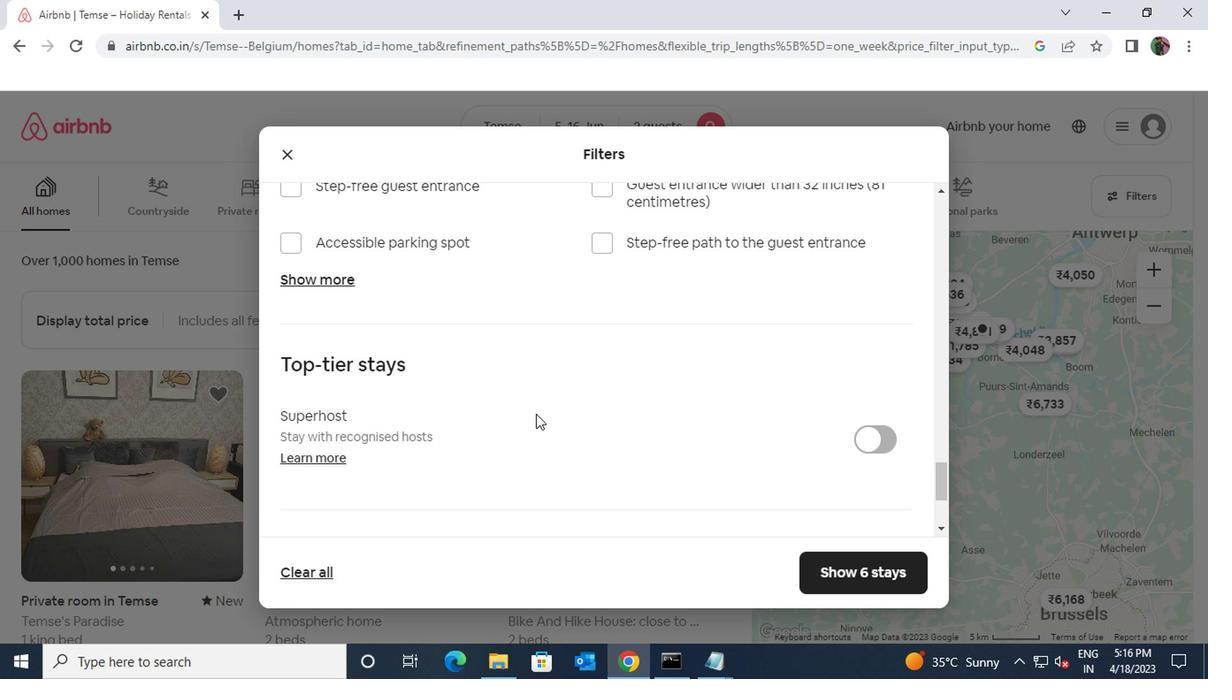 
Action: Mouse scrolled (531, 414) with delta (0, 0)
Screenshot: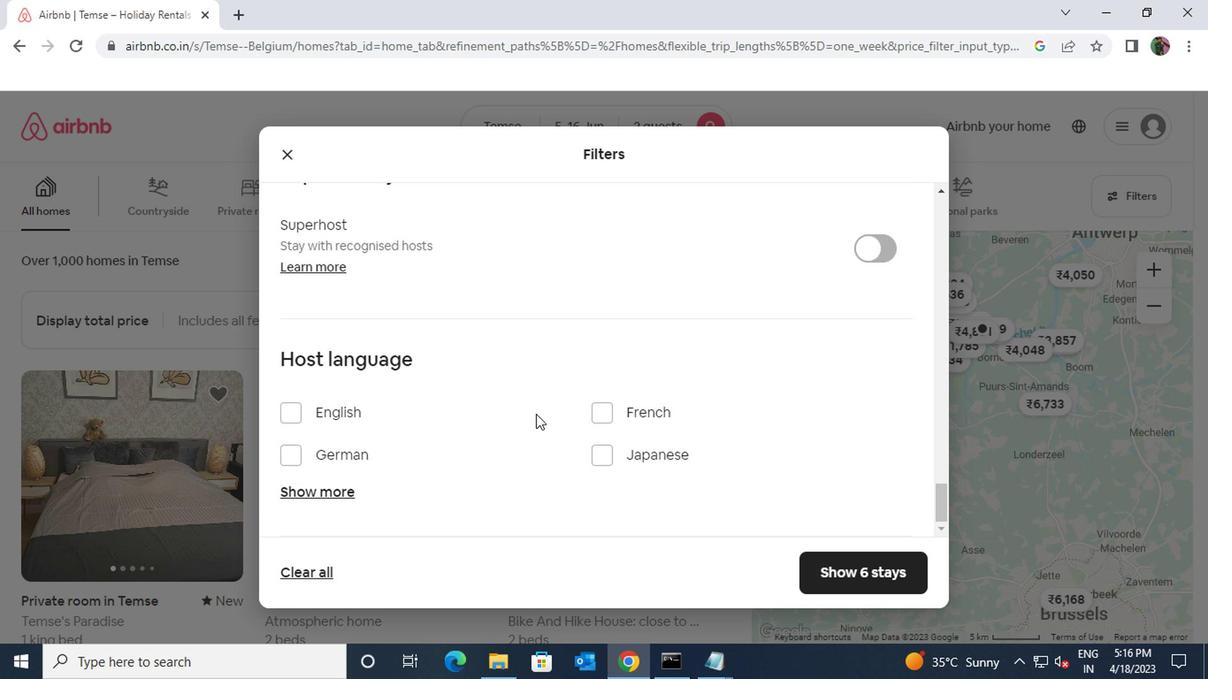 
Action: Mouse moved to (294, 409)
Screenshot: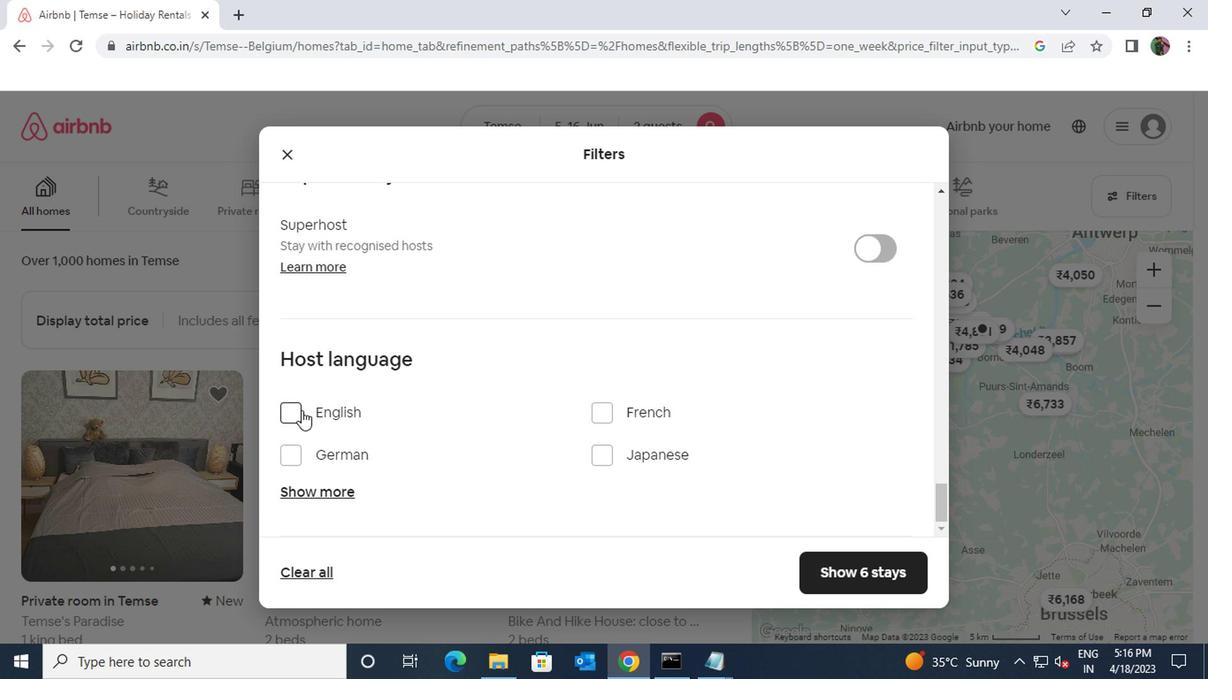 
Action: Mouse pressed left at (294, 409)
Screenshot: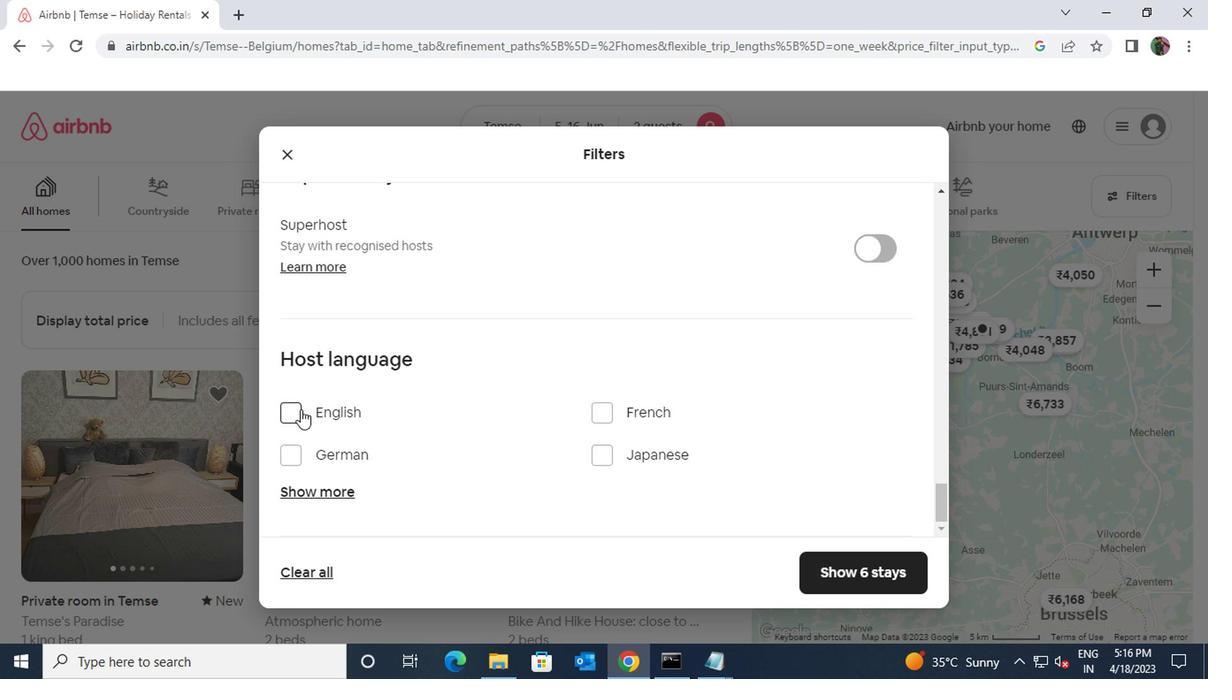 
Action: Mouse moved to (847, 572)
Screenshot: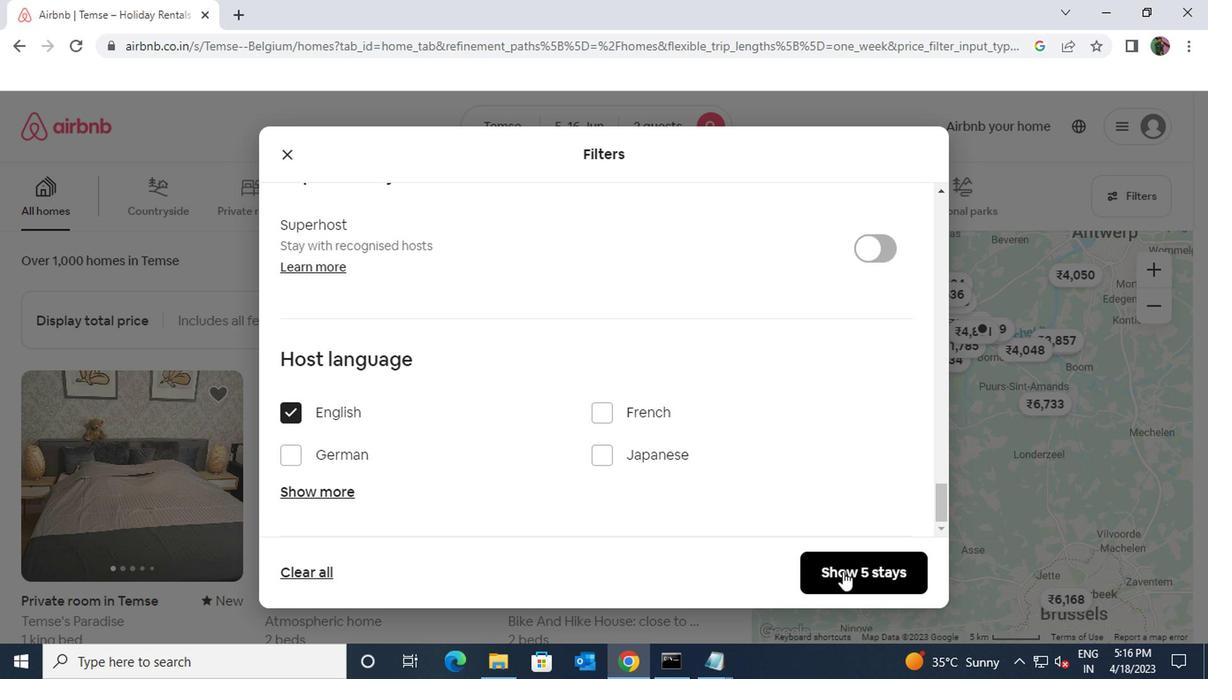 
Action: Mouse pressed left at (847, 572)
Screenshot: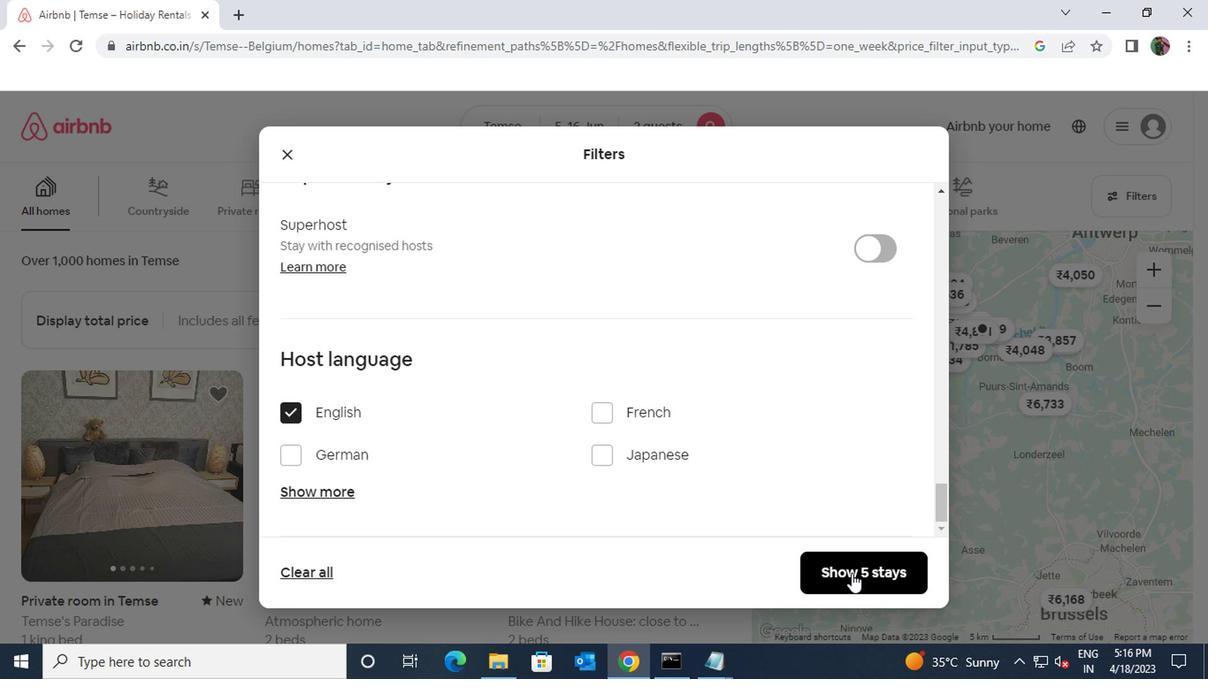 
